 Task: Send an email with the signature Caroline Robinson with the subject Request for help and the message I will need to consult with my team before responding to your request. from softage.1@softage.net to softage.10@softage.net and softage.2@softage.net with an attached document Project_report.docx
Action: Mouse moved to (589, 780)
Screenshot: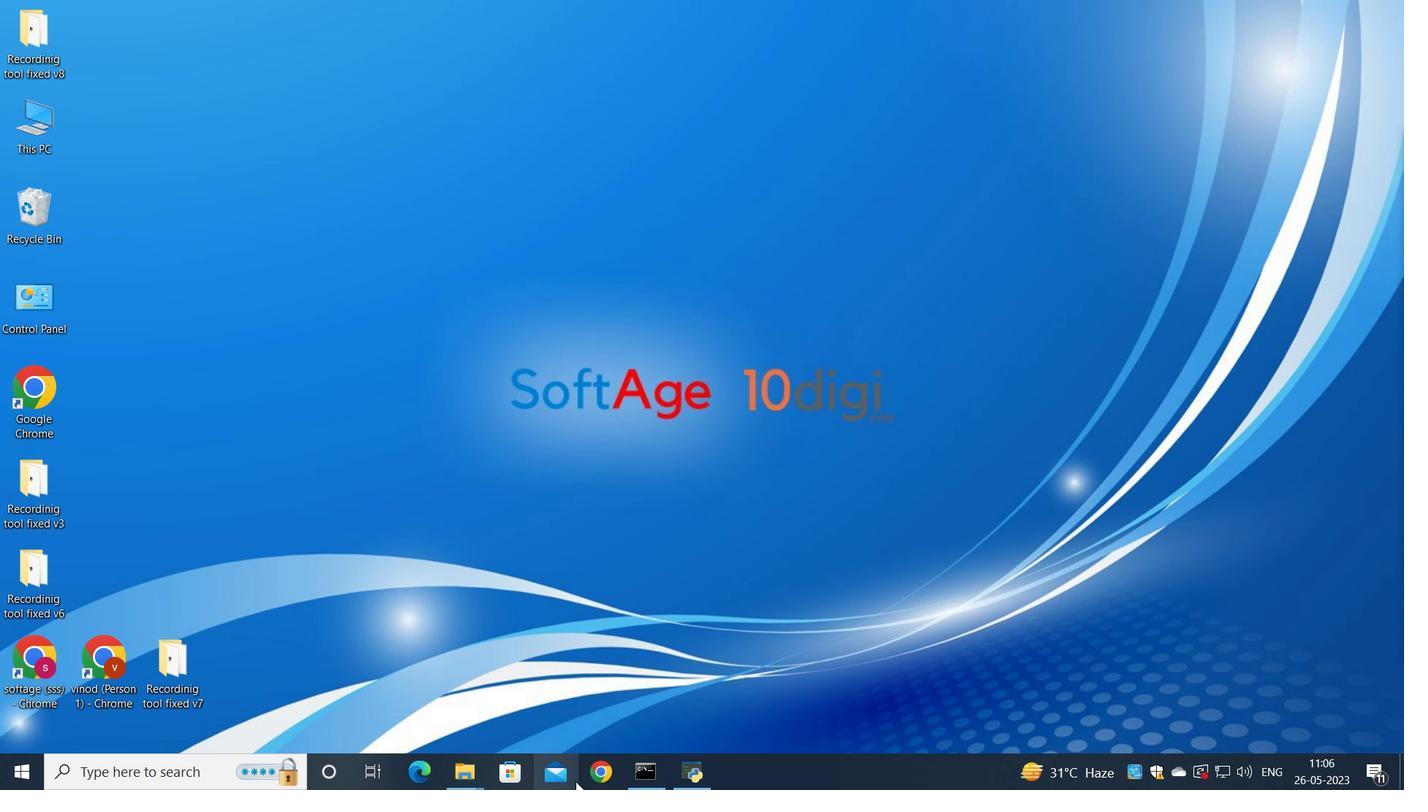 
Action: Mouse pressed left at (589, 780)
Screenshot: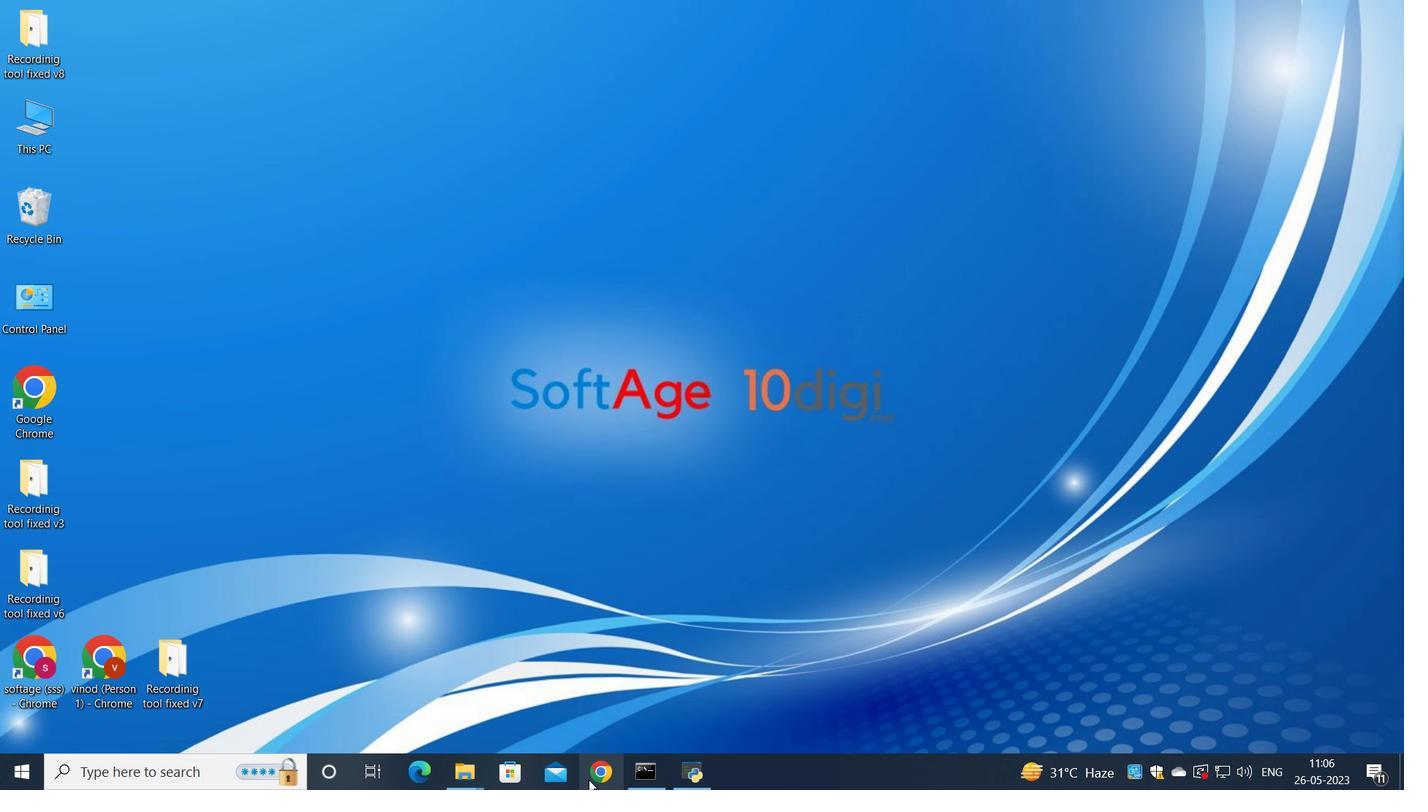 
Action: Mouse moved to (606, 494)
Screenshot: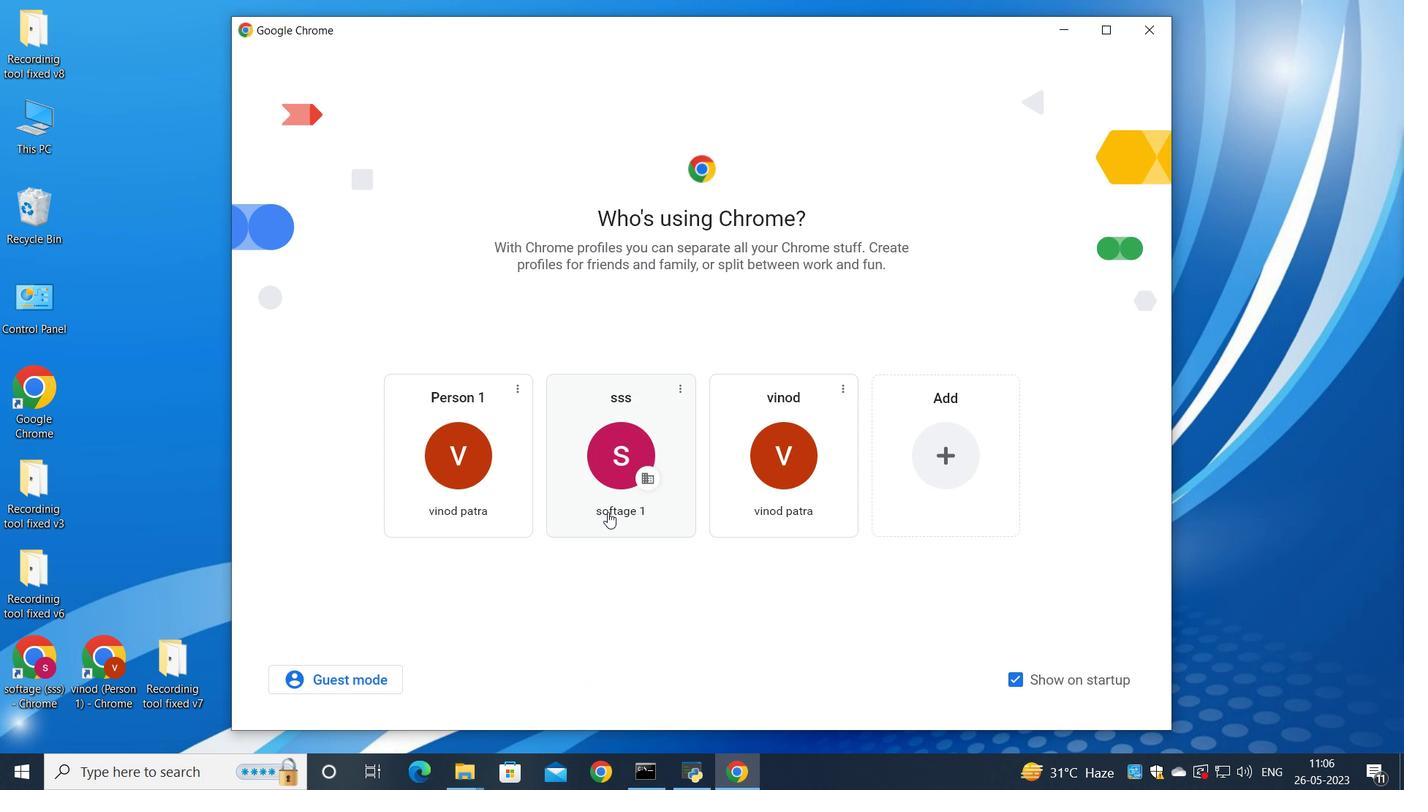 
Action: Mouse pressed left at (606, 494)
Screenshot: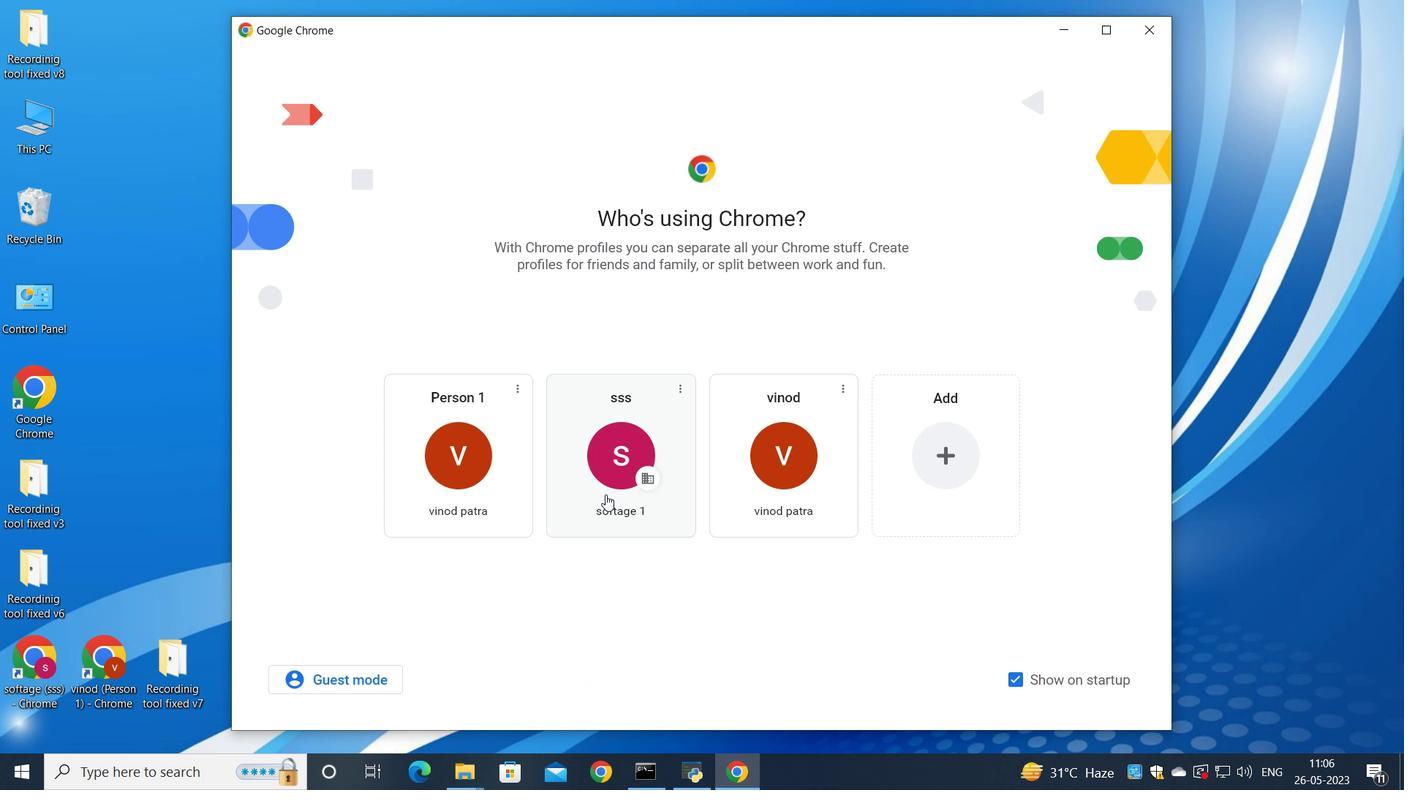 
Action: Mouse moved to (1219, 92)
Screenshot: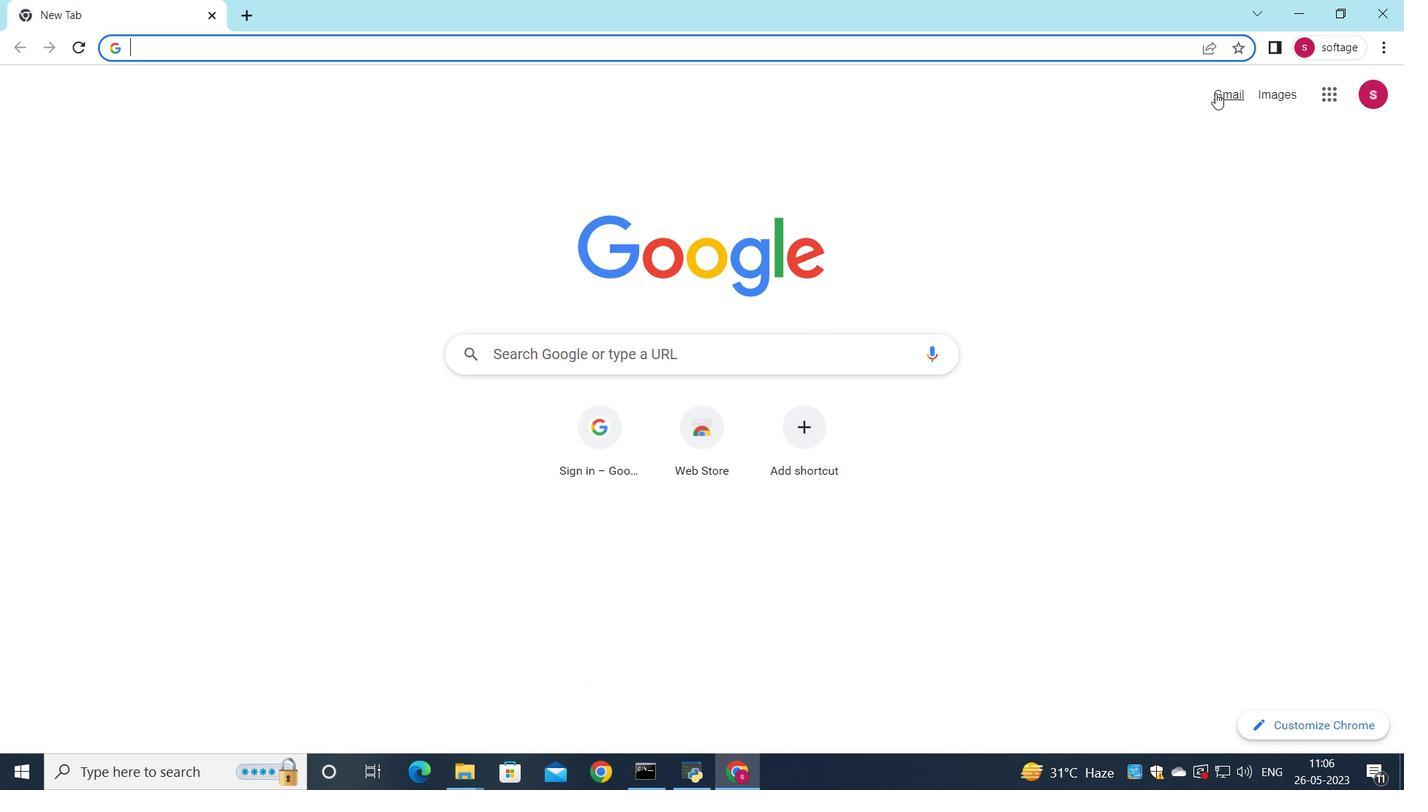 
Action: Mouse pressed left at (1219, 92)
Screenshot: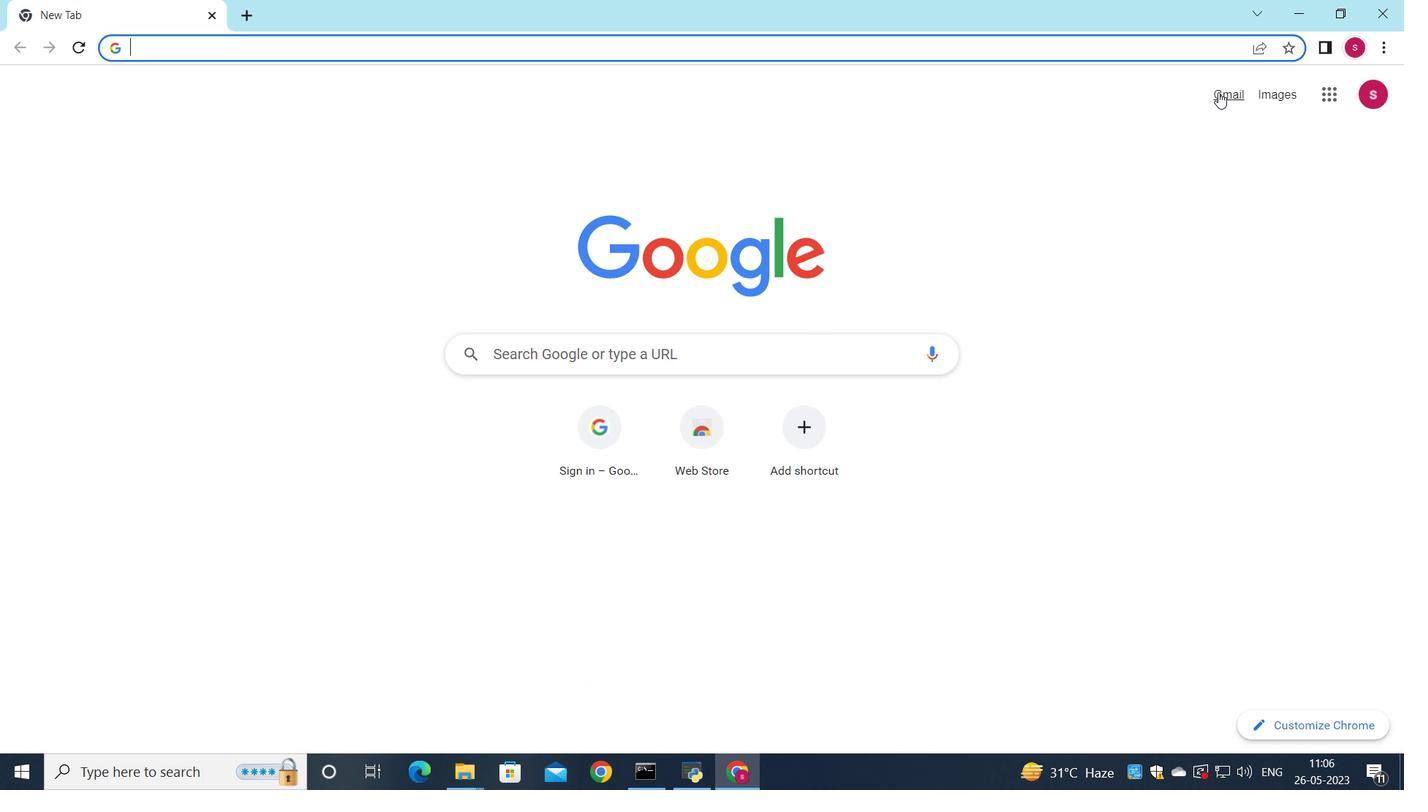 
Action: Mouse moved to (1197, 128)
Screenshot: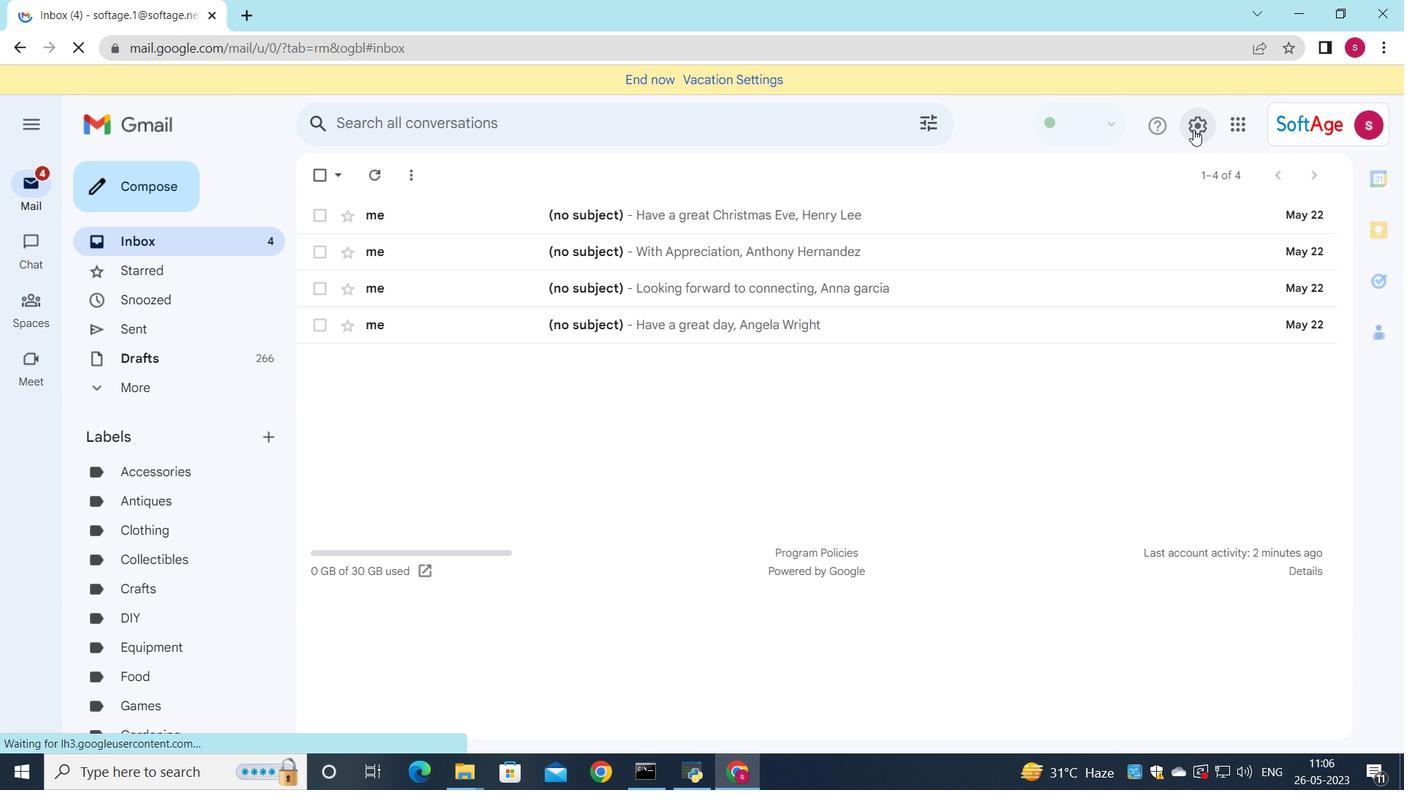 
Action: Mouse pressed left at (1197, 128)
Screenshot: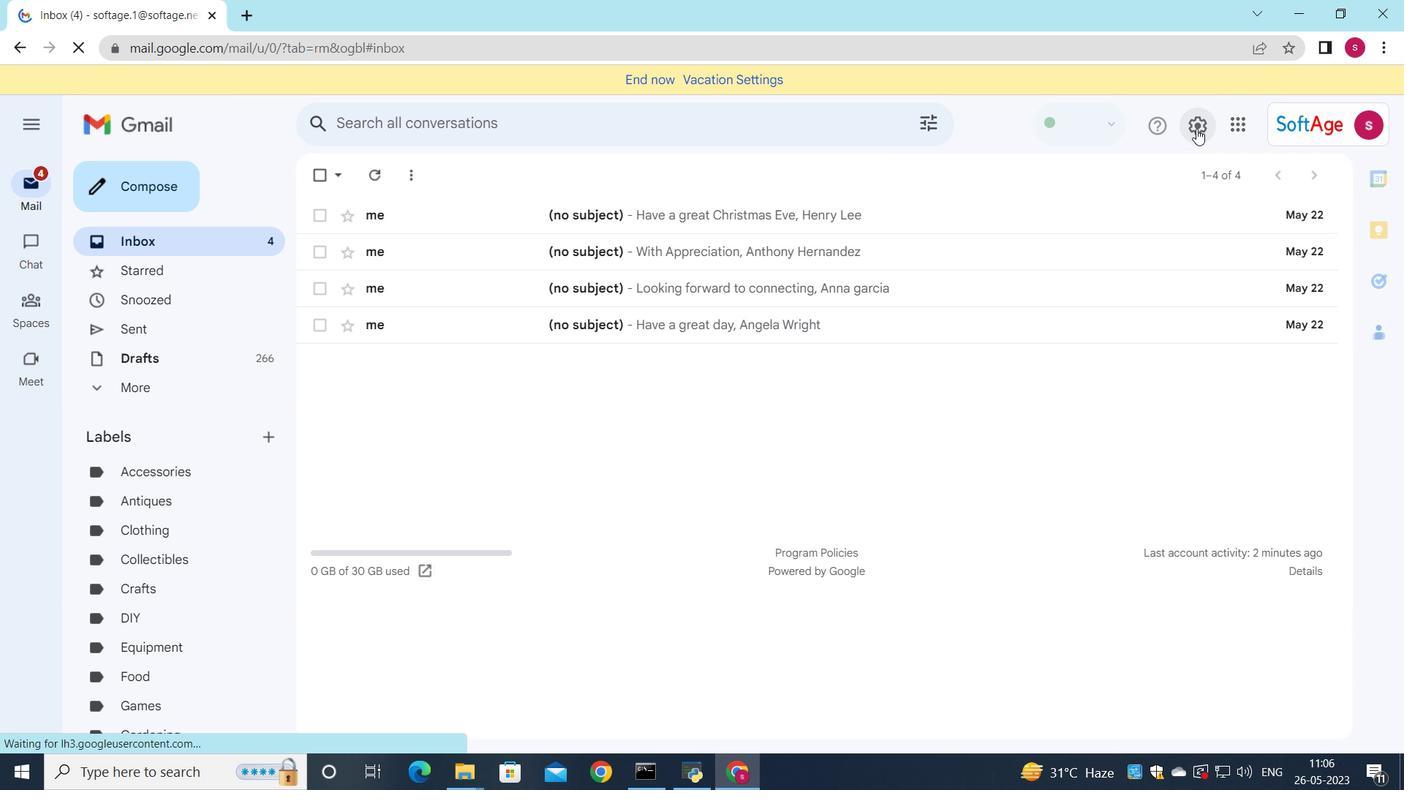 
Action: Mouse moved to (1205, 217)
Screenshot: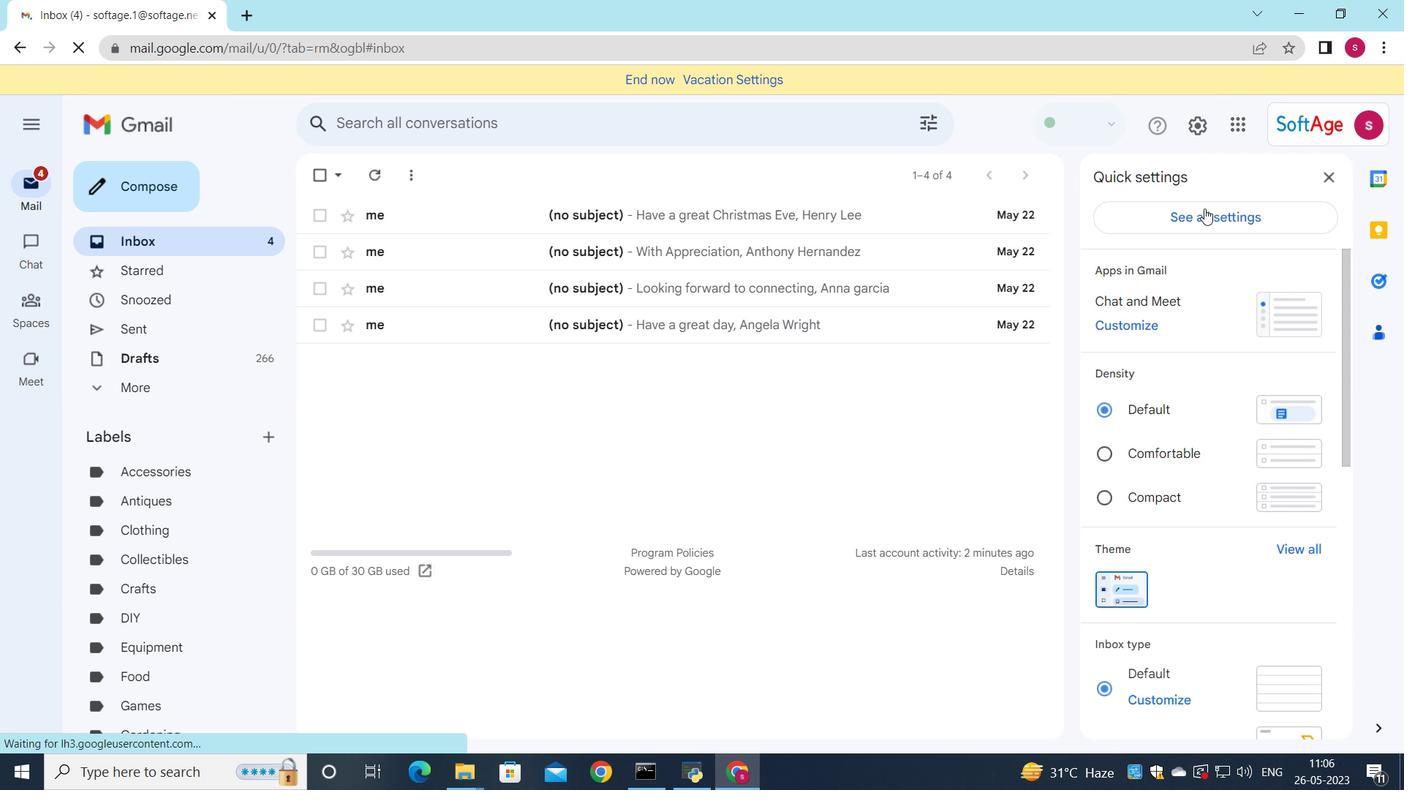 
Action: Mouse pressed left at (1205, 217)
Screenshot: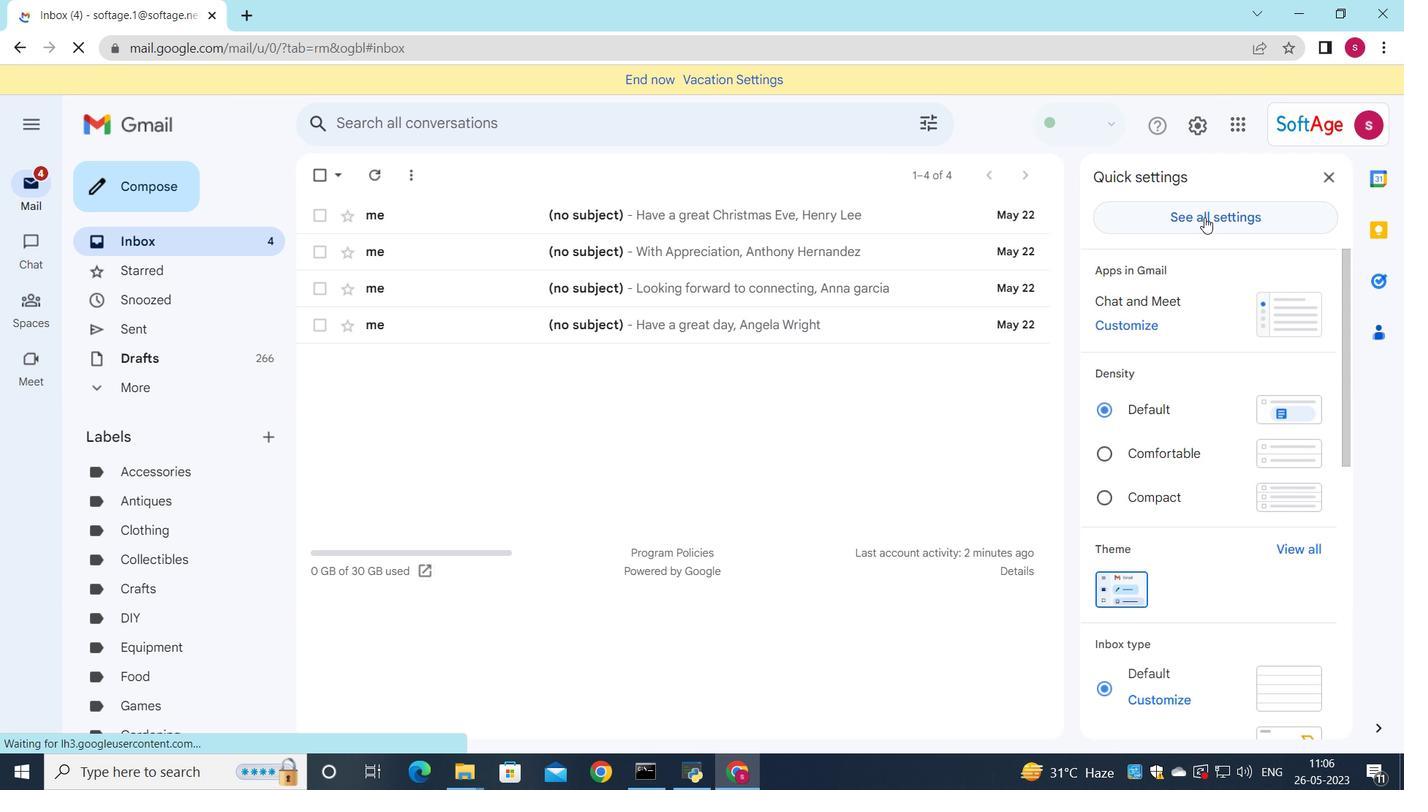 
Action: Mouse moved to (602, 444)
Screenshot: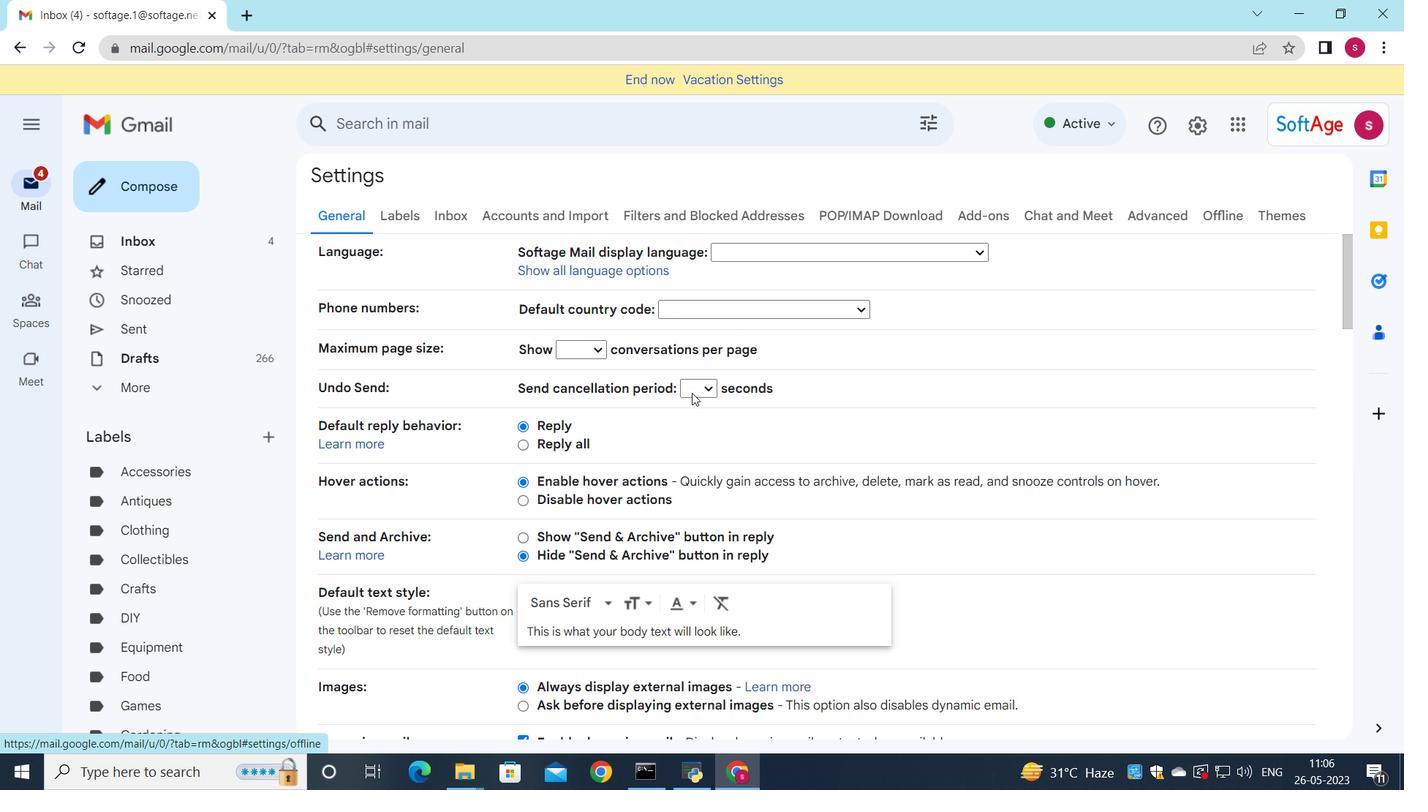
Action: Mouse scrolled (602, 443) with delta (0, 0)
Screenshot: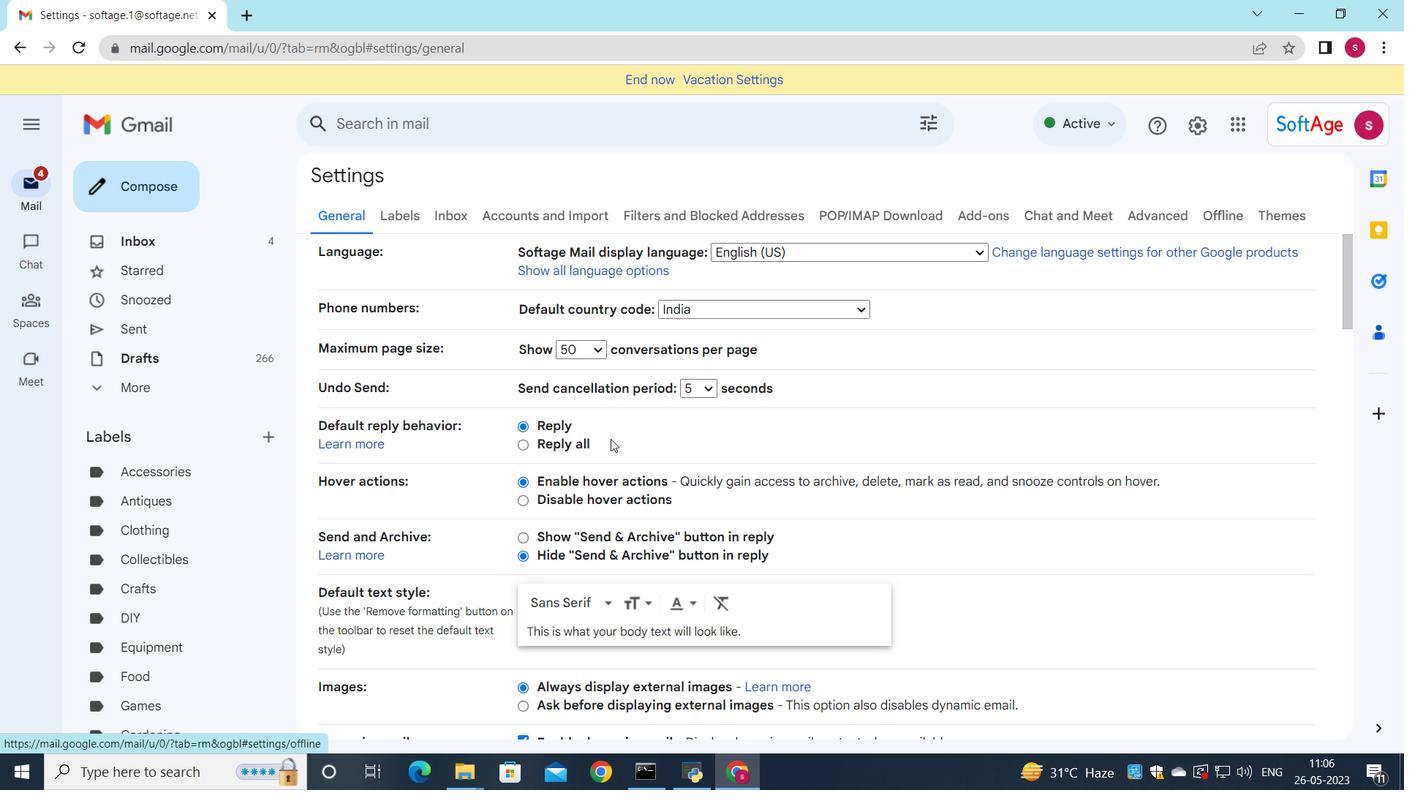 
Action: Mouse scrolled (602, 443) with delta (0, 0)
Screenshot: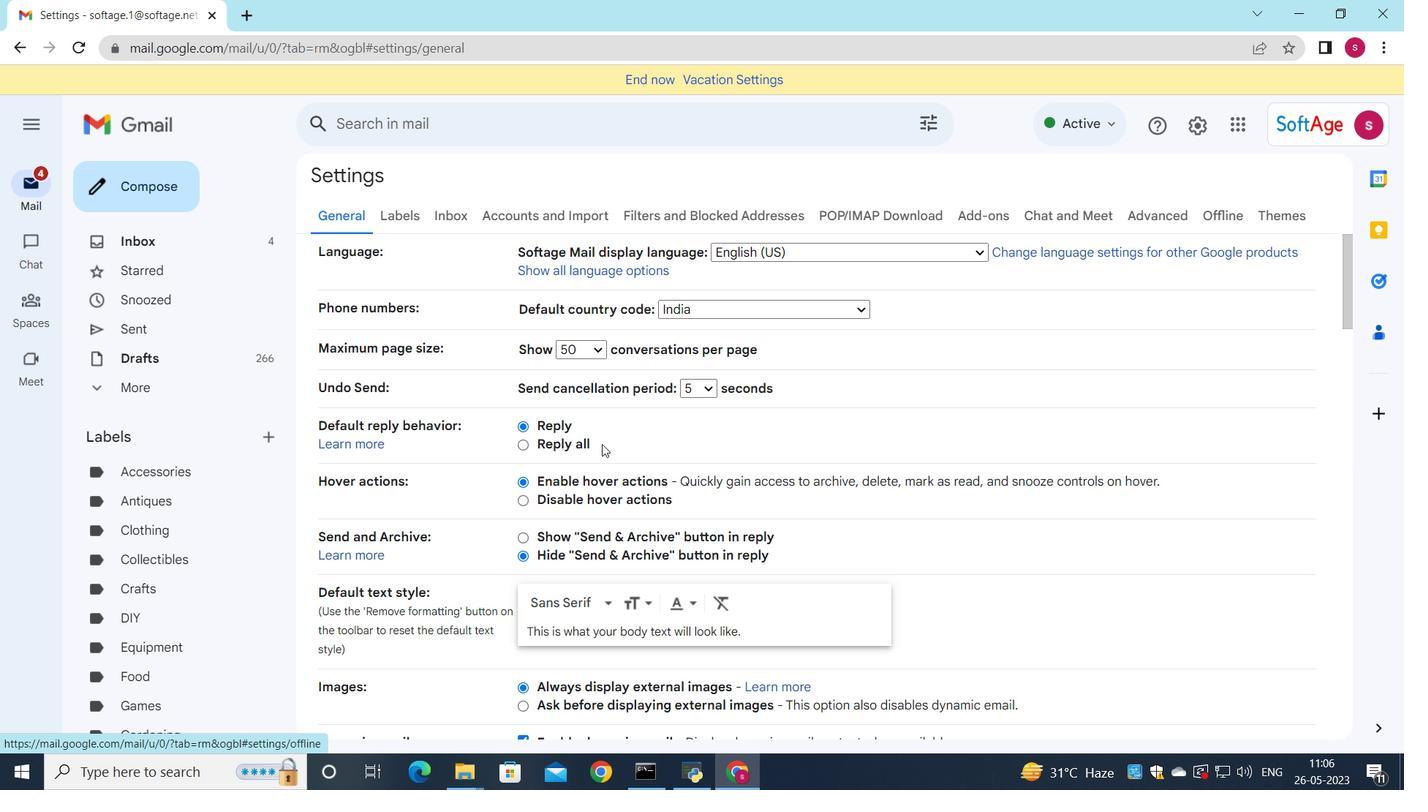 
Action: Mouse scrolled (602, 443) with delta (0, 0)
Screenshot: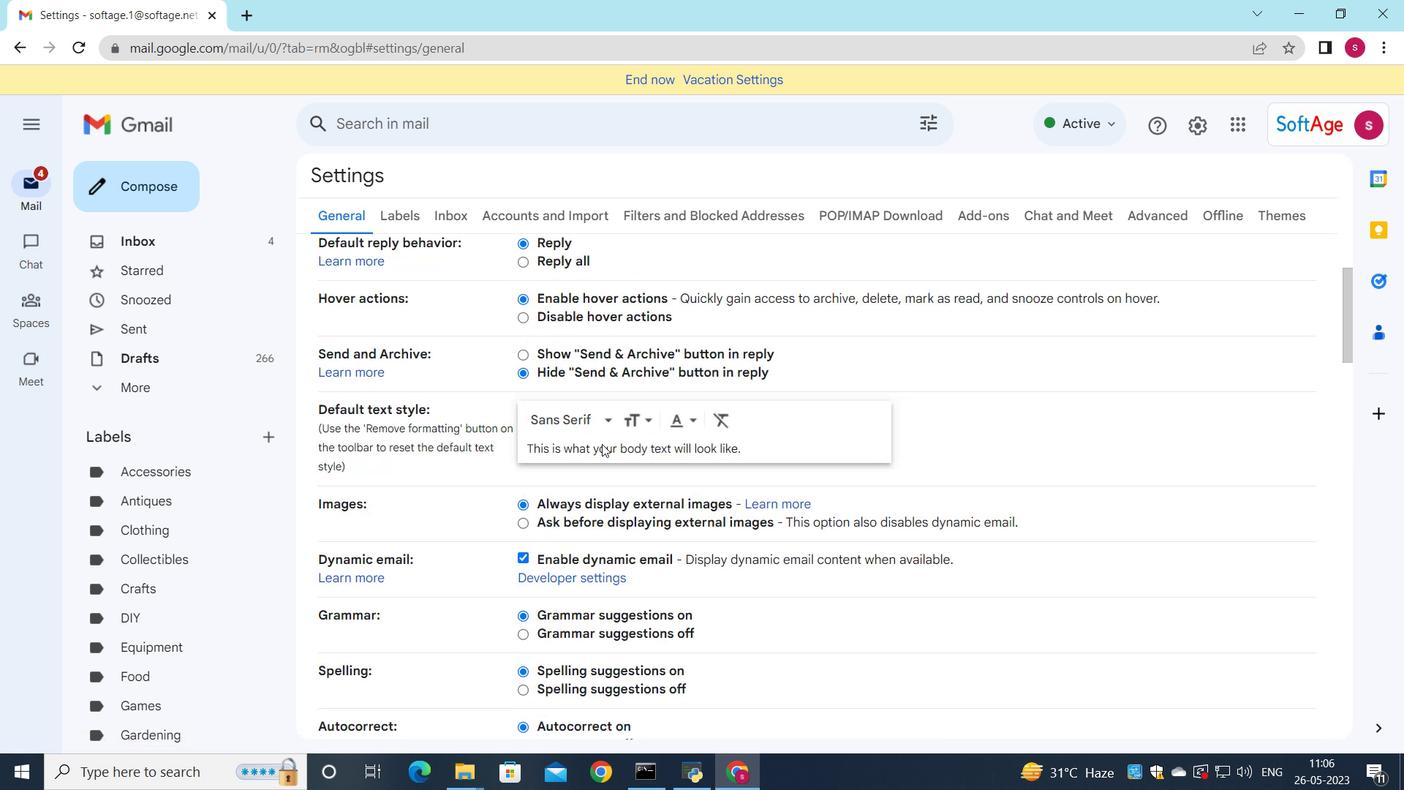 
Action: Mouse scrolled (602, 443) with delta (0, 0)
Screenshot: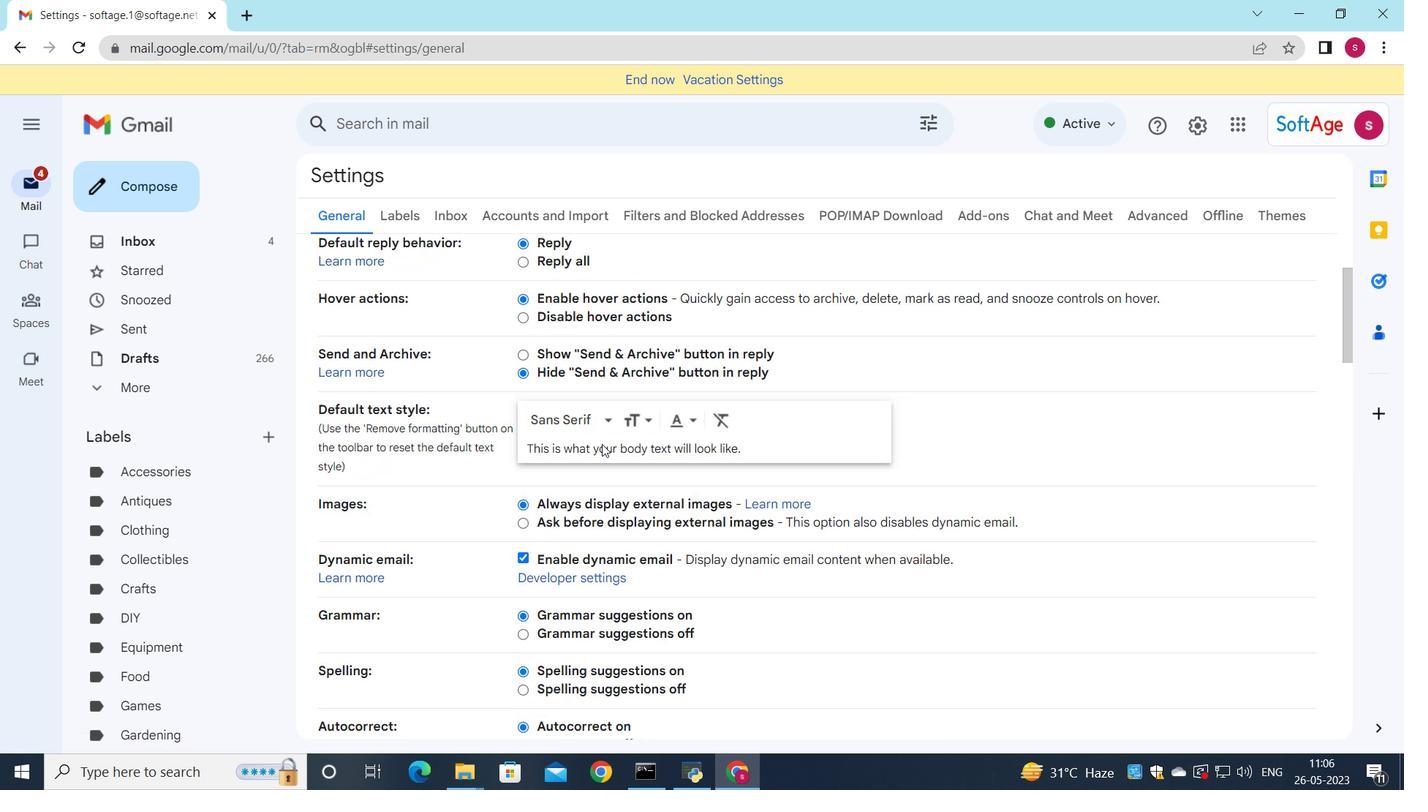
Action: Mouse scrolled (602, 443) with delta (0, 0)
Screenshot: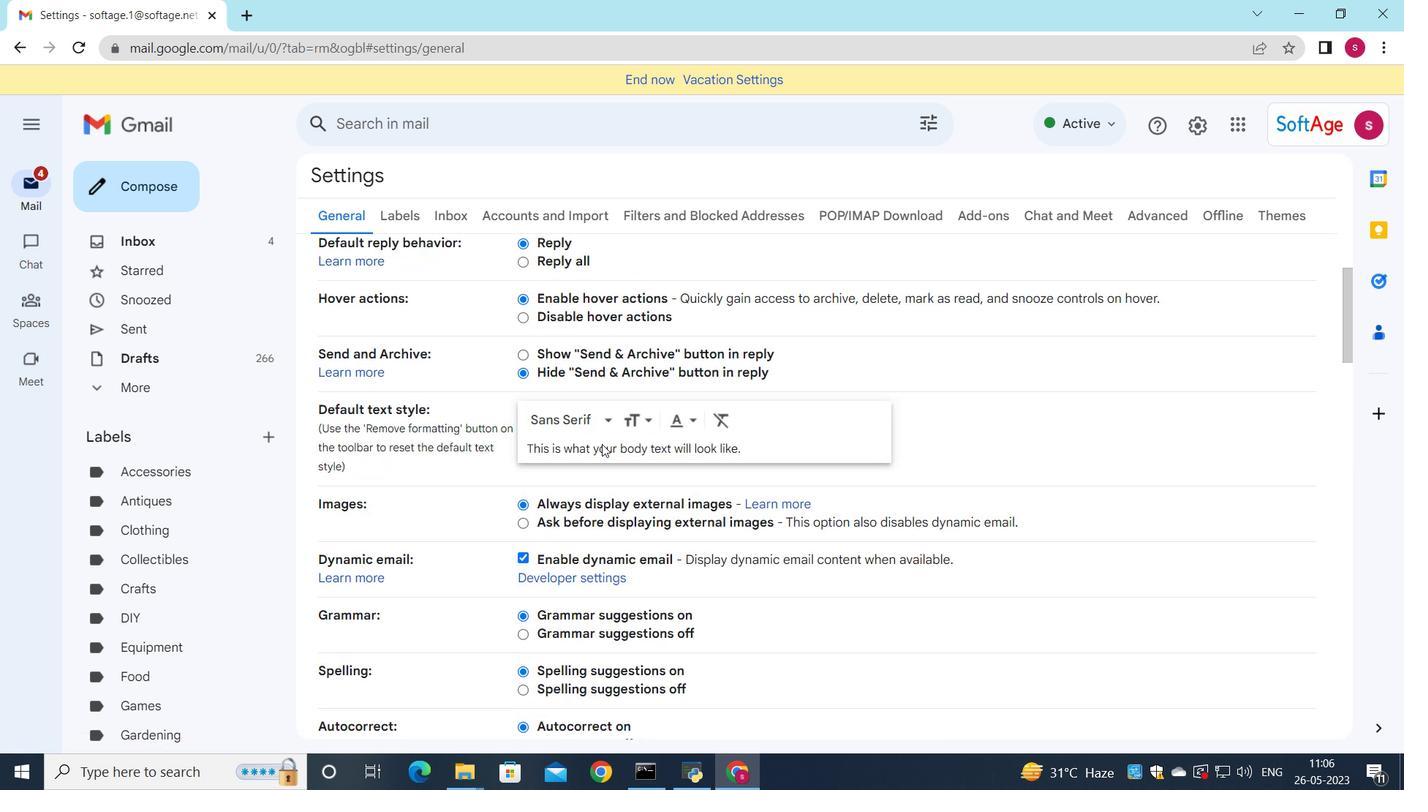 
Action: Mouse scrolled (602, 443) with delta (0, 0)
Screenshot: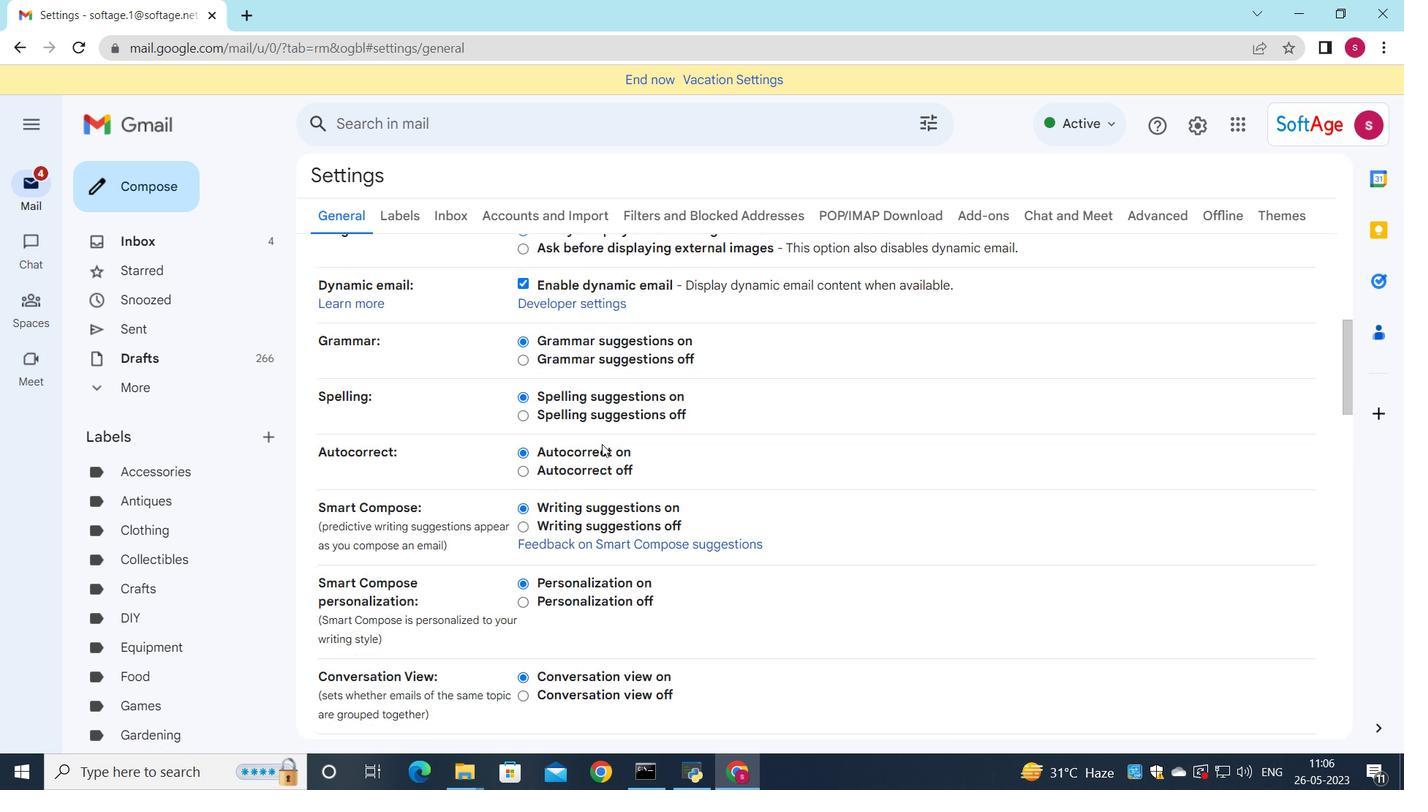 
Action: Mouse scrolled (602, 443) with delta (0, 0)
Screenshot: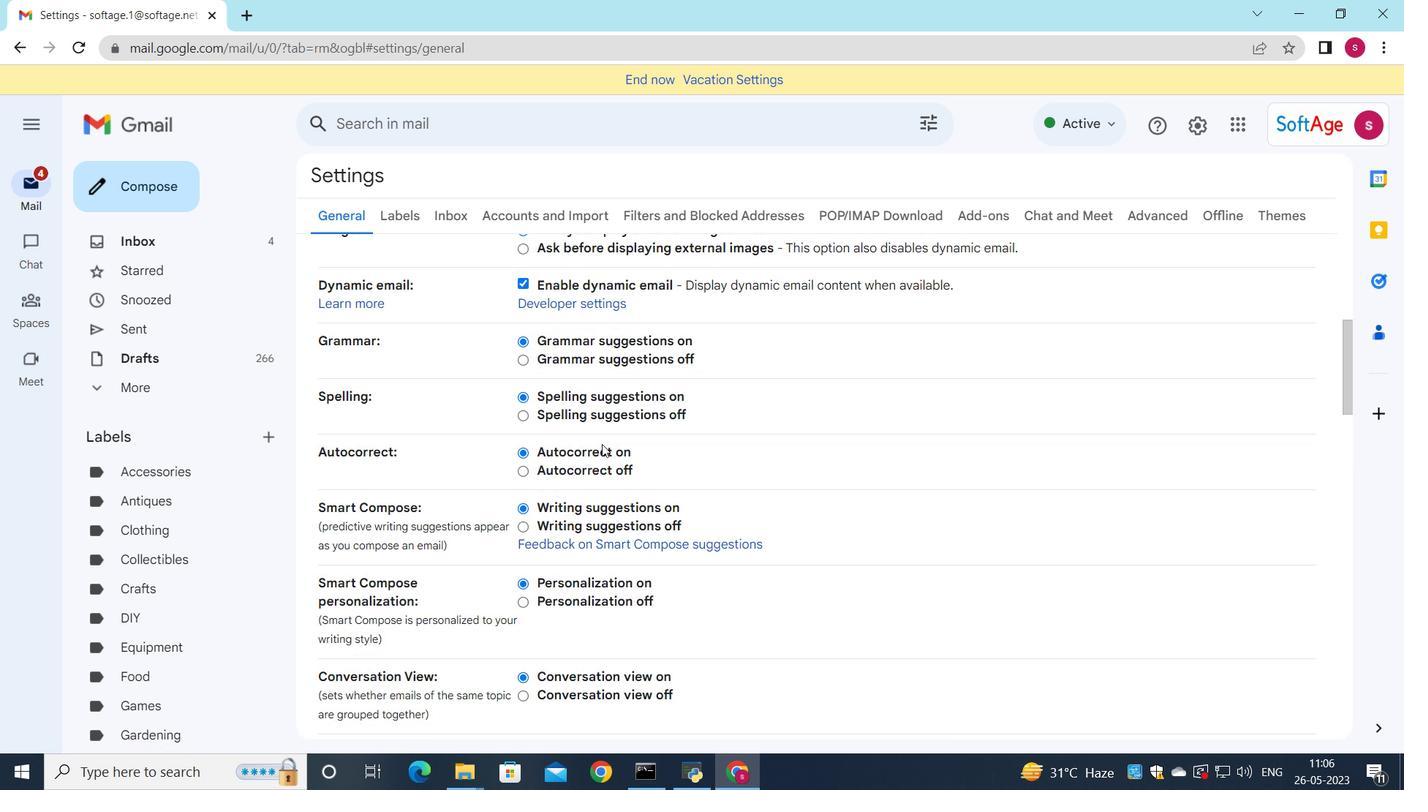 
Action: Mouse moved to (600, 459)
Screenshot: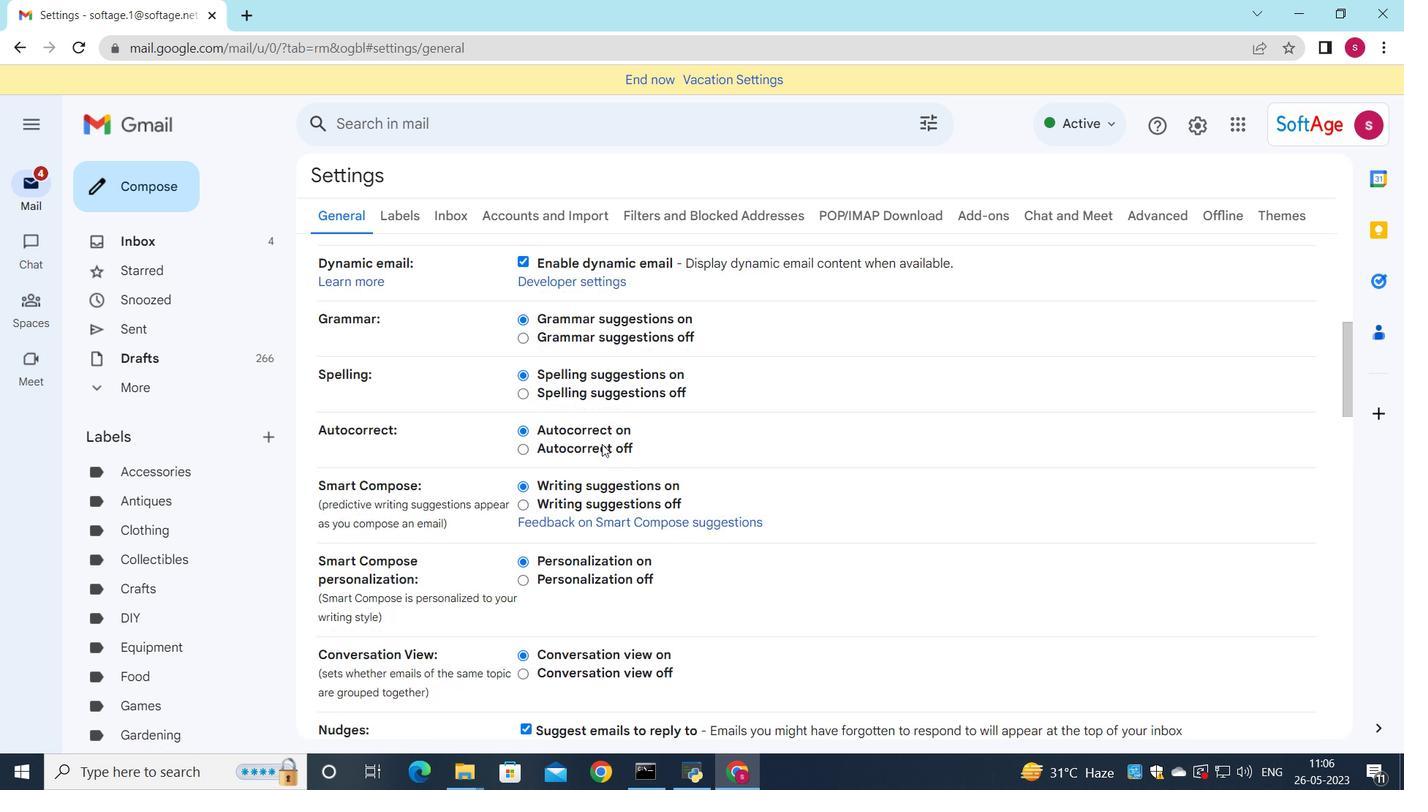 
Action: Mouse scrolled (600, 458) with delta (0, 0)
Screenshot: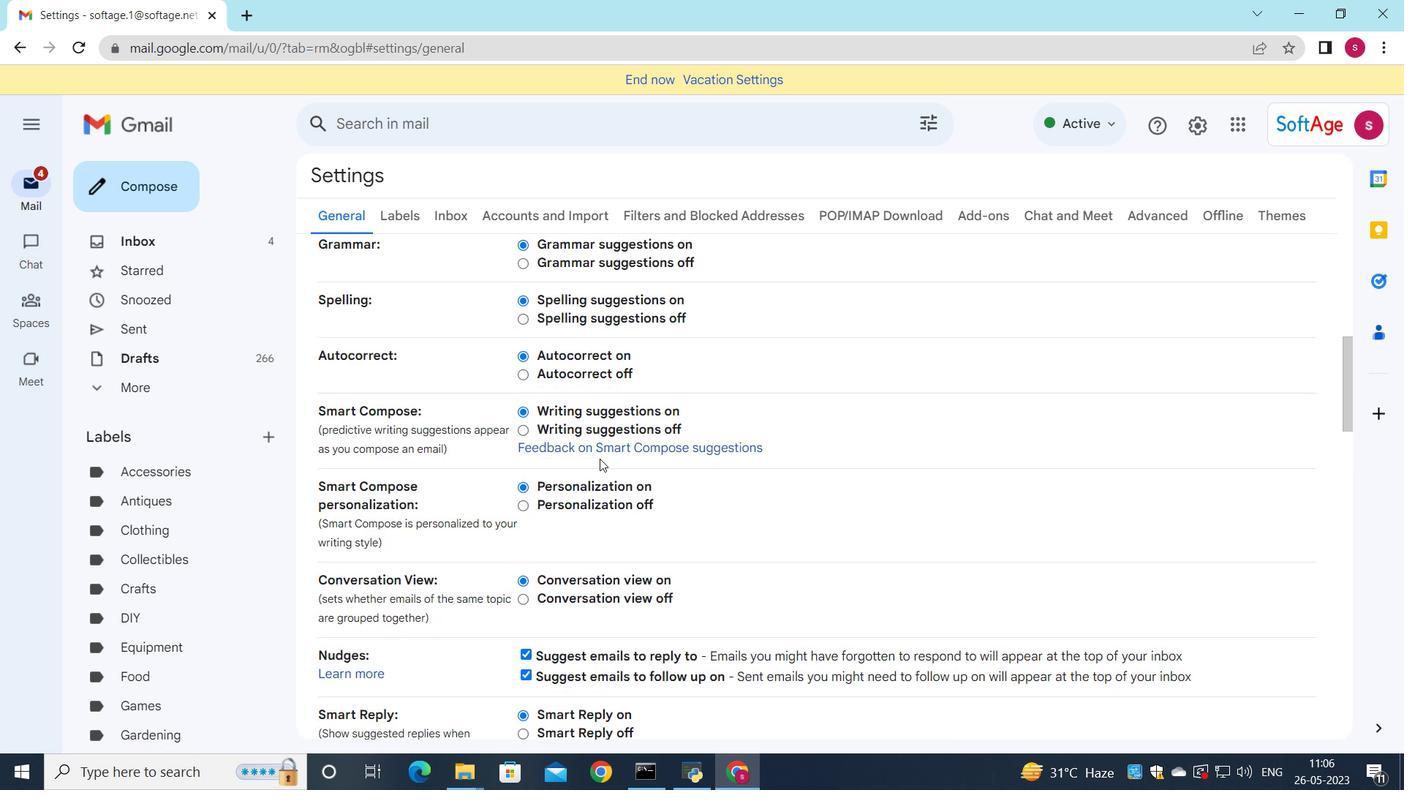 
Action: Mouse scrolled (600, 458) with delta (0, 0)
Screenshot: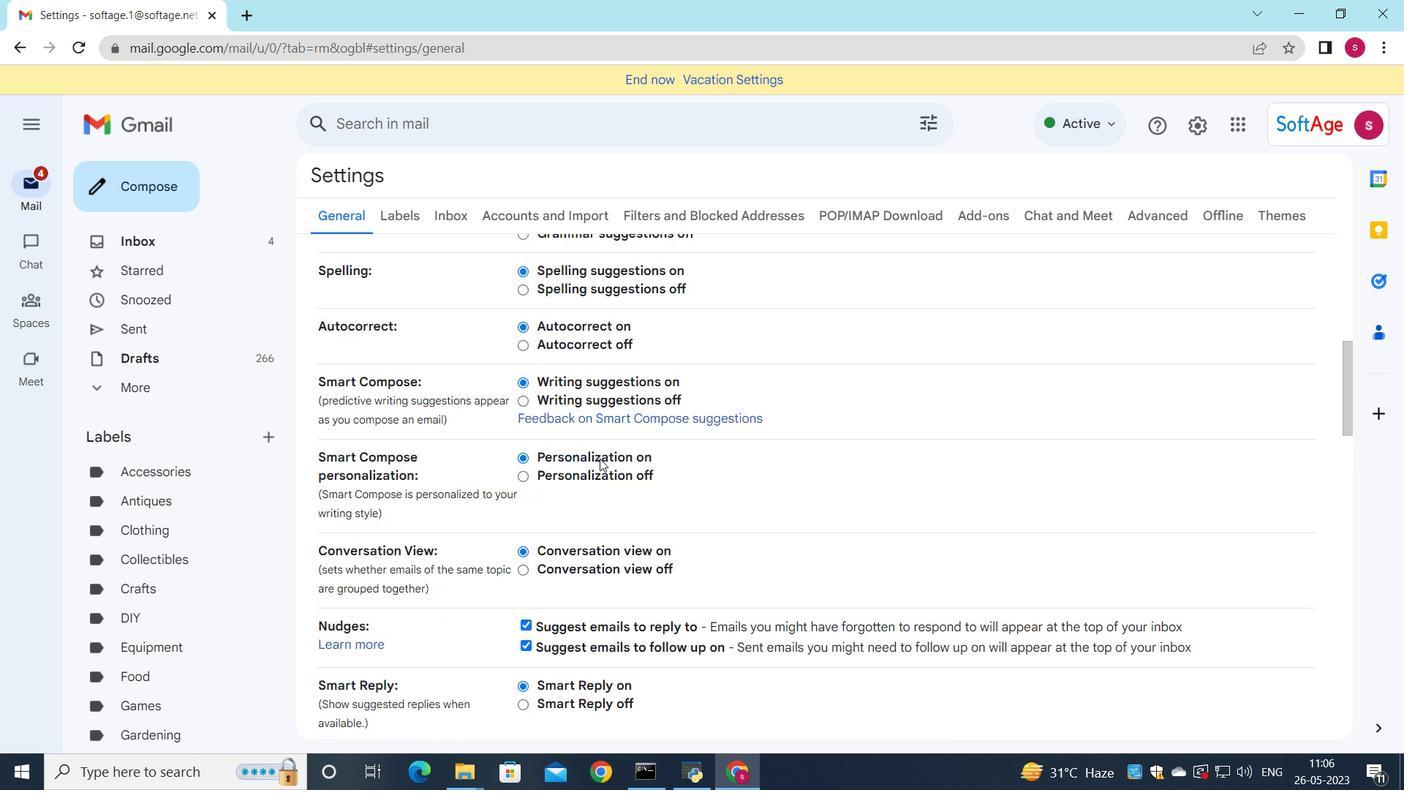 
Action: Mouse scrolled (600, 458) with delta (0, 0)
Screenshot: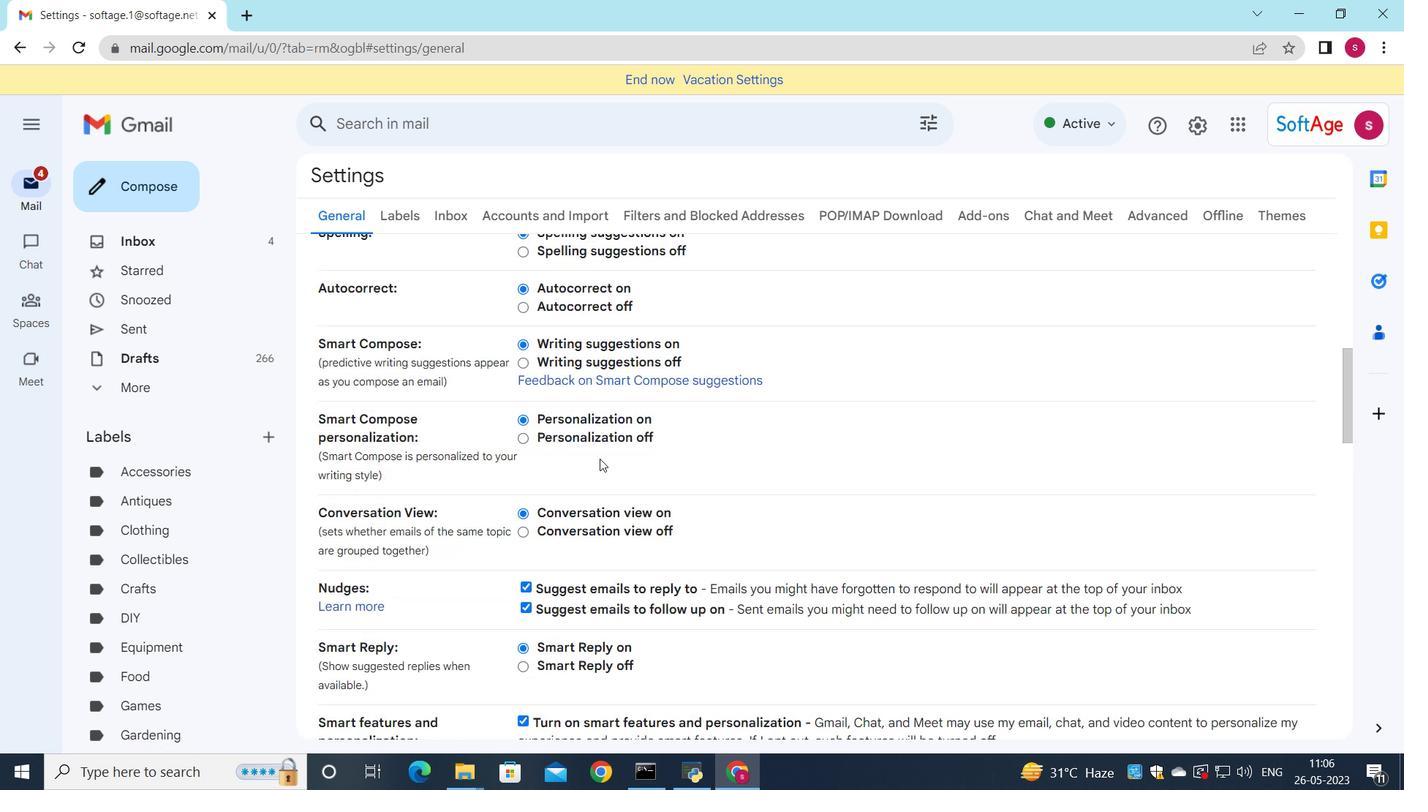 
Action: Mouse scrolled (600, 458) with delta (0, 0)
Screenshot: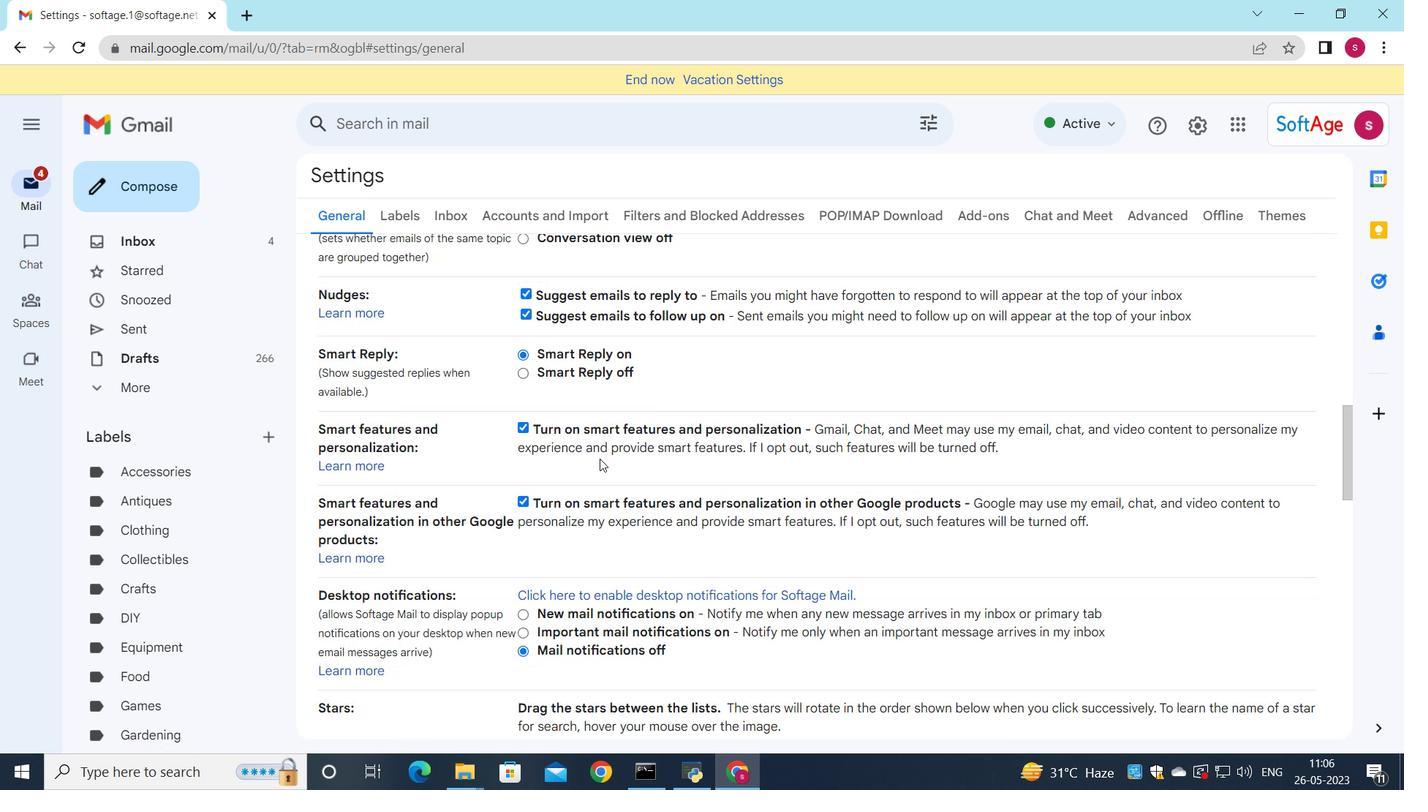 
Action: Mouse scrolled (600, 458) with delta (0, 0)
Screenshot: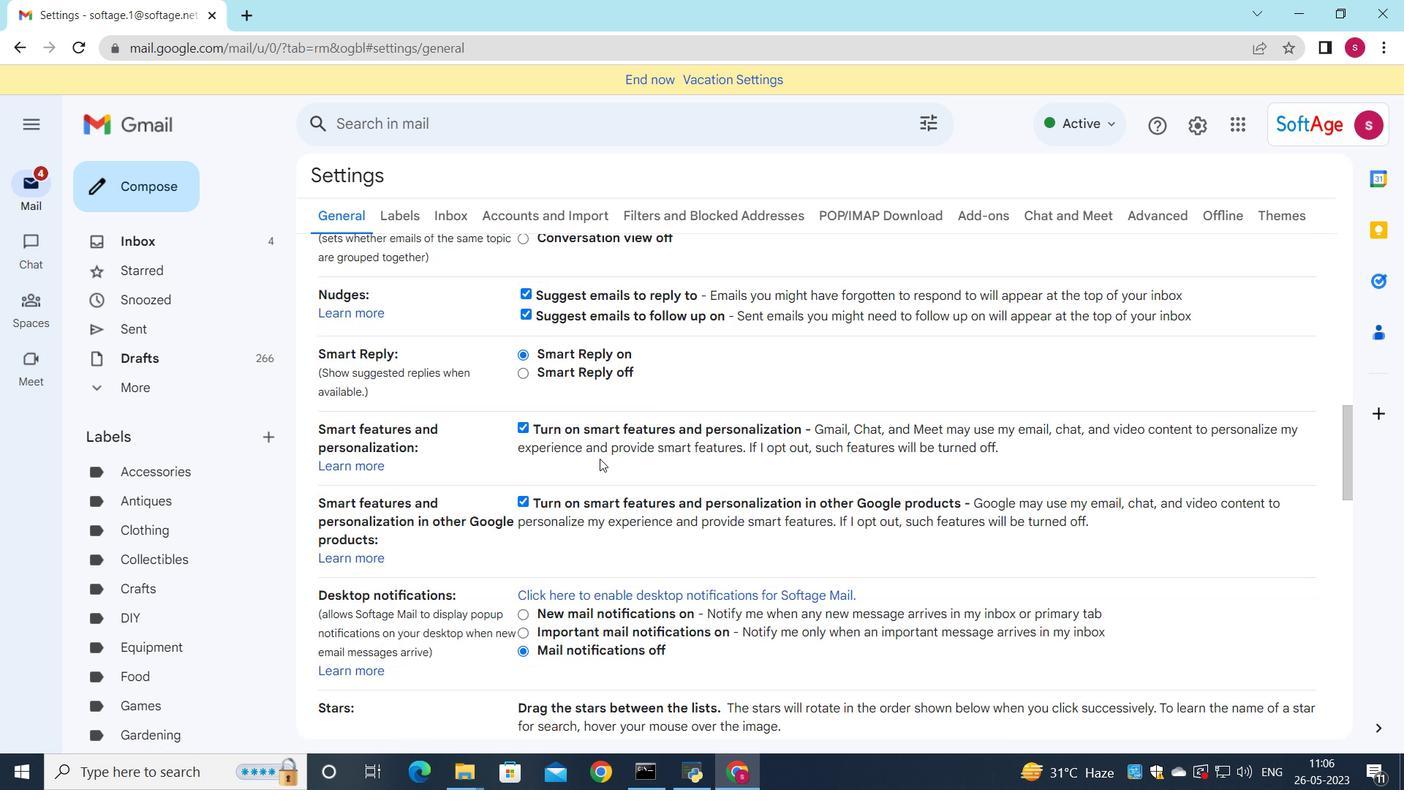 
Action: Mouse scrolled (600, 458) with delta (0, 0)
Screenshot: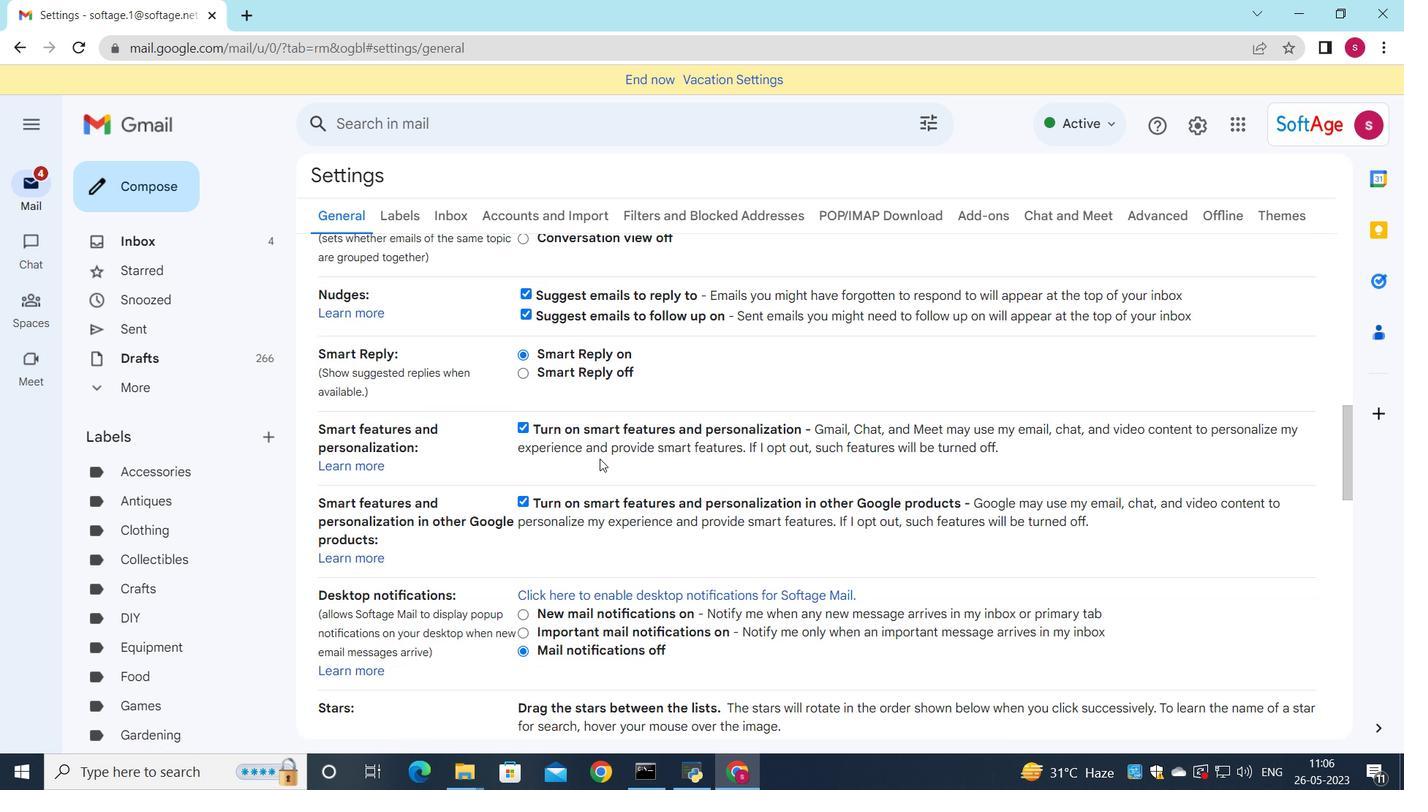 
Action: Mouse scrolled (600, 458) with delta (0, 0)
Screenshot: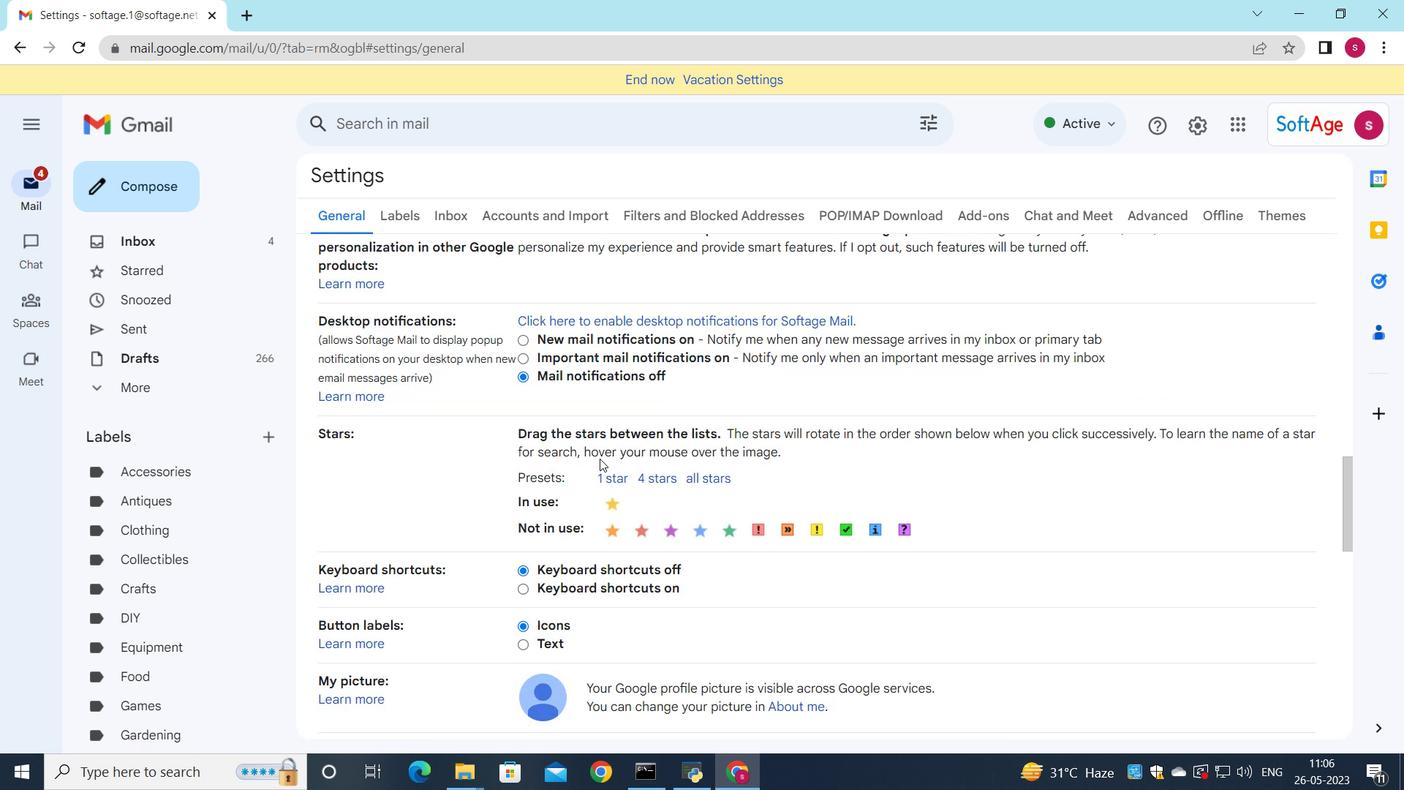 
Action: Mouse scrolled (600, 458) with delta (0, 0)
Screenshot: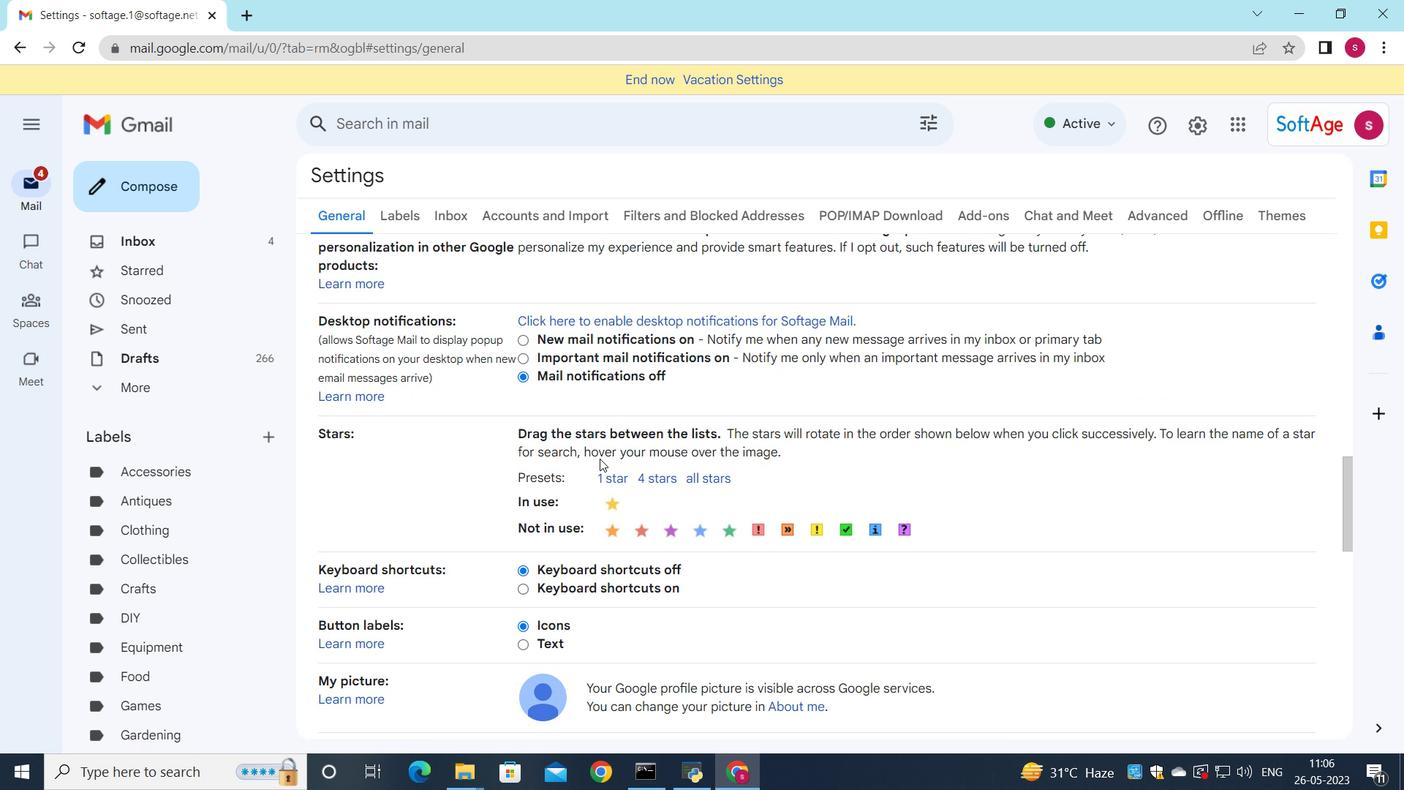 
Action: Mouse scrolled (600, 458) with delta (0, 0)
Screenshot: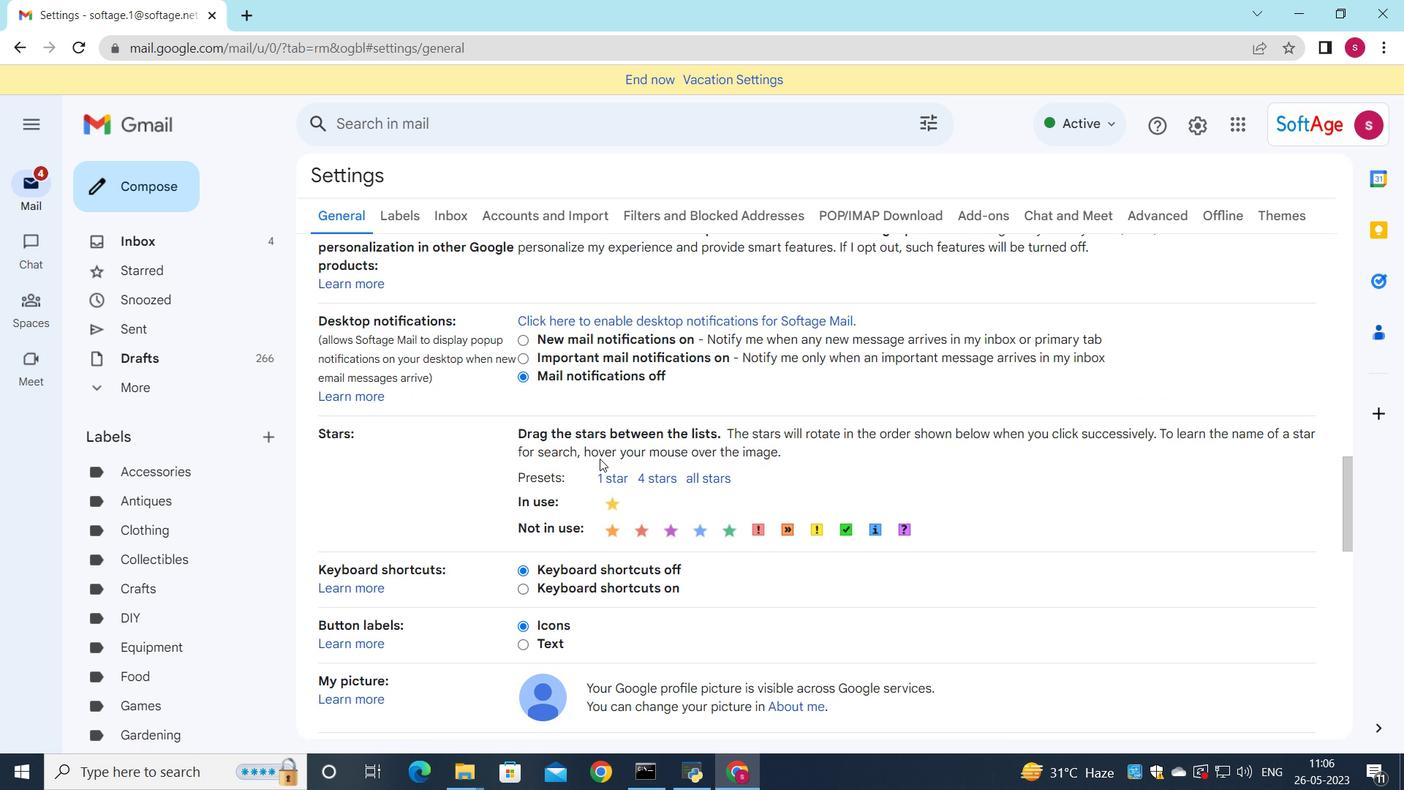 
Action: Mouse moved to (689, 499)
Screenshot: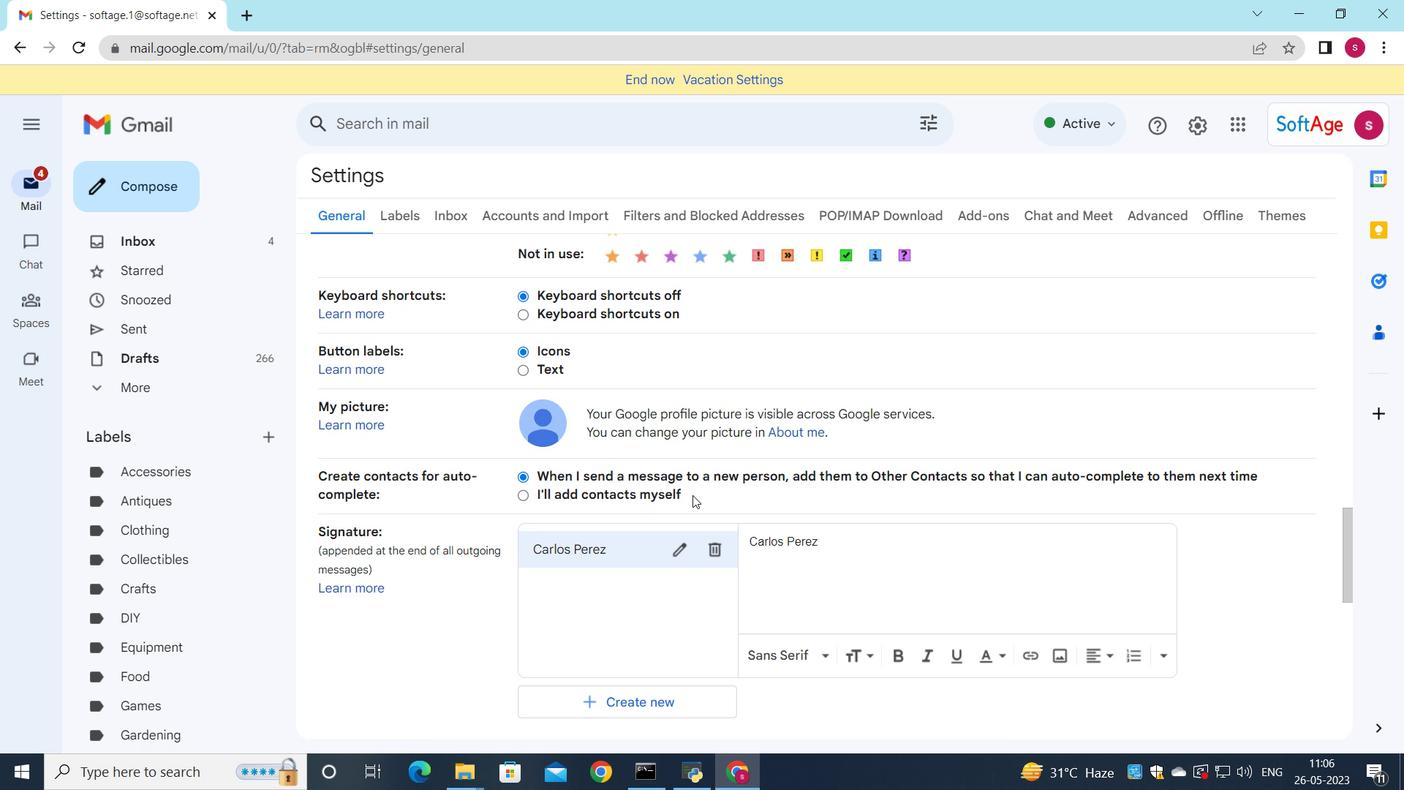 
Action: Mouse scrolled (689, 498) with delta (0, 0)
Screenshot: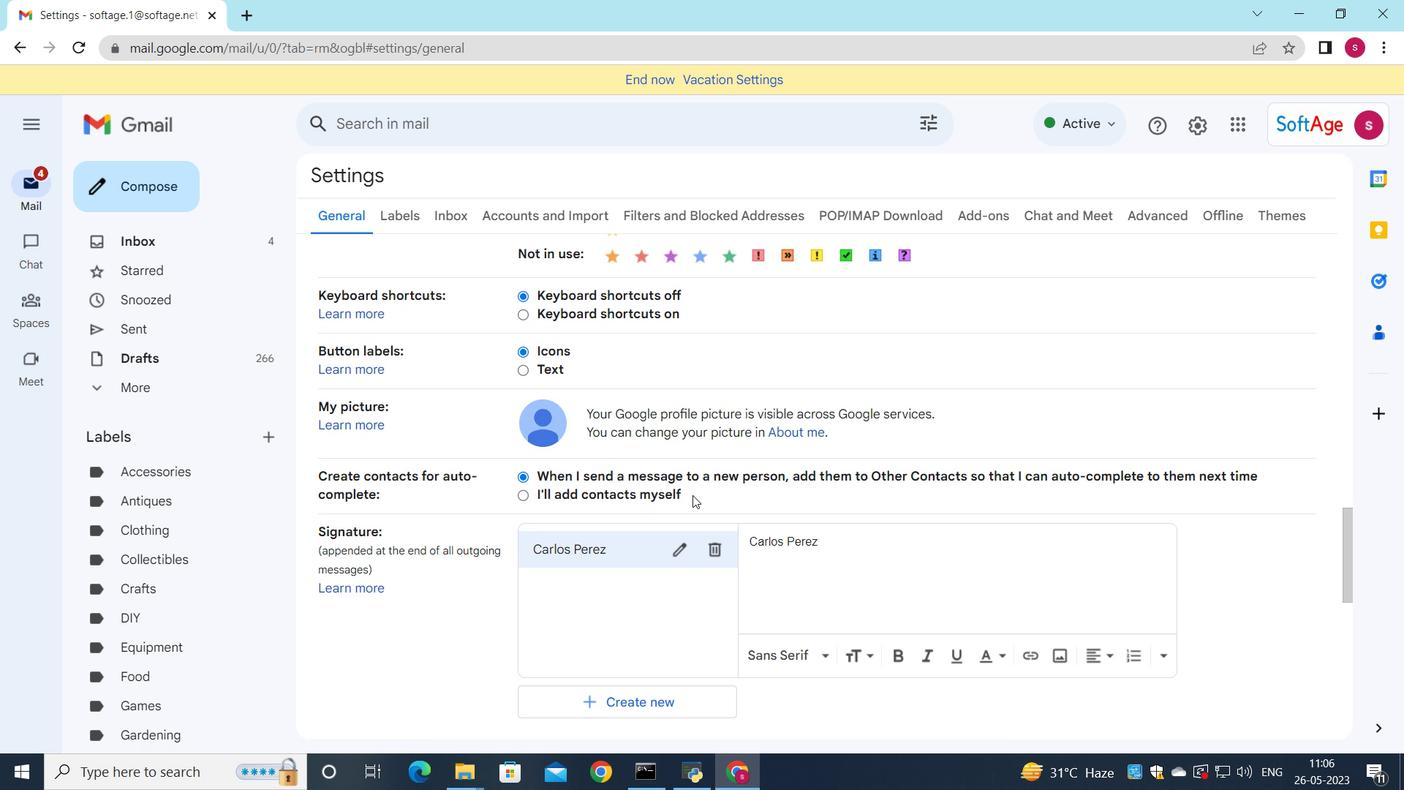 
Action: Mouse scrolled (689, 498) with delta (0, 0)
Screenshot: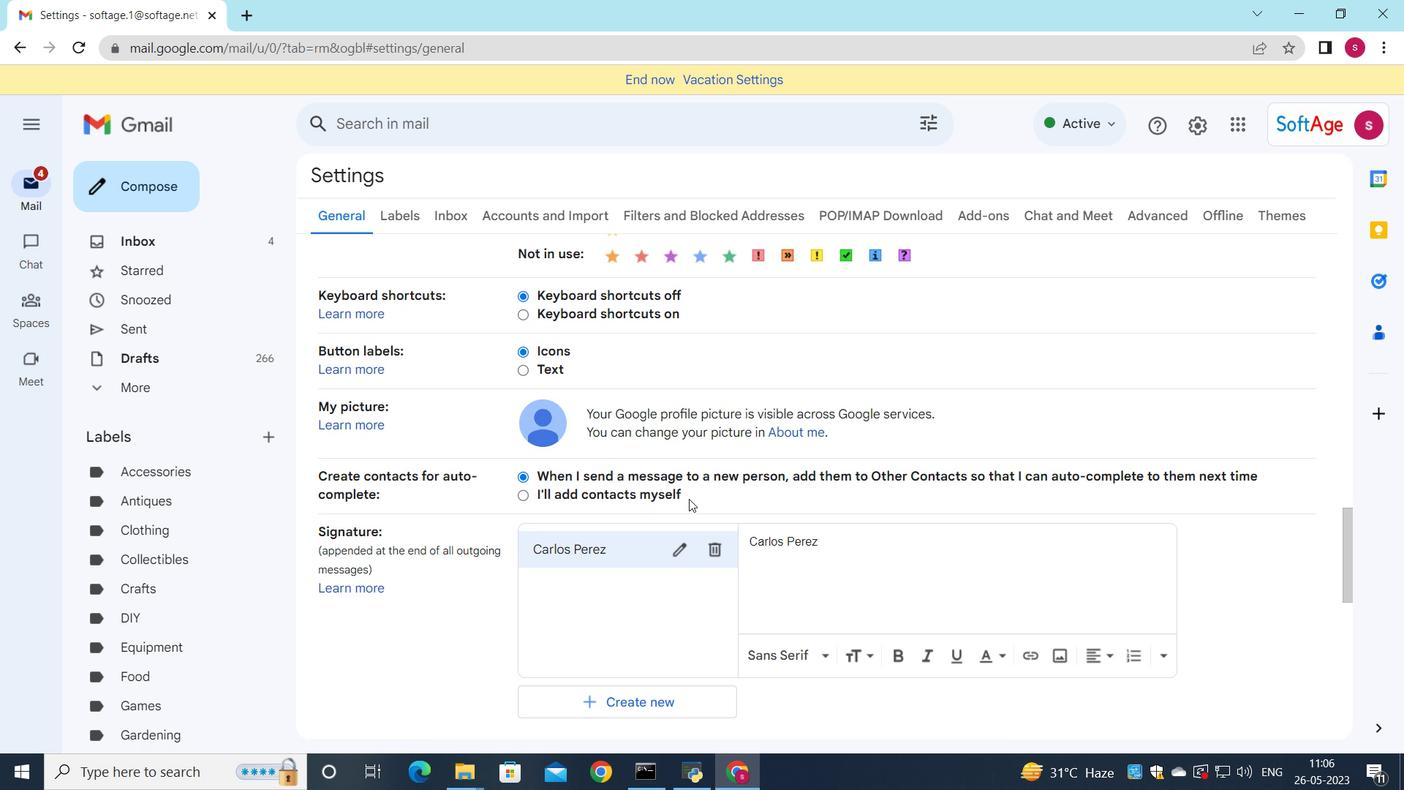 
Action: Mouse moved to (722, 368)
Screenshot: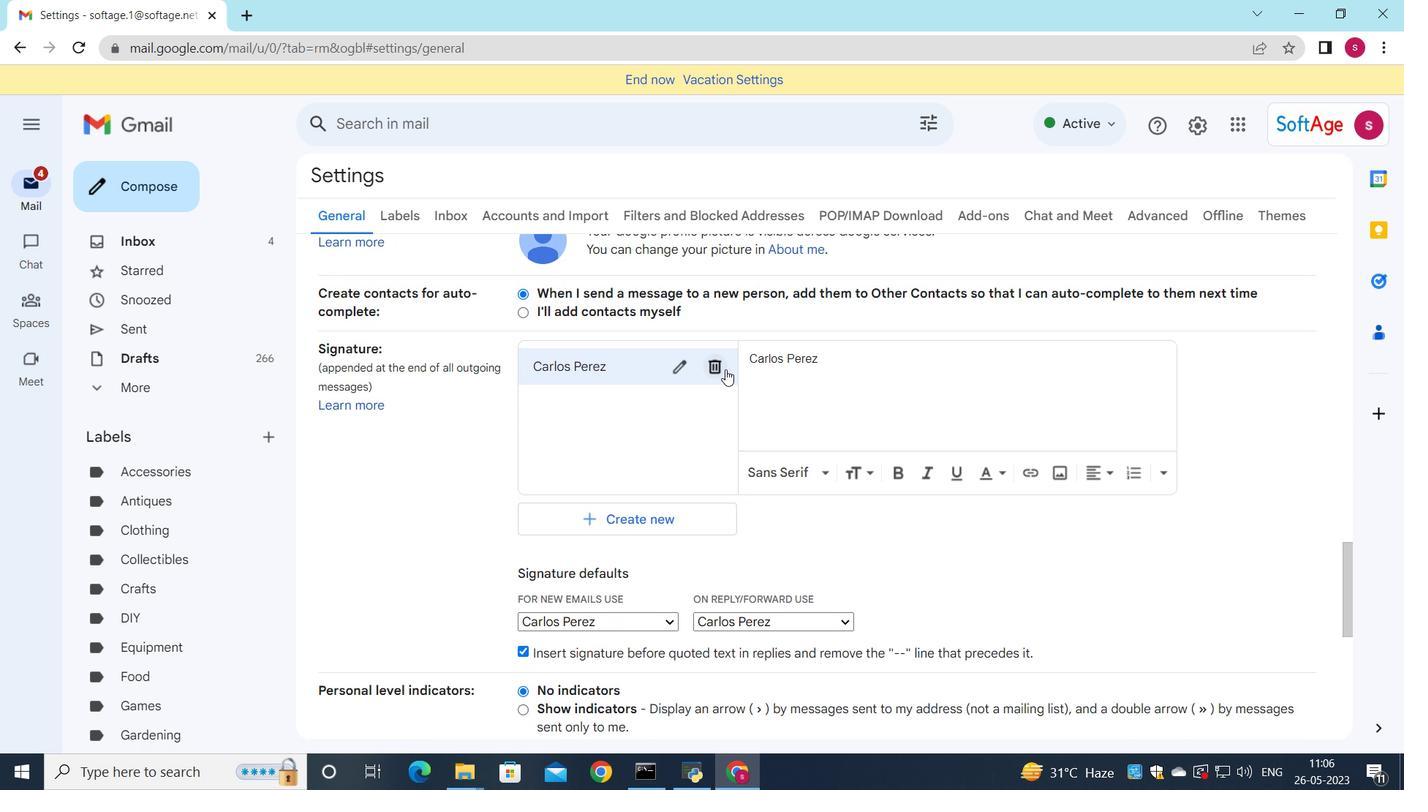 
Action: Mouse pressed left at (722, 368)
Screenshot: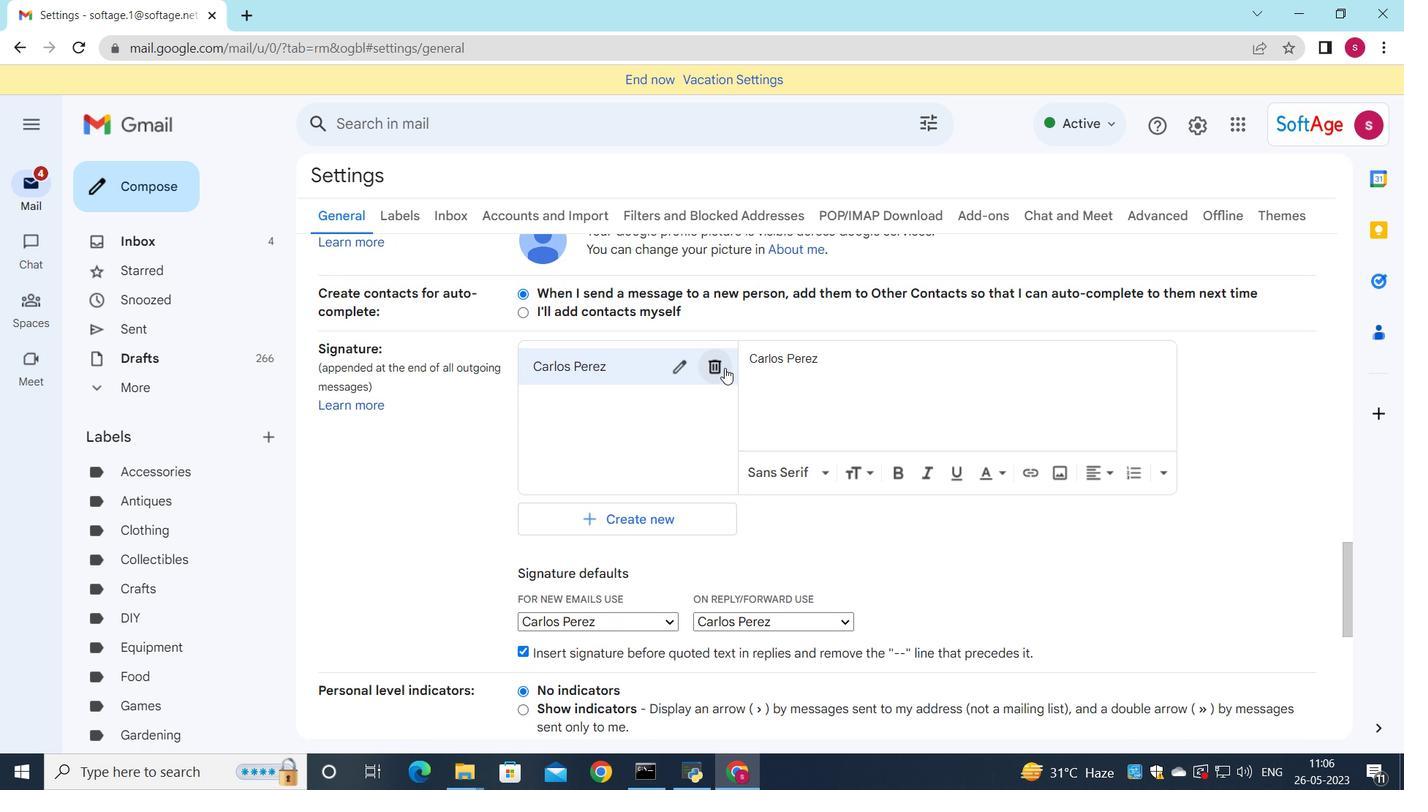 
Action: Mouse moved to (834, 441)
Screenshot: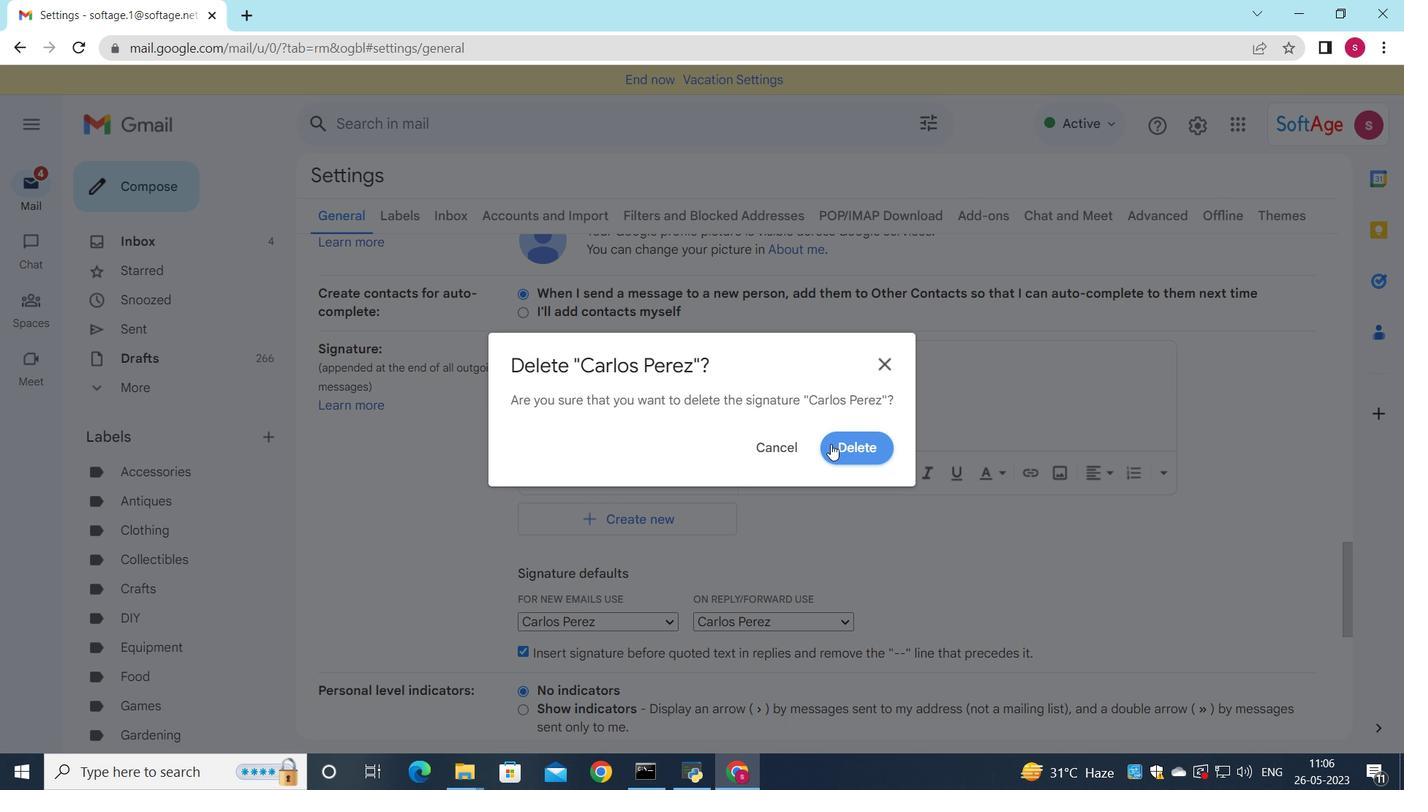 
Action: Mouse pressed left at (834, 441)
Screenshot: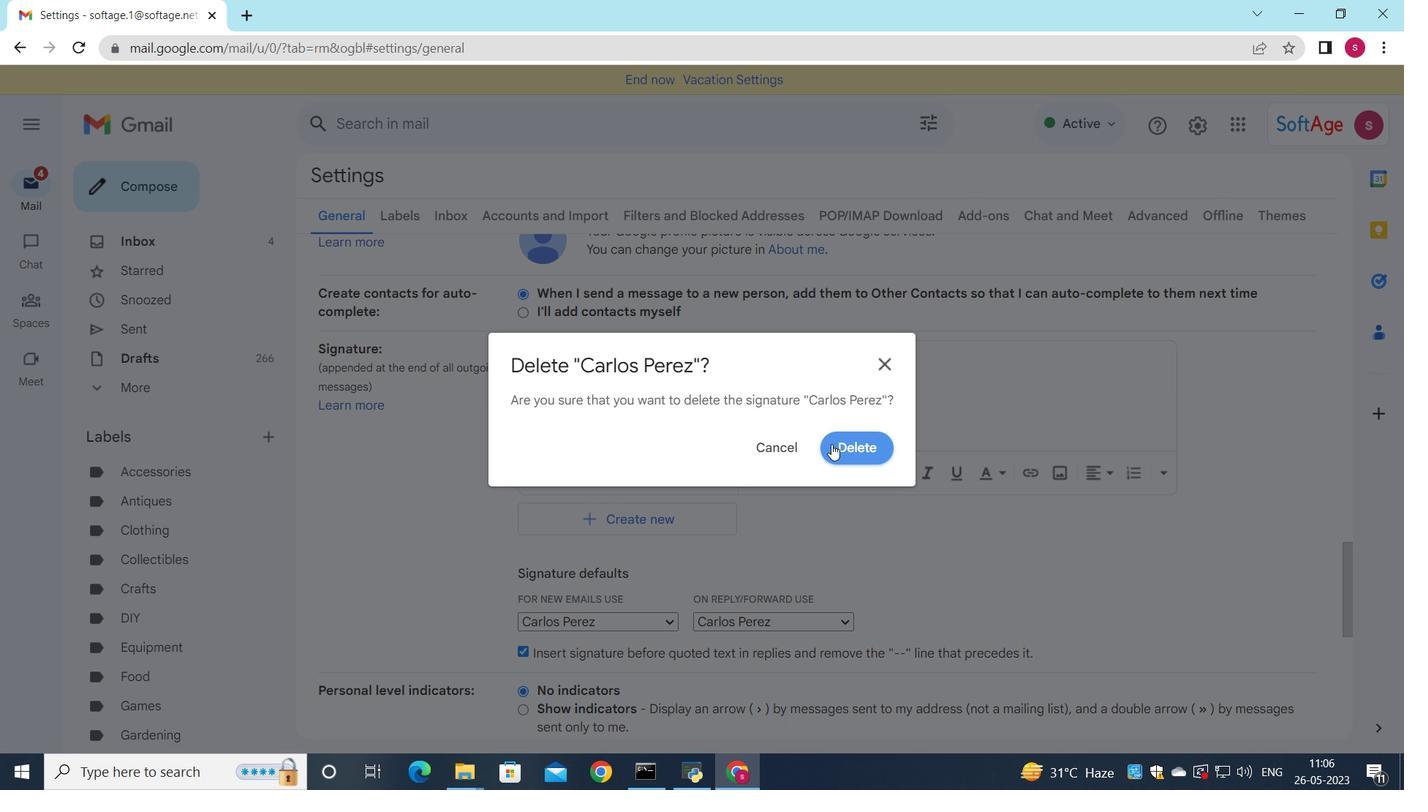 
Action: Mouse moved to (633, 390)
Screenshot: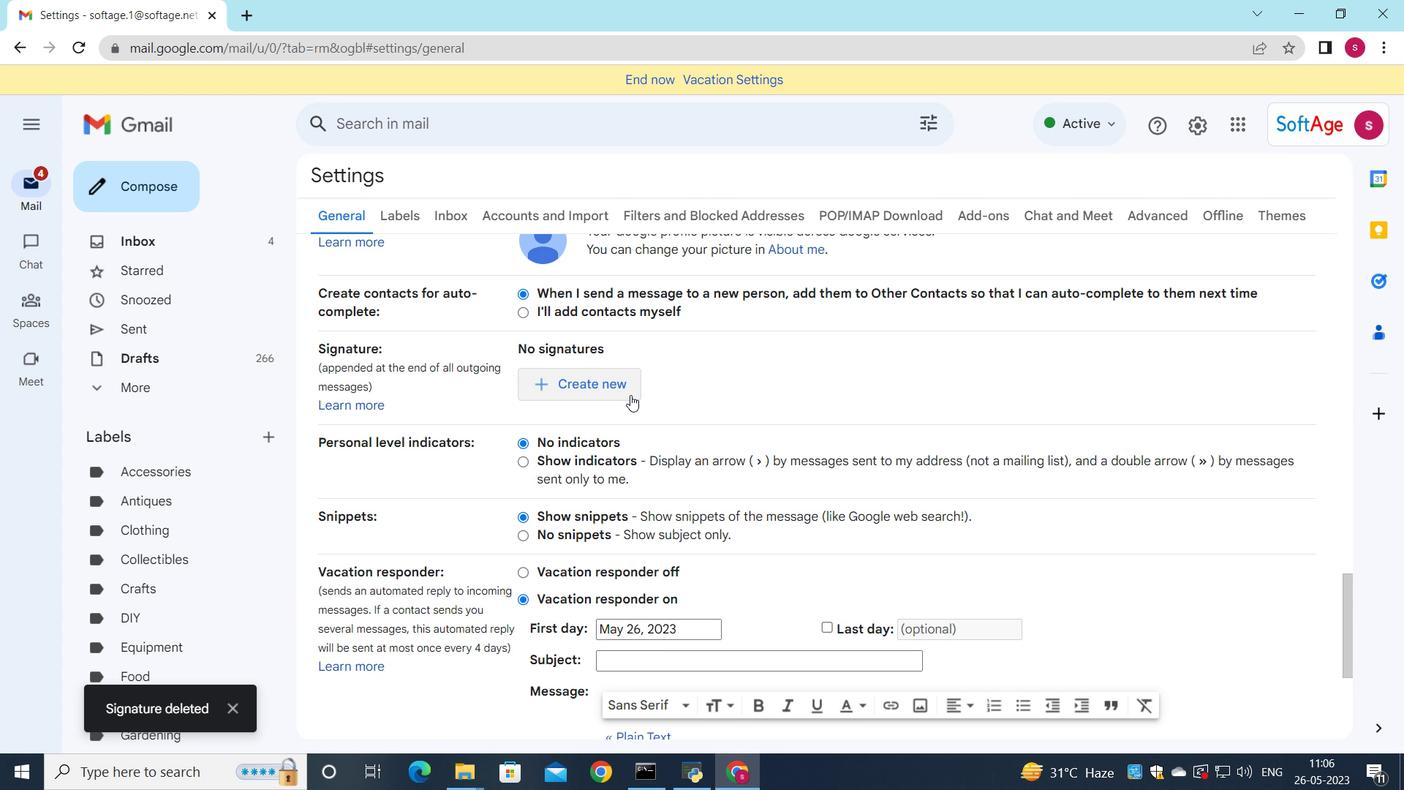
Action: Mouse pressed left at (633, 390)
Screenshot: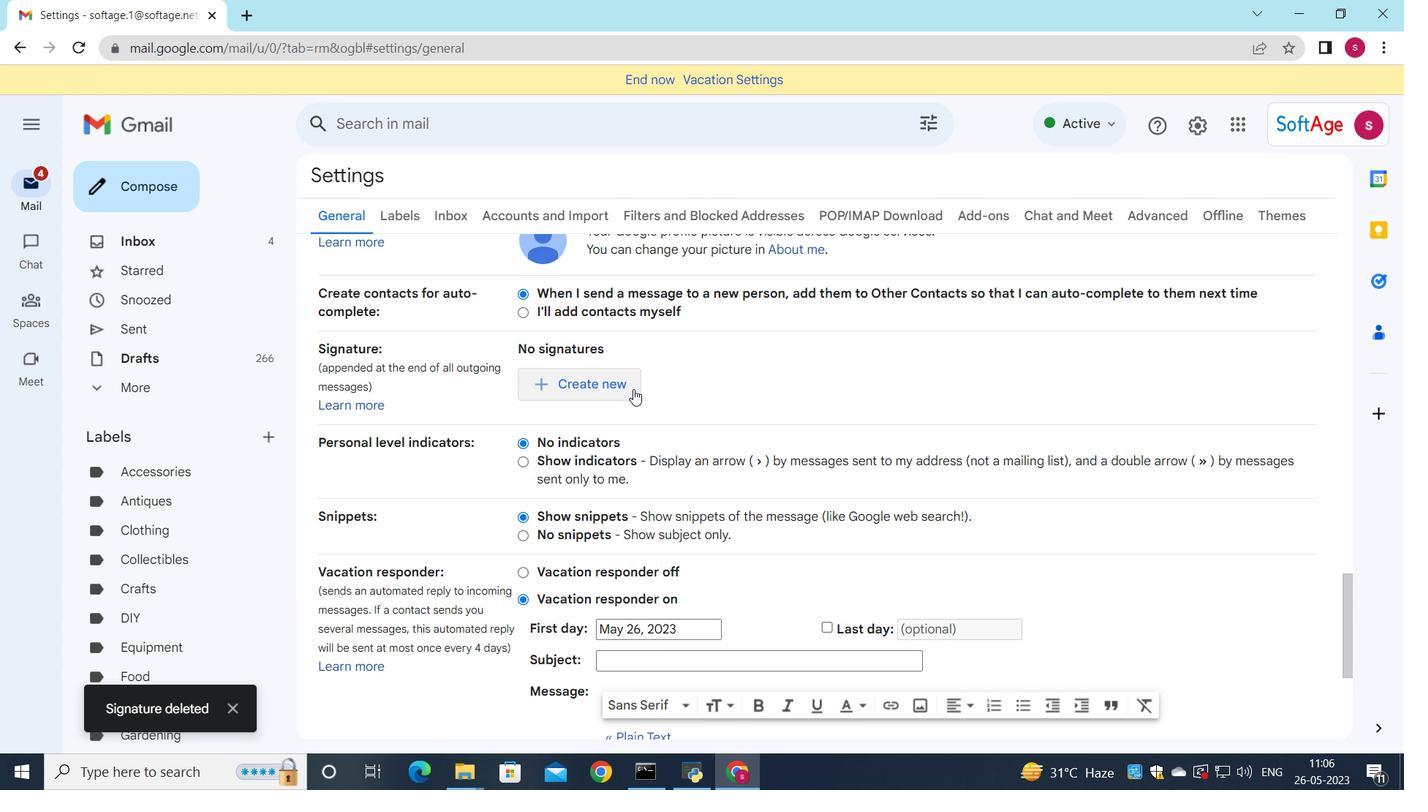 
Action: Mouse moved to (922, 420)
Screenshot: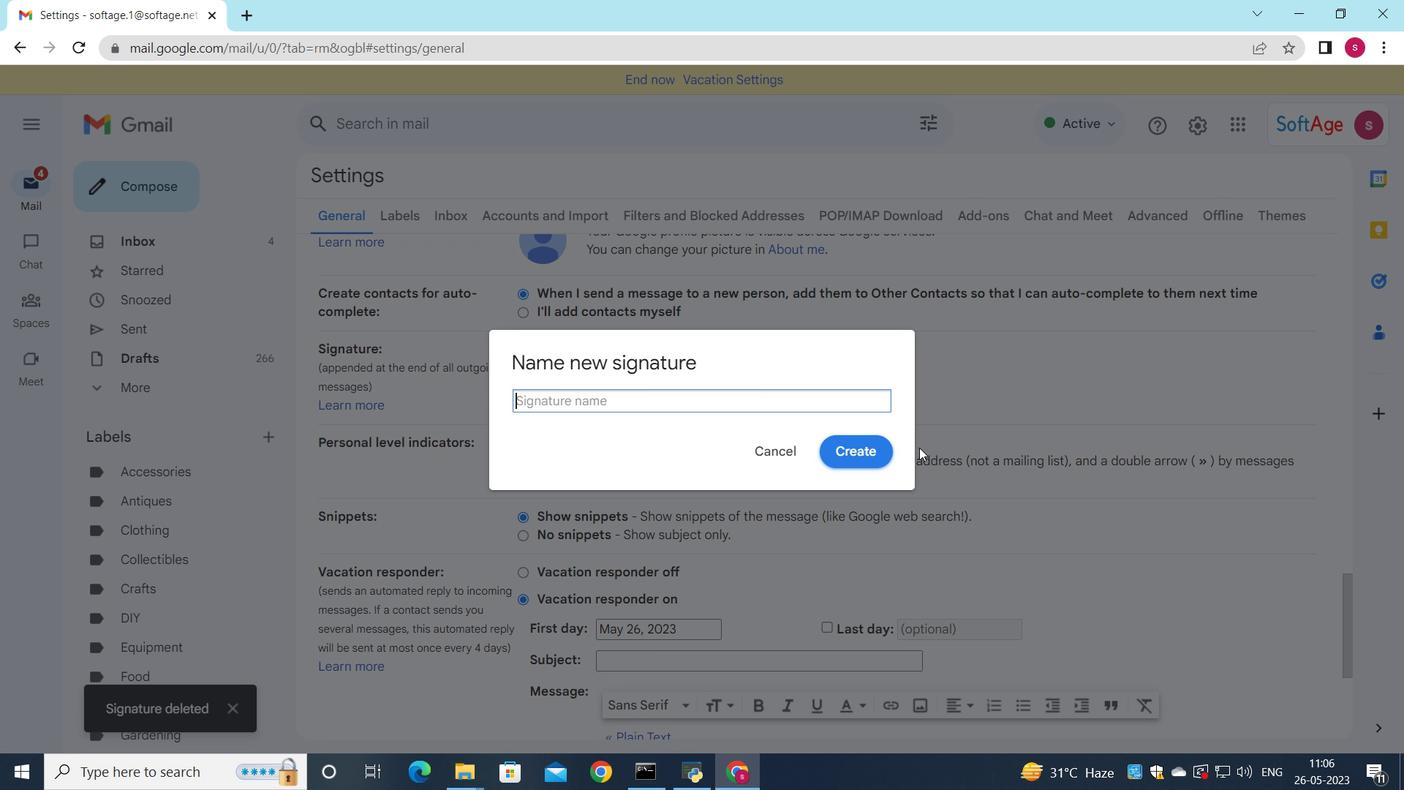 
Action: Key pressed <Key.shift>Caroline<Key.space><Key.shift>Robinson
Screenshot: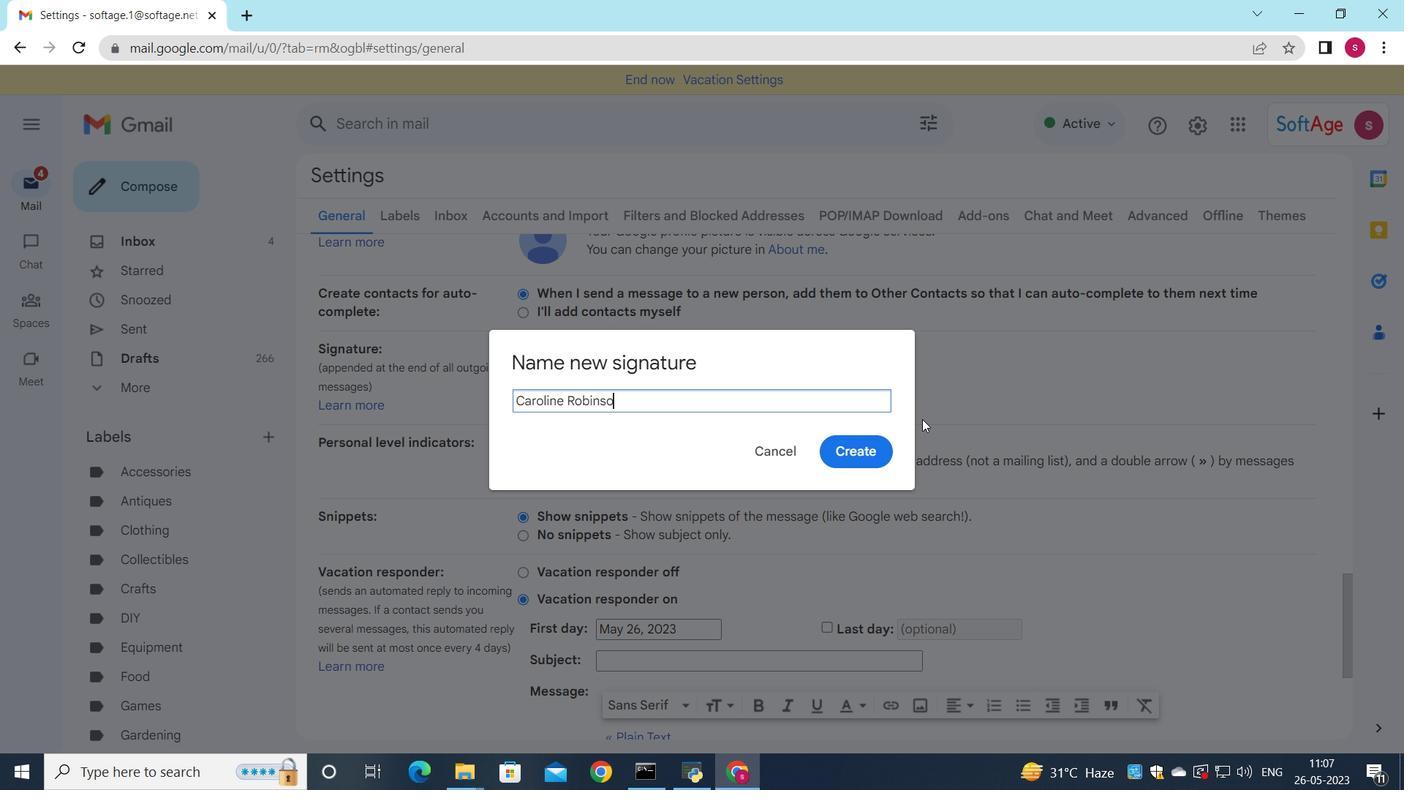 
Action: Mouse moved to (860, 440)
Screenshot: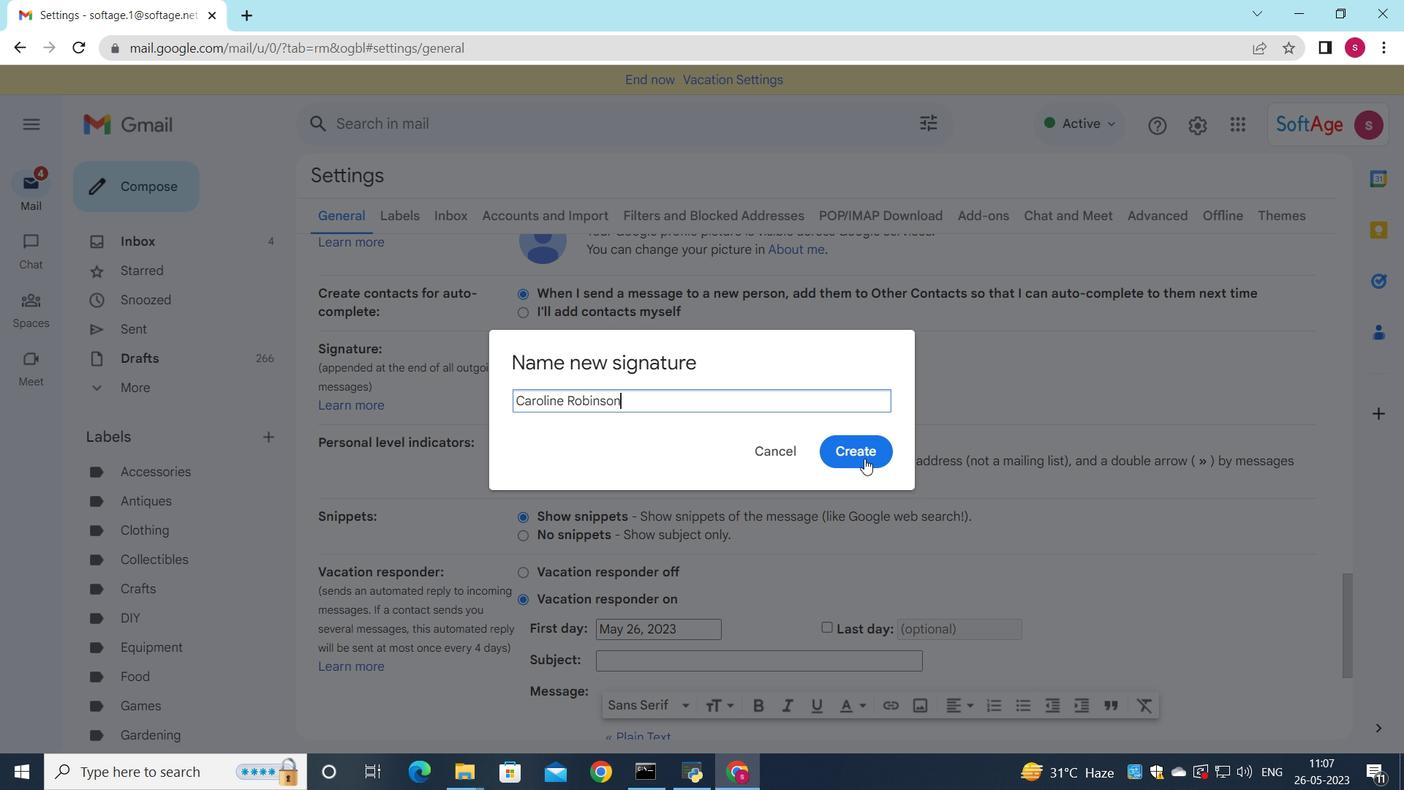 
Action: Mouse pressed left at (860, 440)
Screenshot: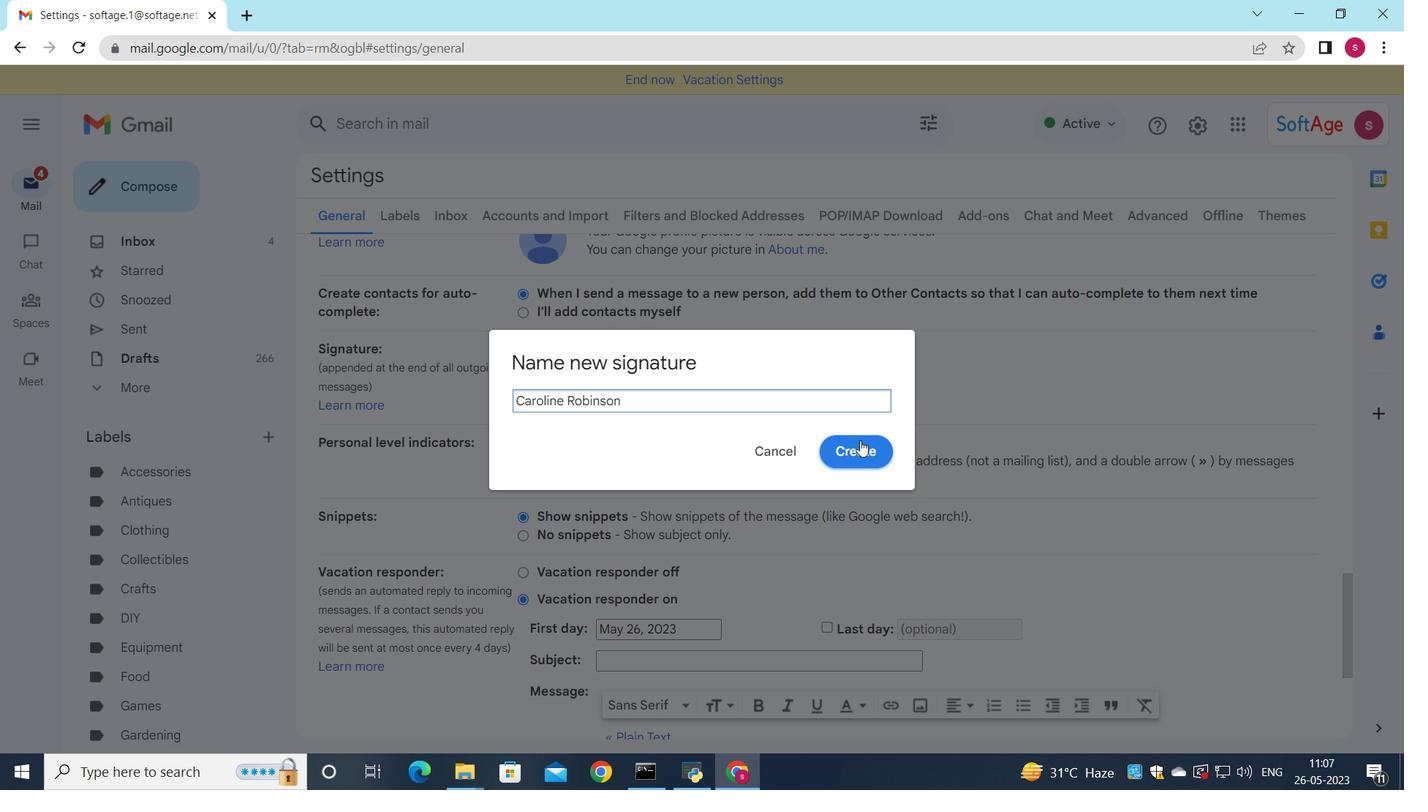 
Action: Mouse moved to (827, 389)
Screenshot: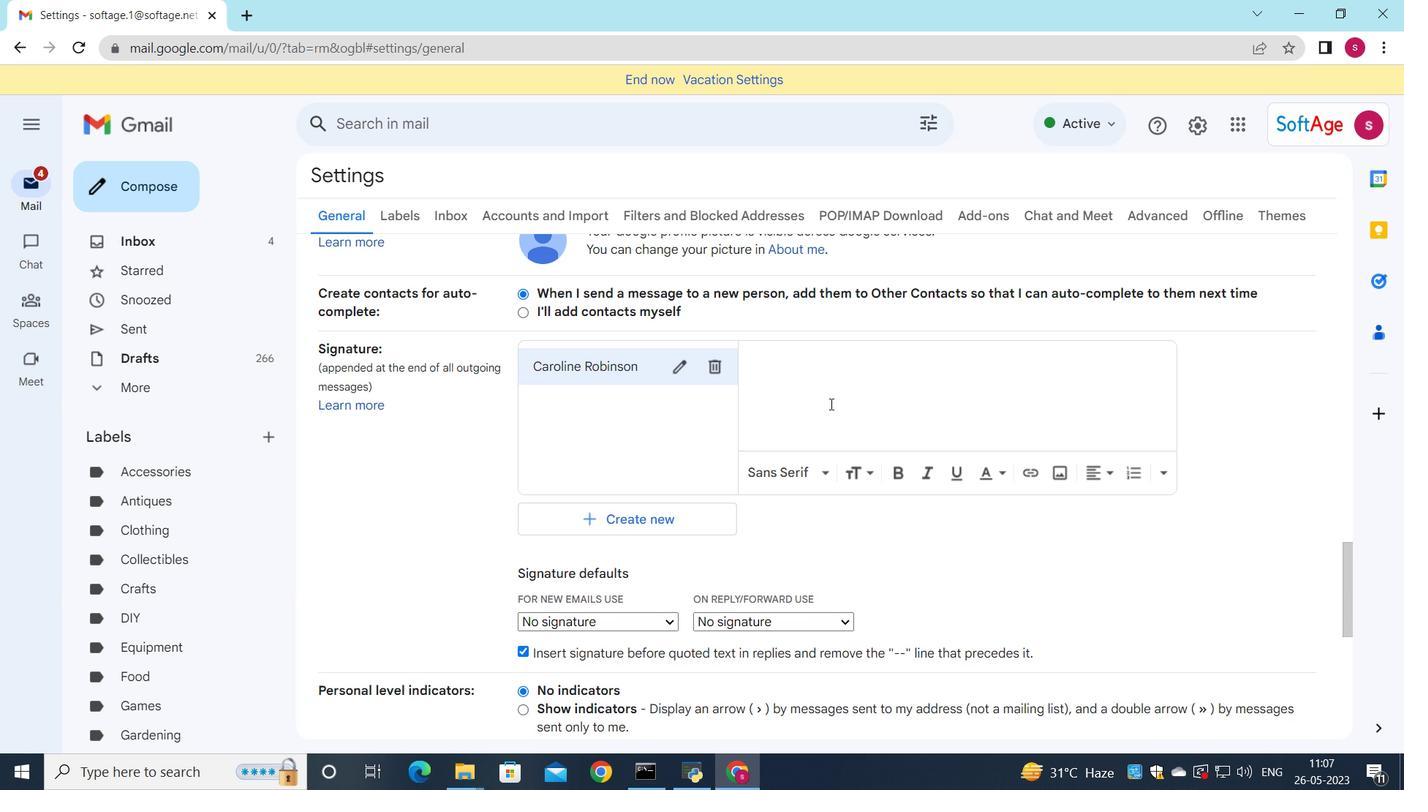 
Action: Mouse pressed left at (827, 389)
Screenshot: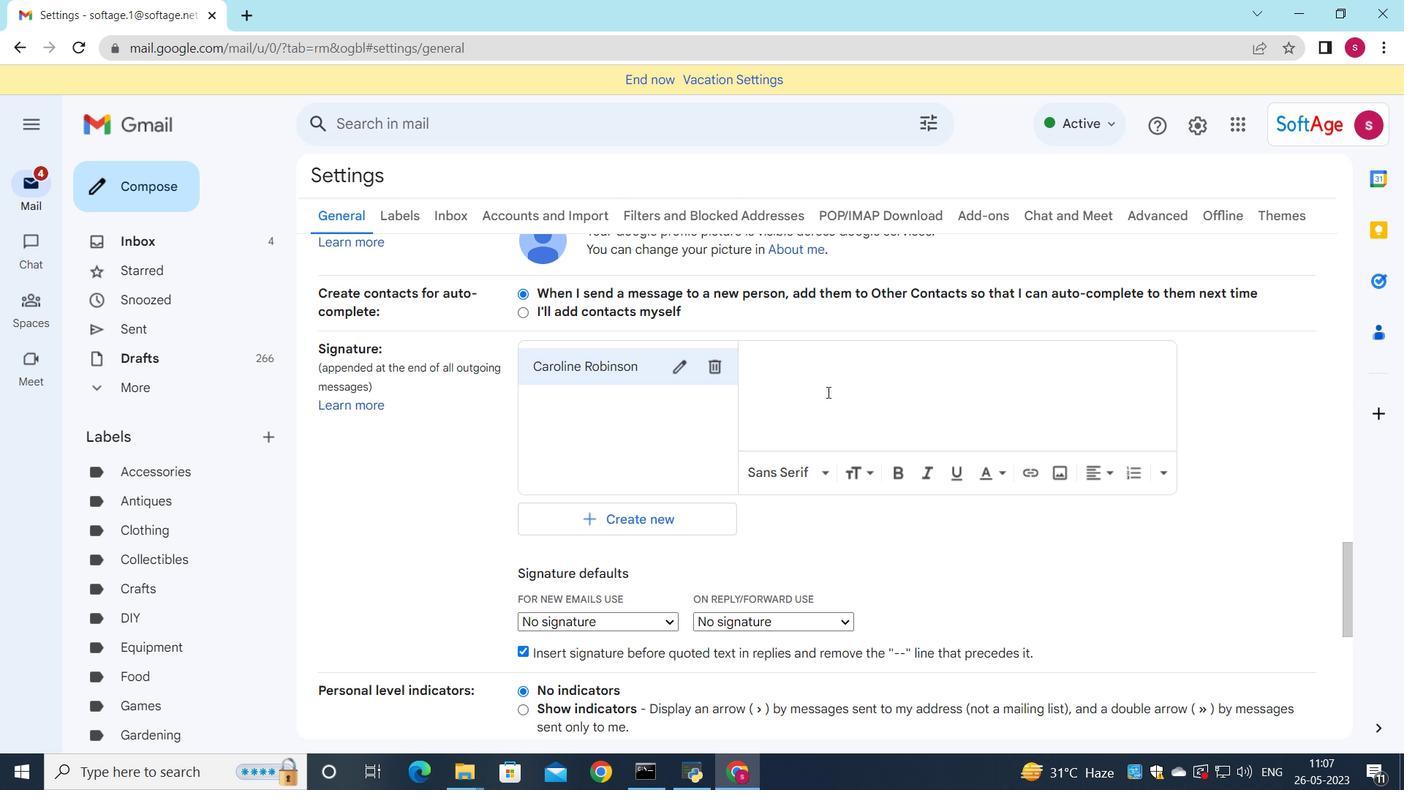 
Action: Mouse moved to (827, 388)
Screenshot: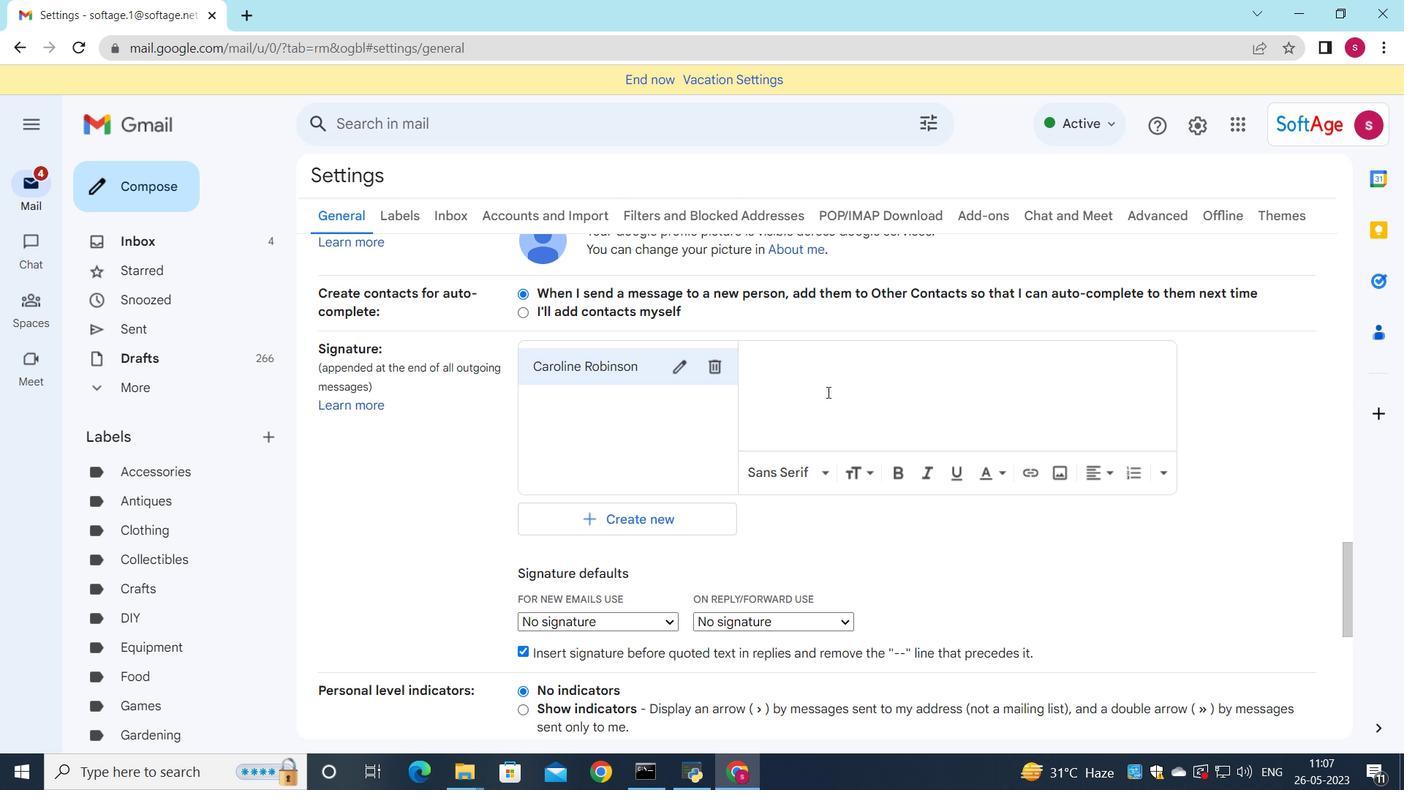
Action: Key pressed <Key.shift><Key.shift><Key.shift><Key.shift><Key.shift>Caroline<Key.space><Key.shift>Robinson
Screenshot: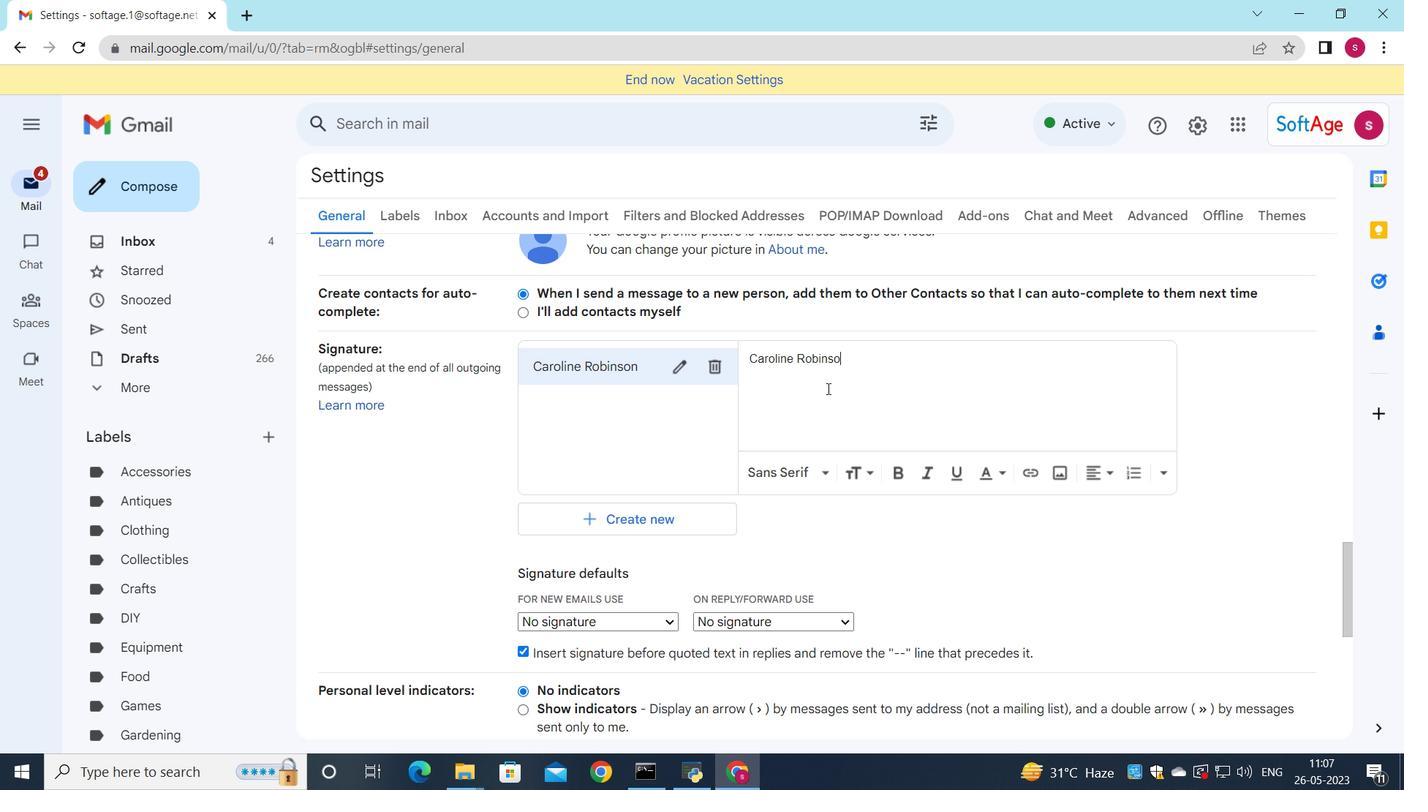 
Action: Mouse moved to (747, 438)
Screenshot: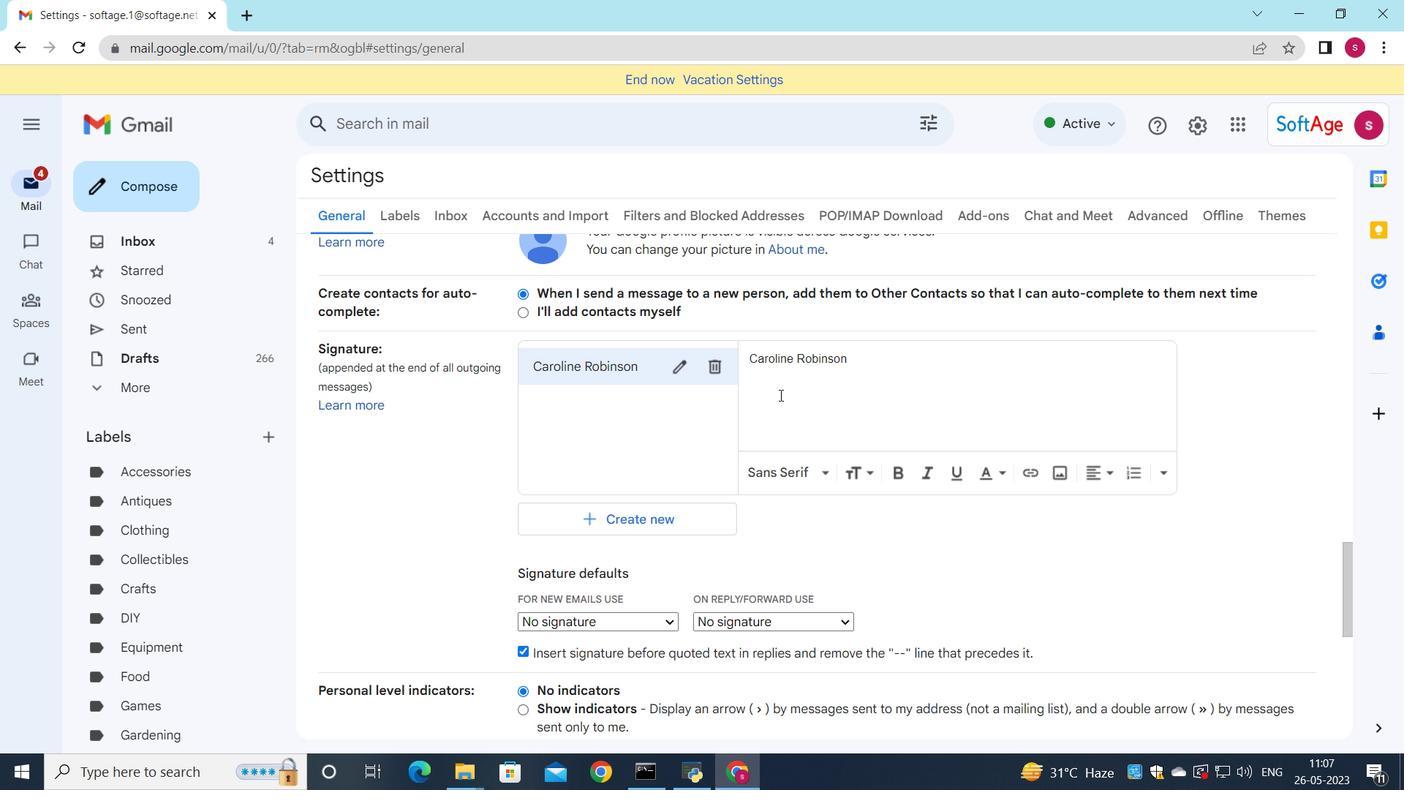 
Action: Mouse scrolled (747, 437) with delta (0, 0)
Screenshot: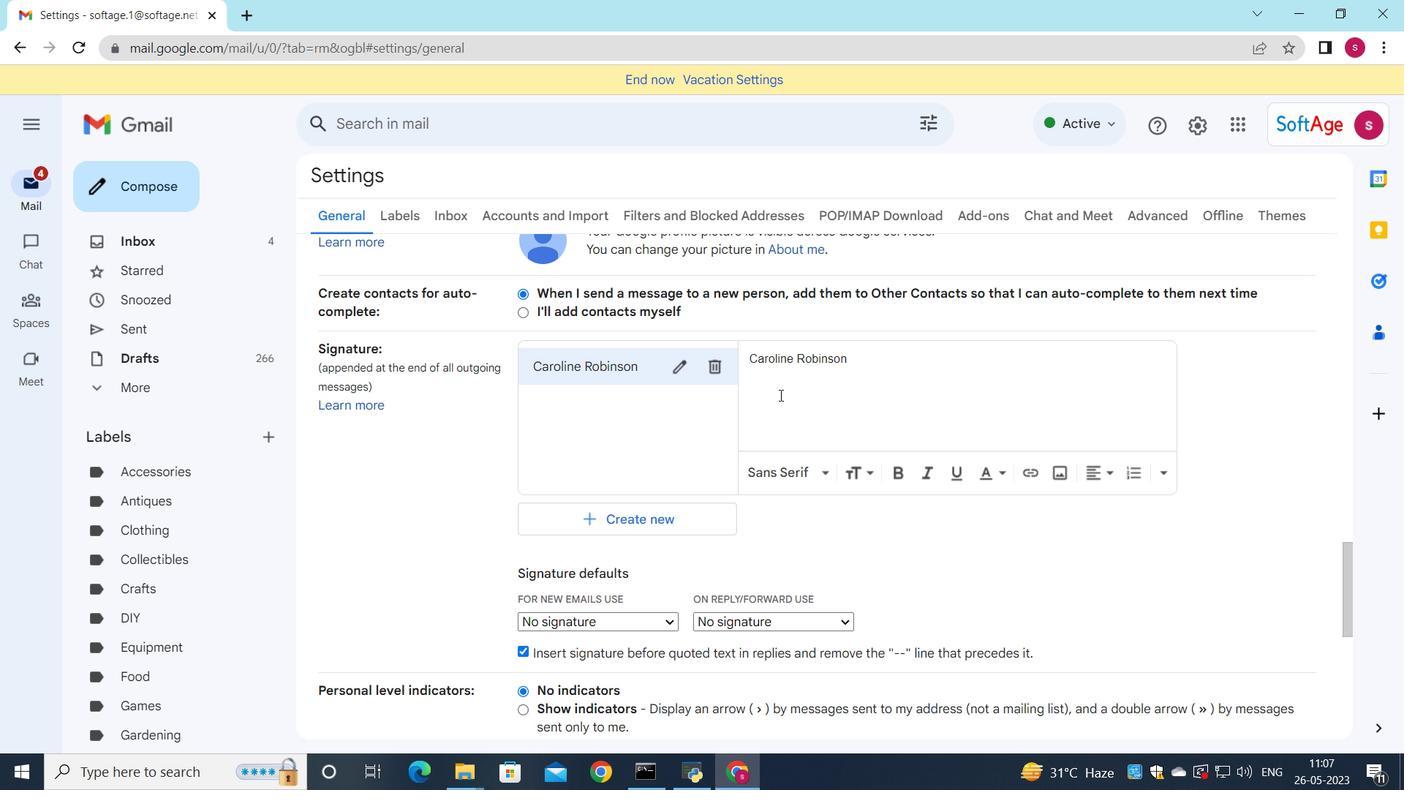
Action: Mouse moved to (744, 440)
Screenshot: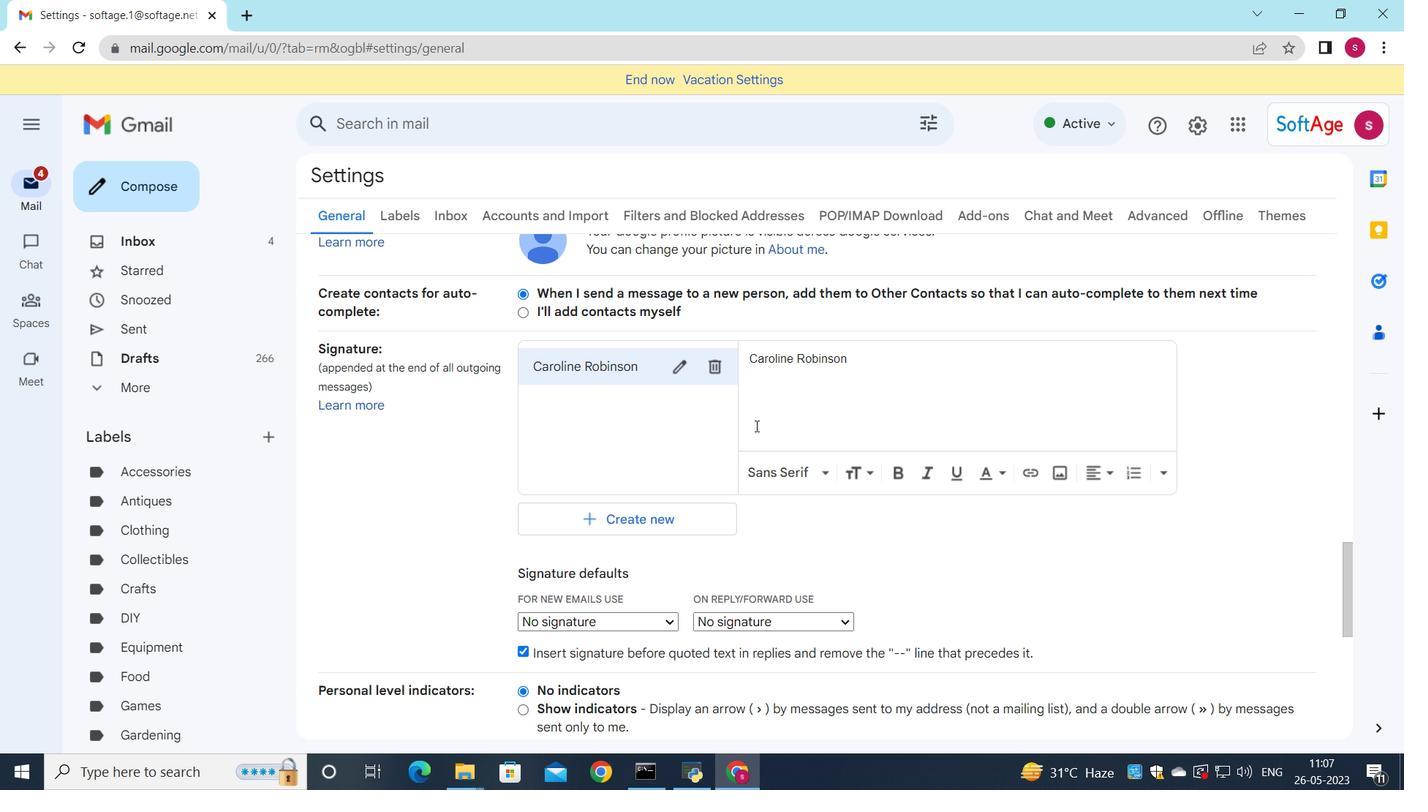 
Action: Mouse scrolled (744, 439) with delta (0, 0)
Screenshot: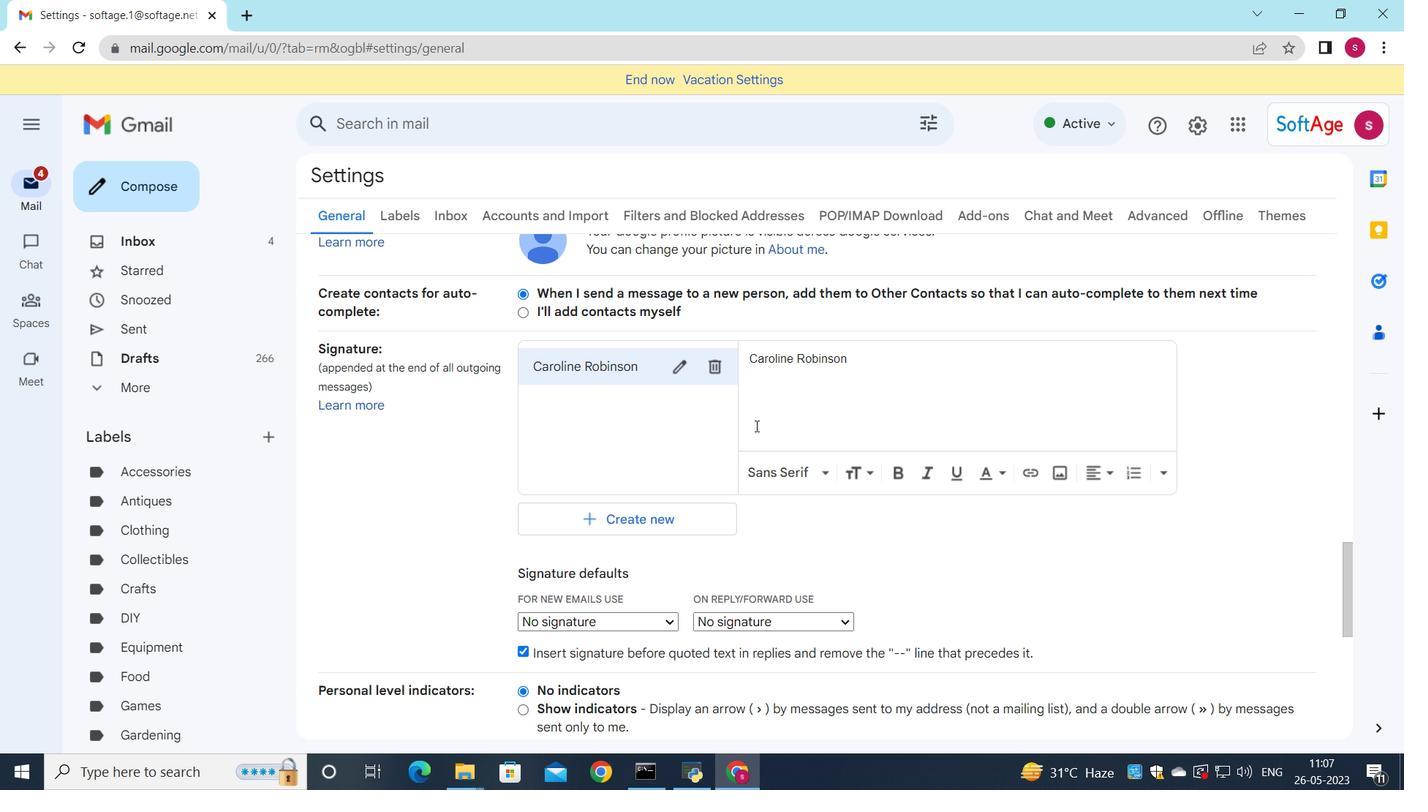 
Action: Mouse moved to (739, 445)
Screenshot: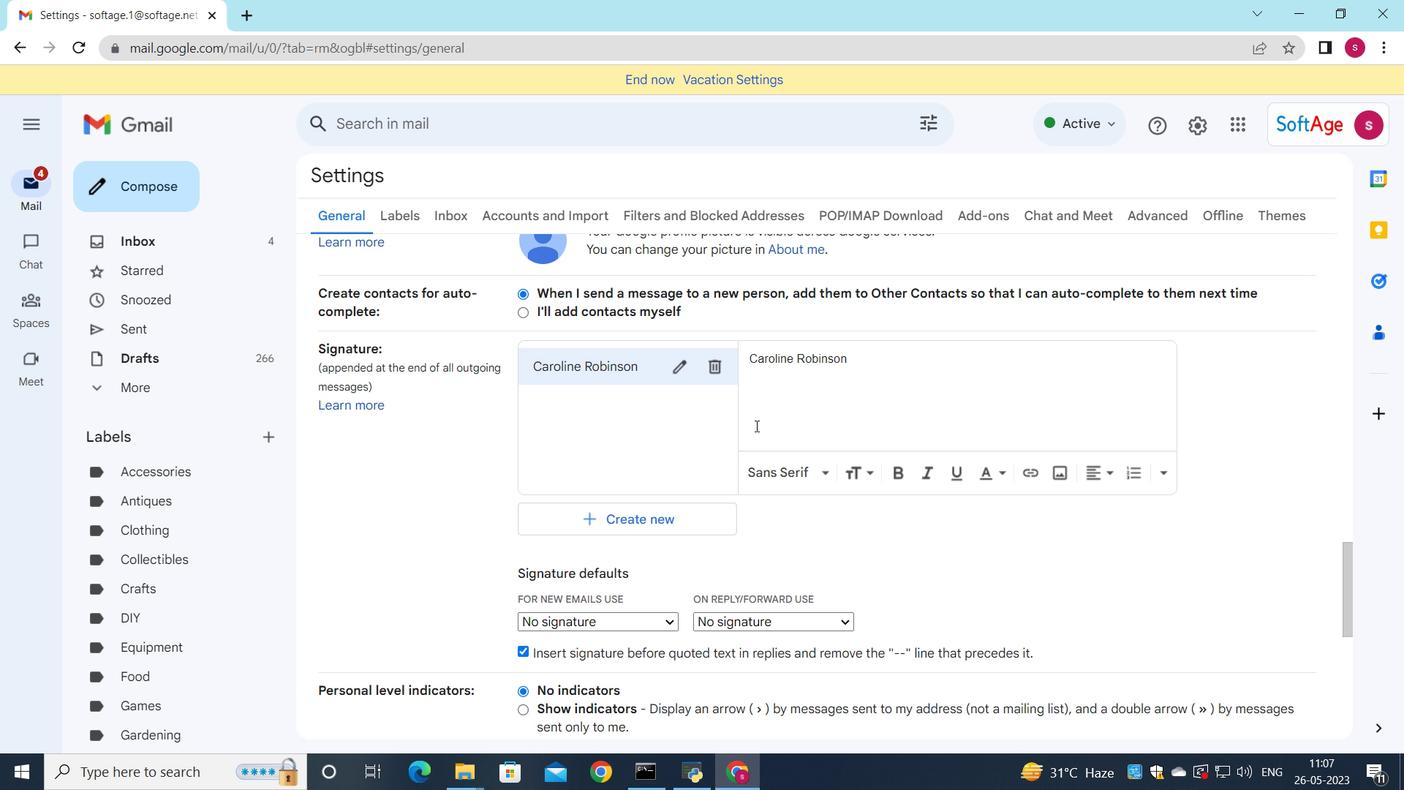 
Action: Mouse scrolled (739, 444) with delta (0, 0)
Screenshot: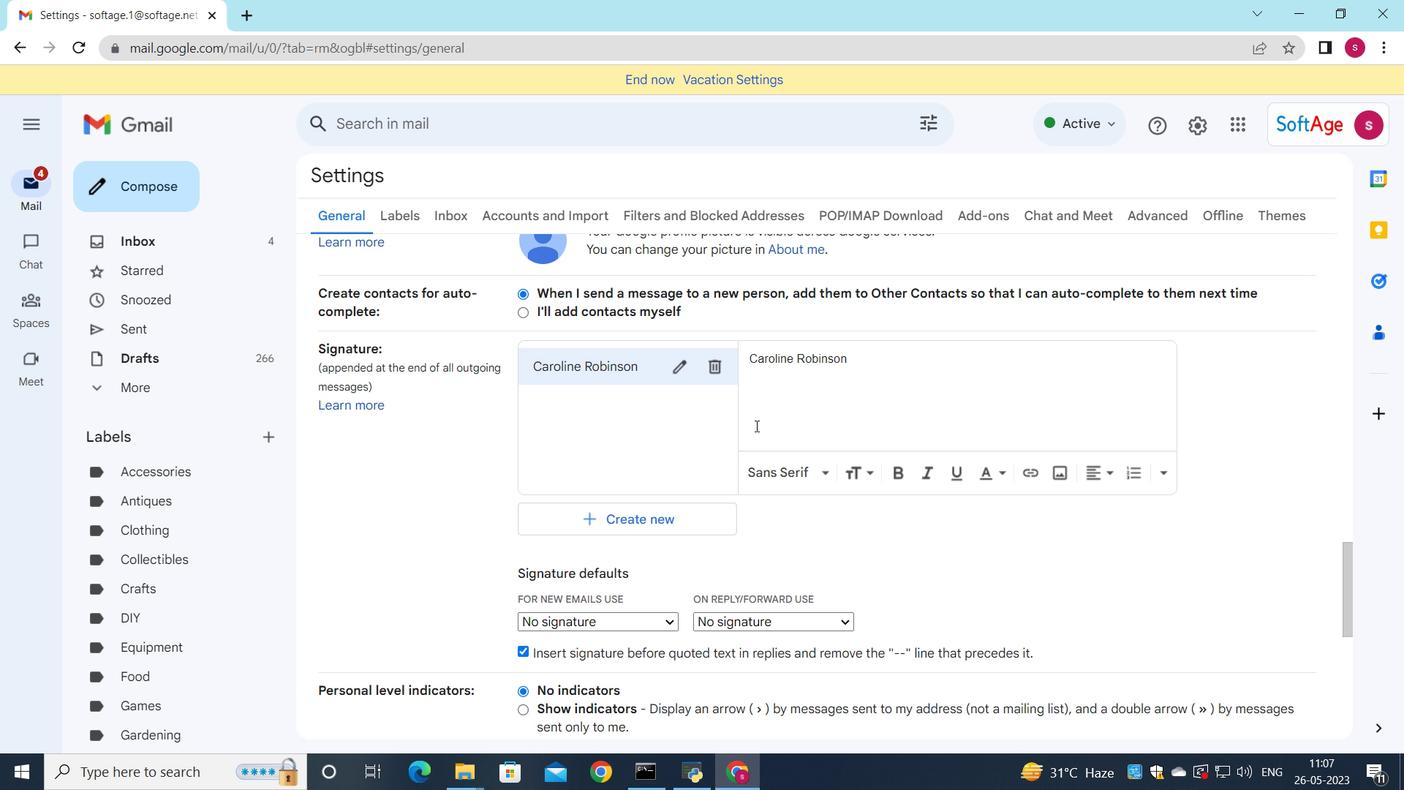 
Action: Mouse moved to (735, 450)
Screenshot: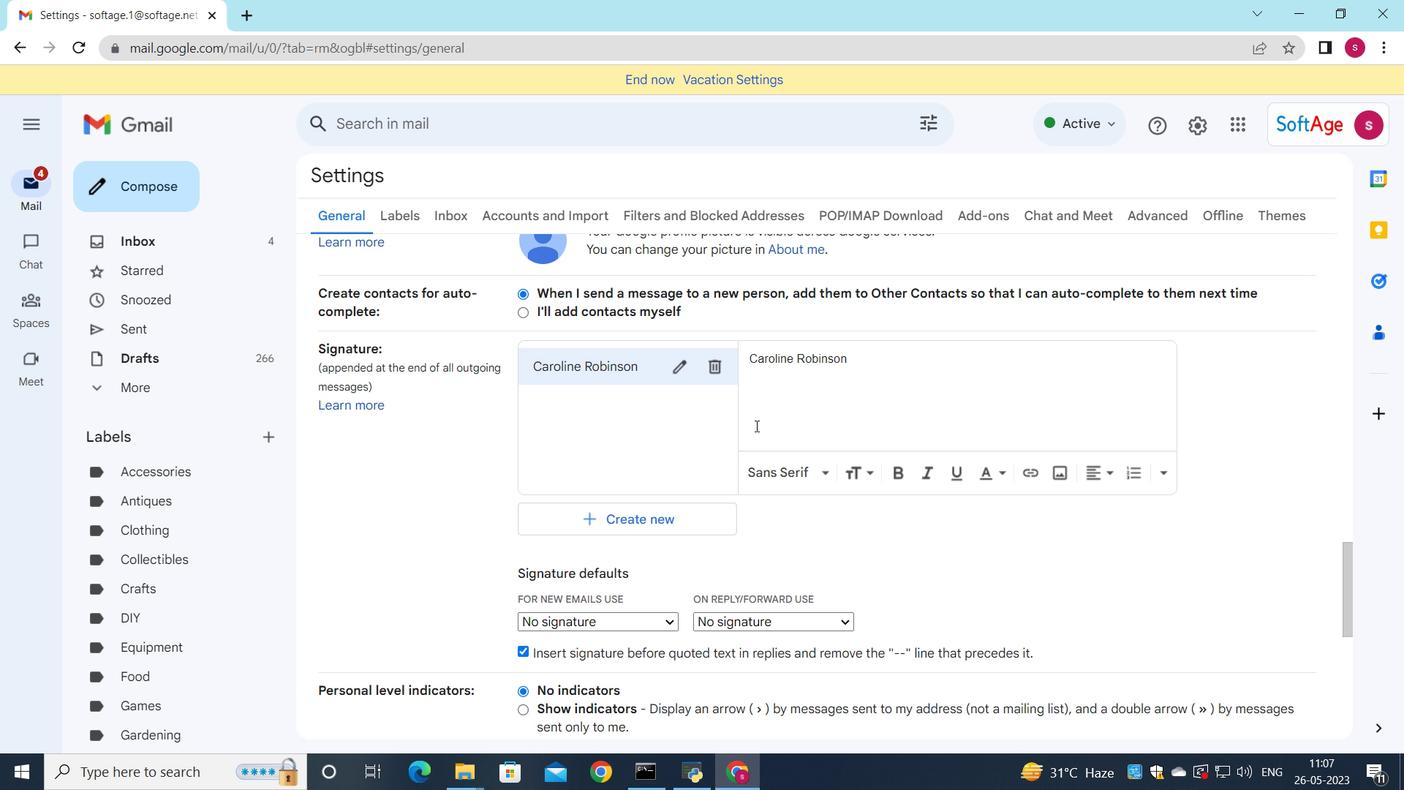 
Action: Mouse scrolled (735, 449) with delta (0, 0)
Screenshot: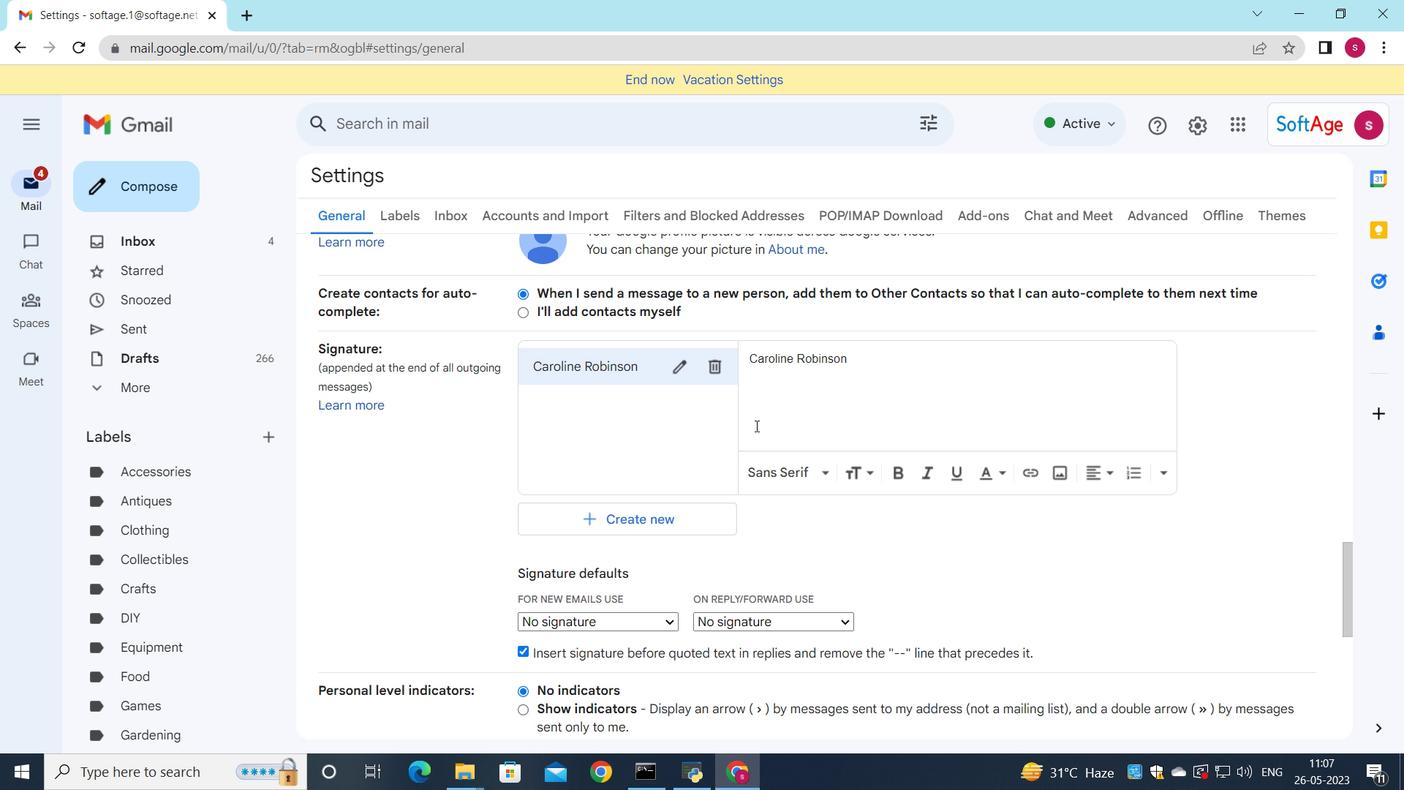 
Action: Mouse moved to (665, 255)
Screenshot: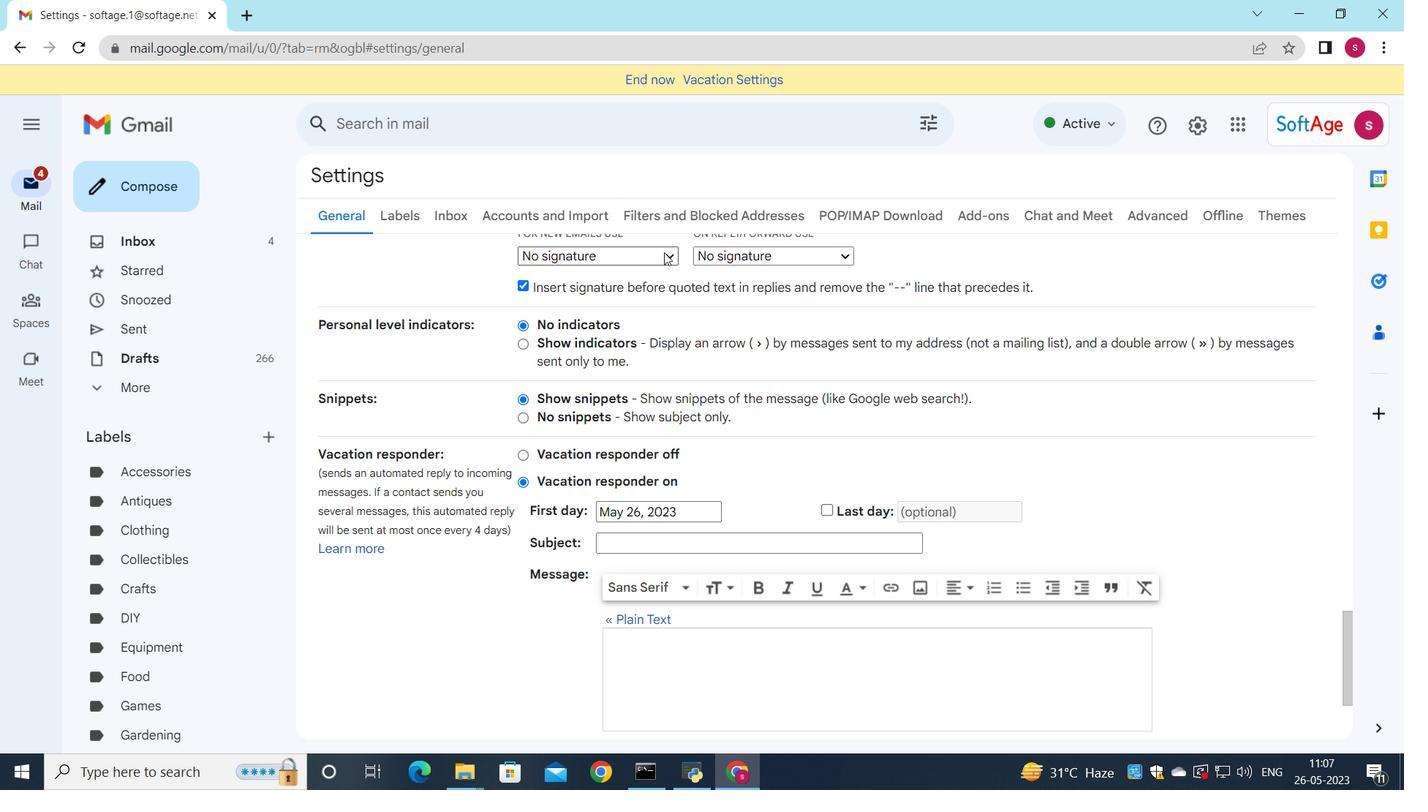 
Action: Mouse pressed left at (665, 255)
Screenshot: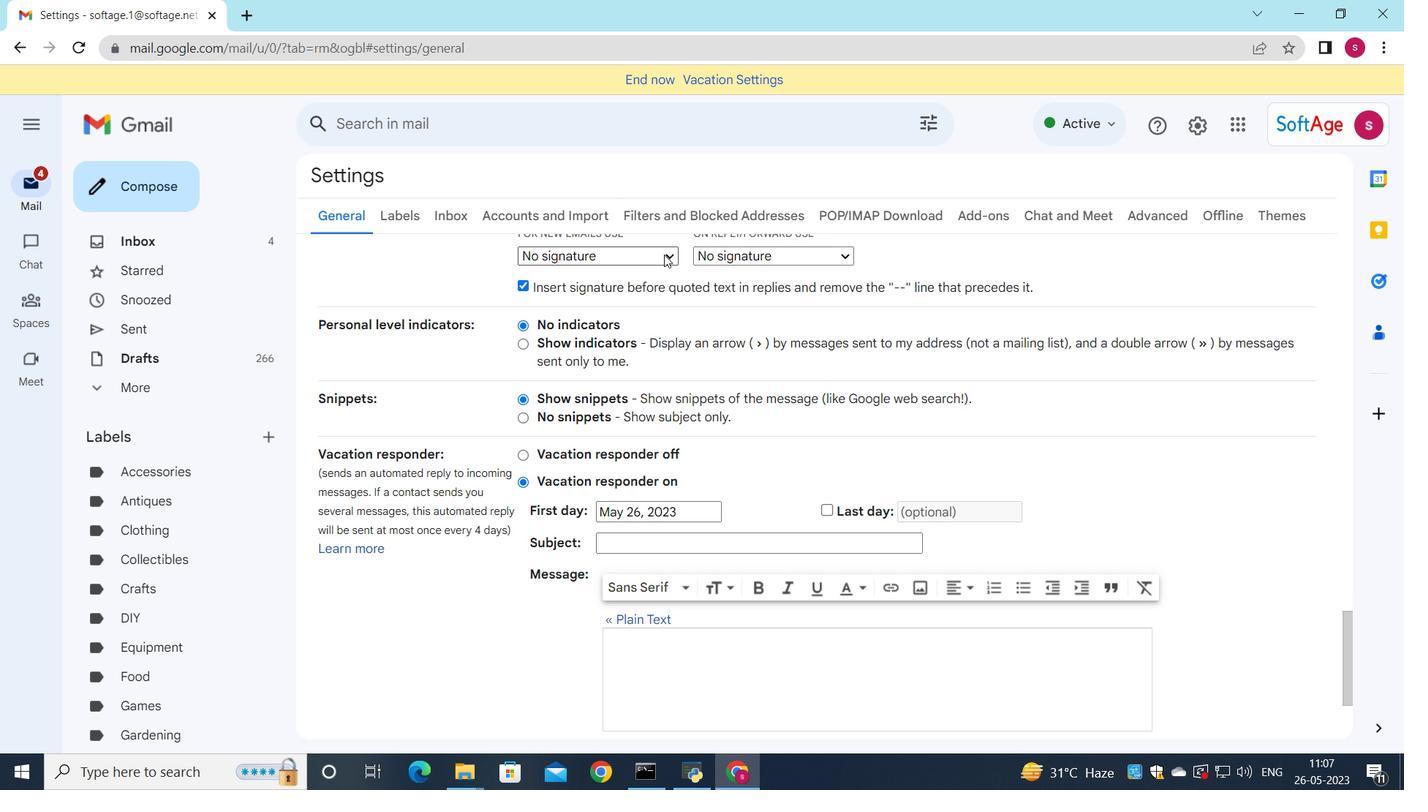 
Action: Mouse moved to (646, 296)
Screenshot: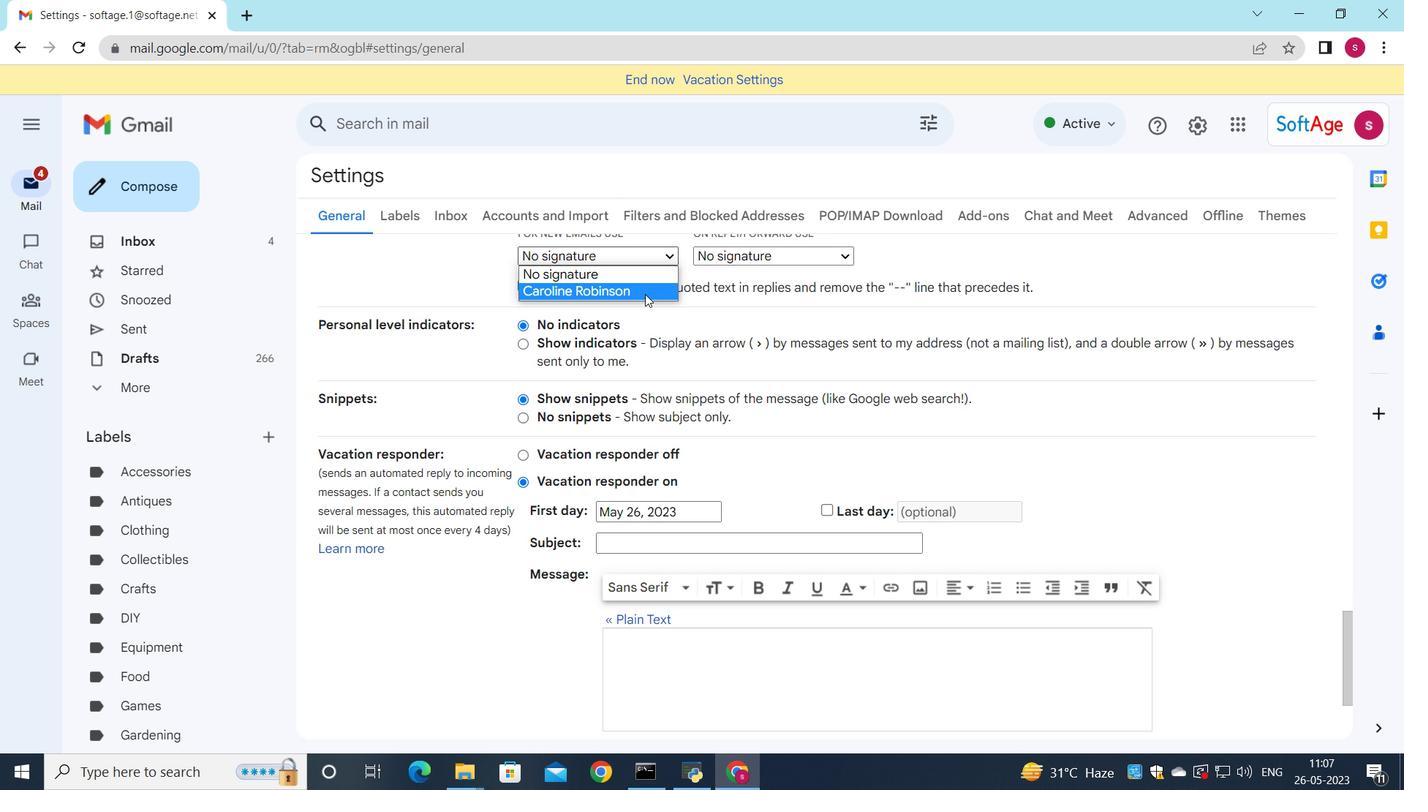
Action: Mouse pressed left at (646, 296)
Screenshot: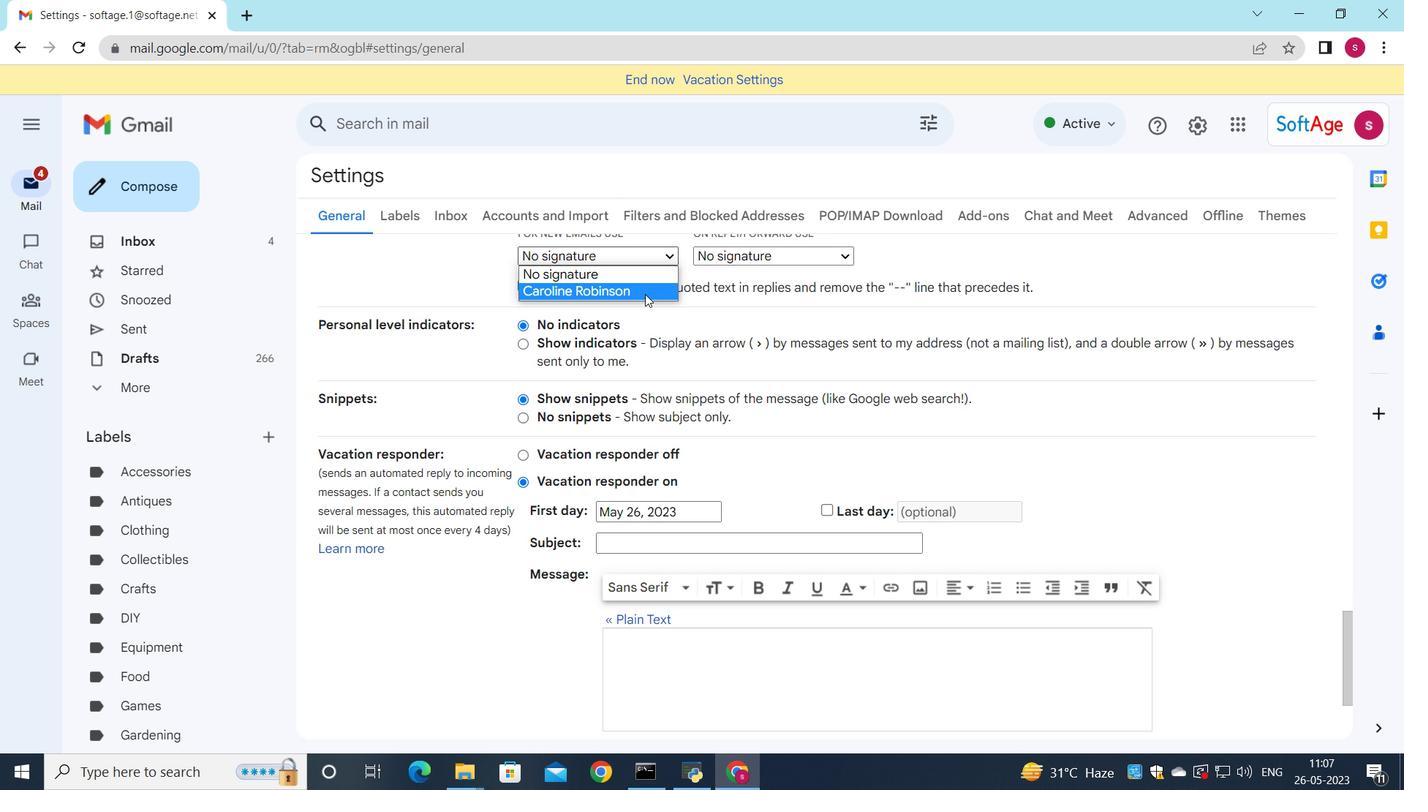 
Action: Mouse moved to (727, 259)
Screenshot: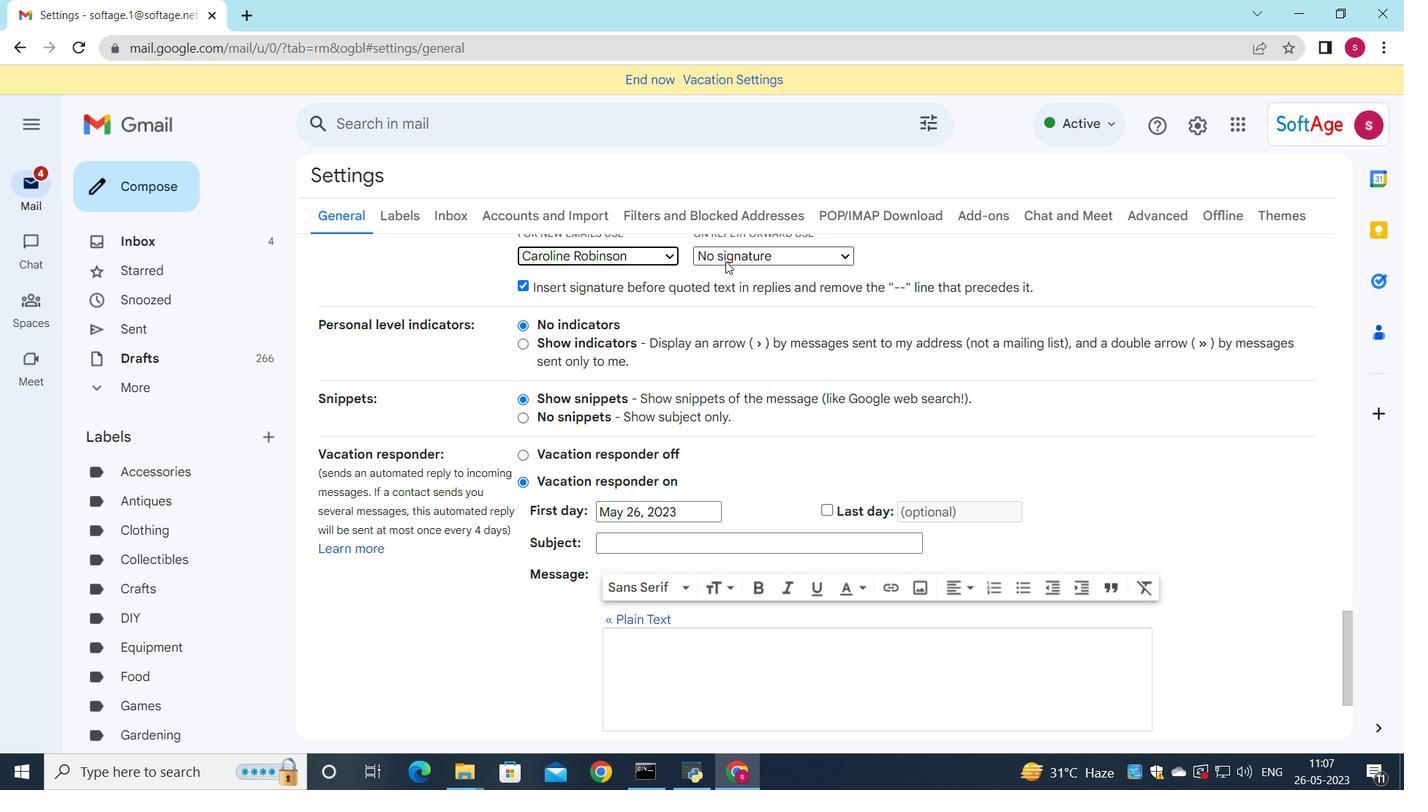 
Action: Mouse pressed left at (727, 259)
Screenshot: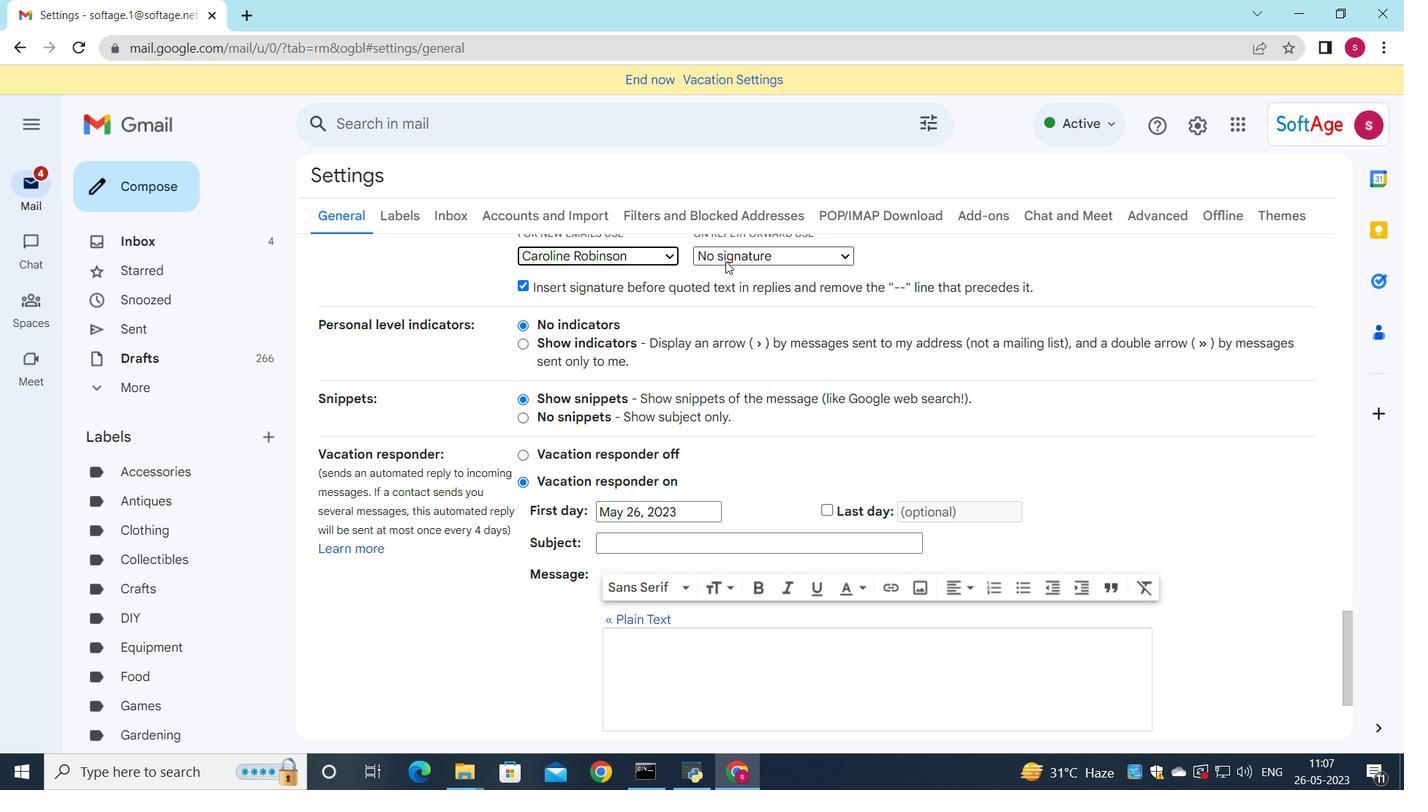 
Action: Mouse moved to (723, 283)
Screenshot: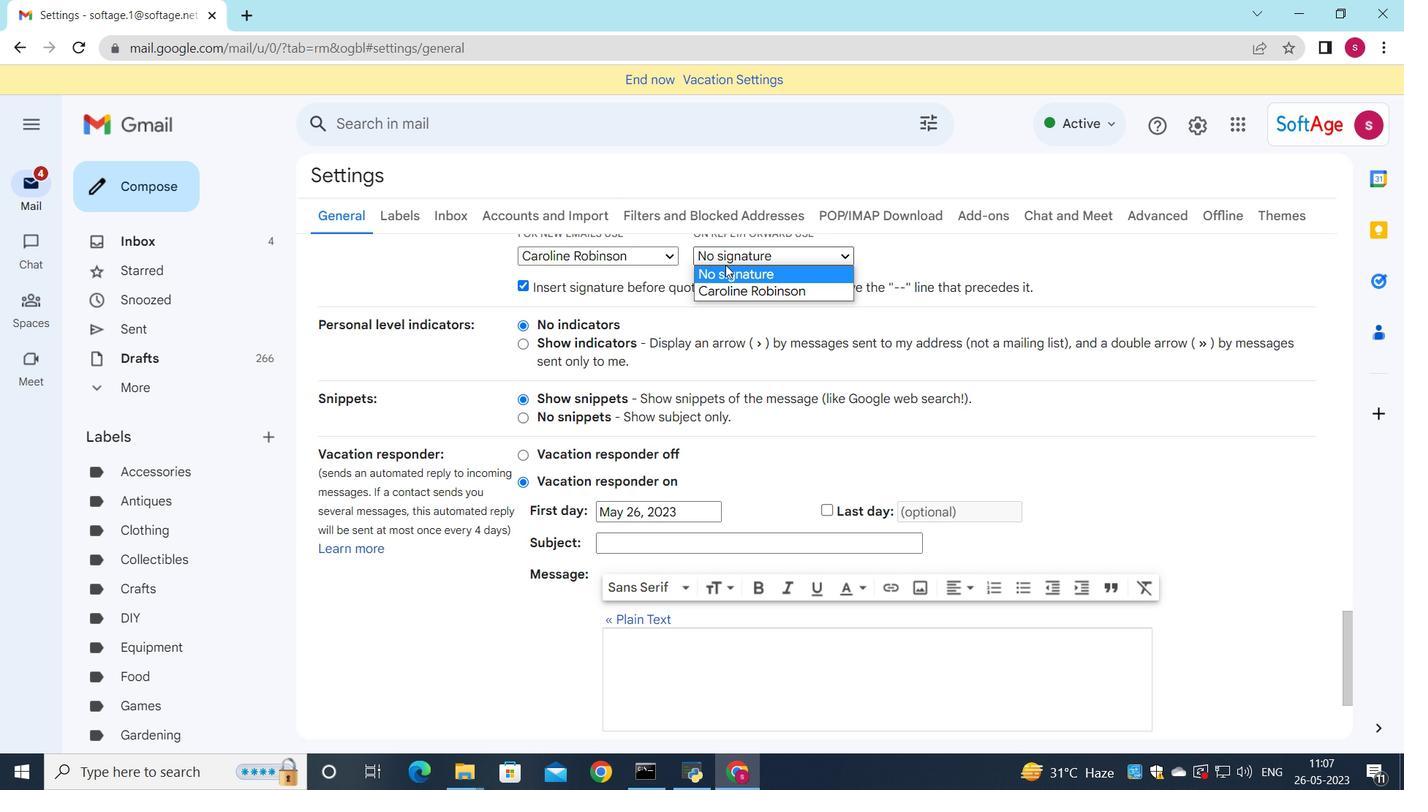 
Action: Mouse pressed left at (723, 283)
Screenshot: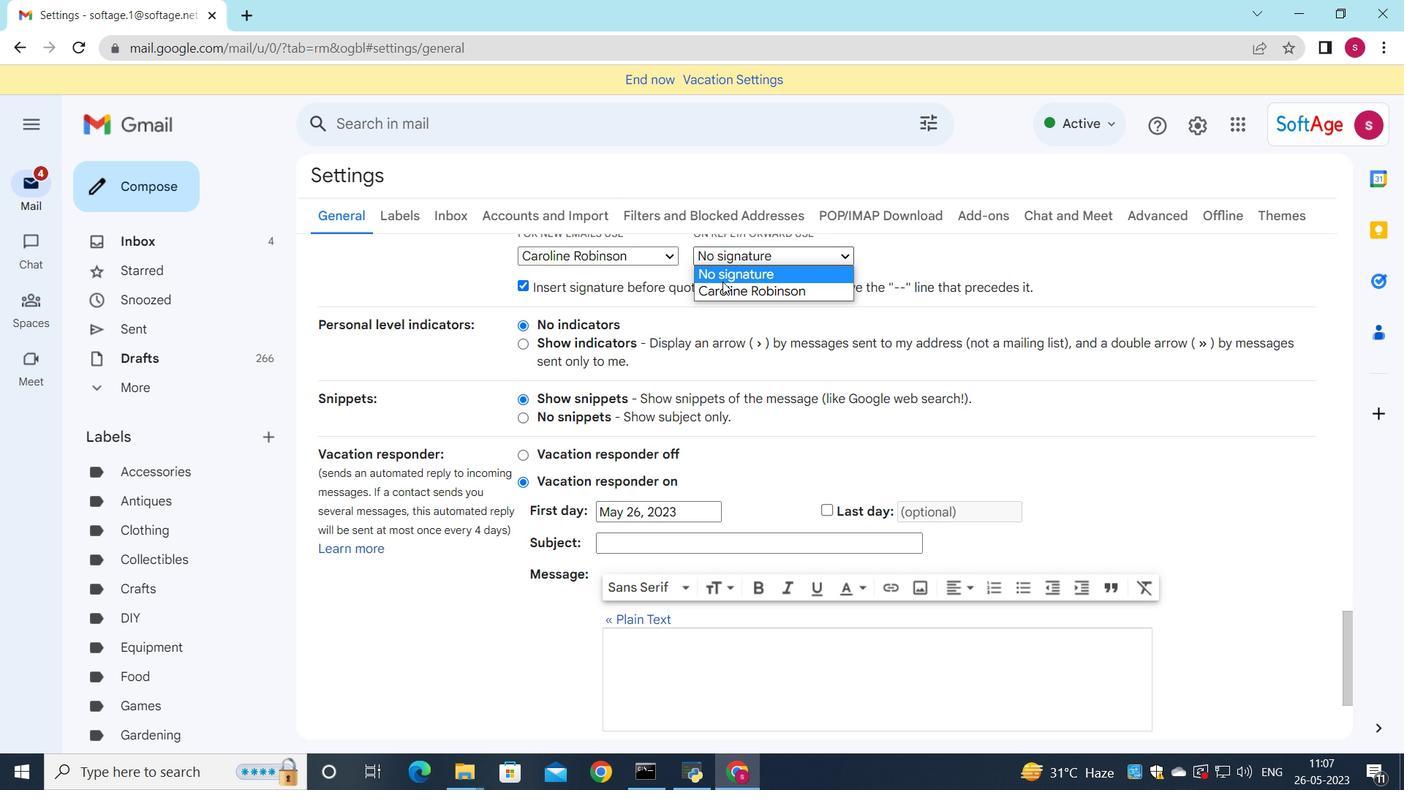 
Action: Mouse moved to (736, 368)
Screenshot: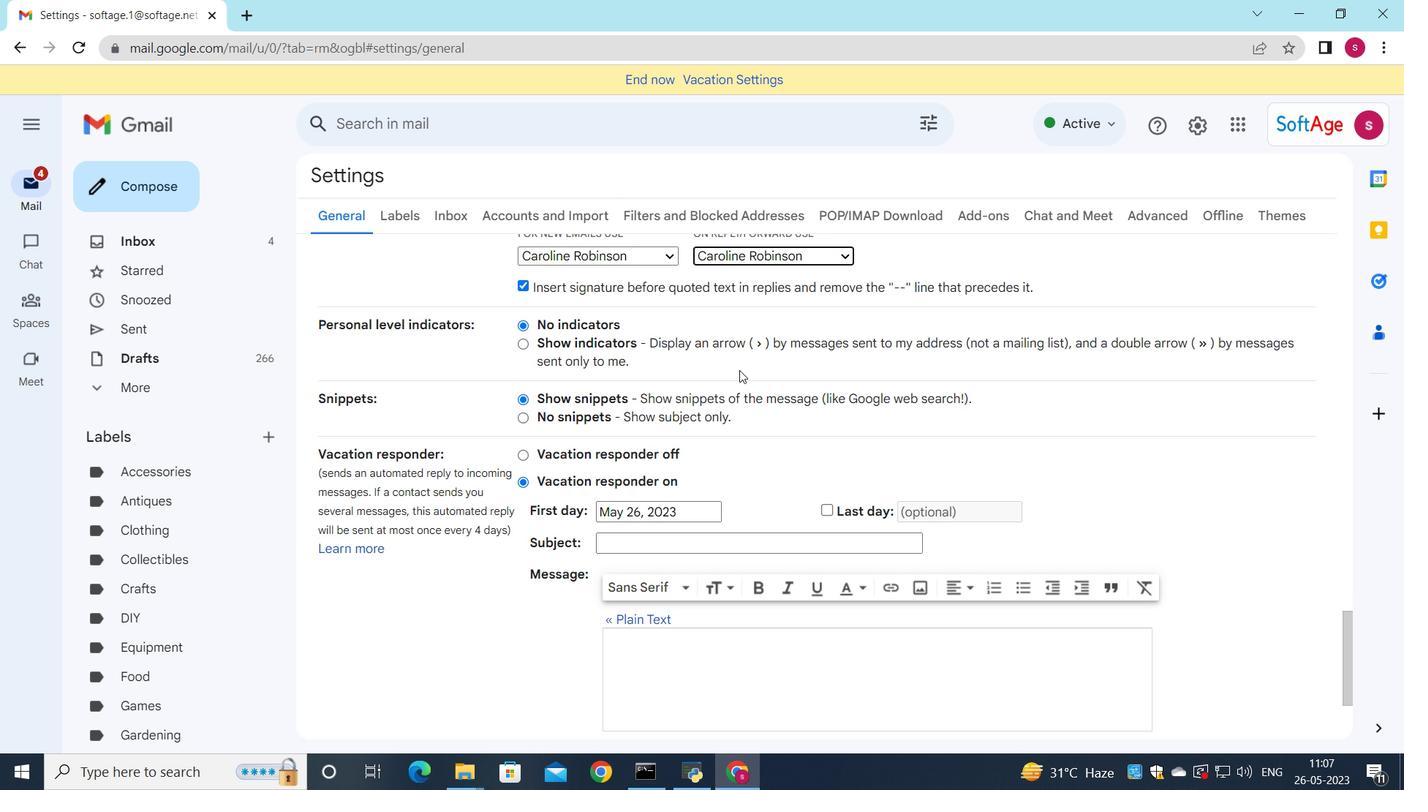 
Action: Mouse scrolled (736, 367) with delta (0, 0)
Screenshot: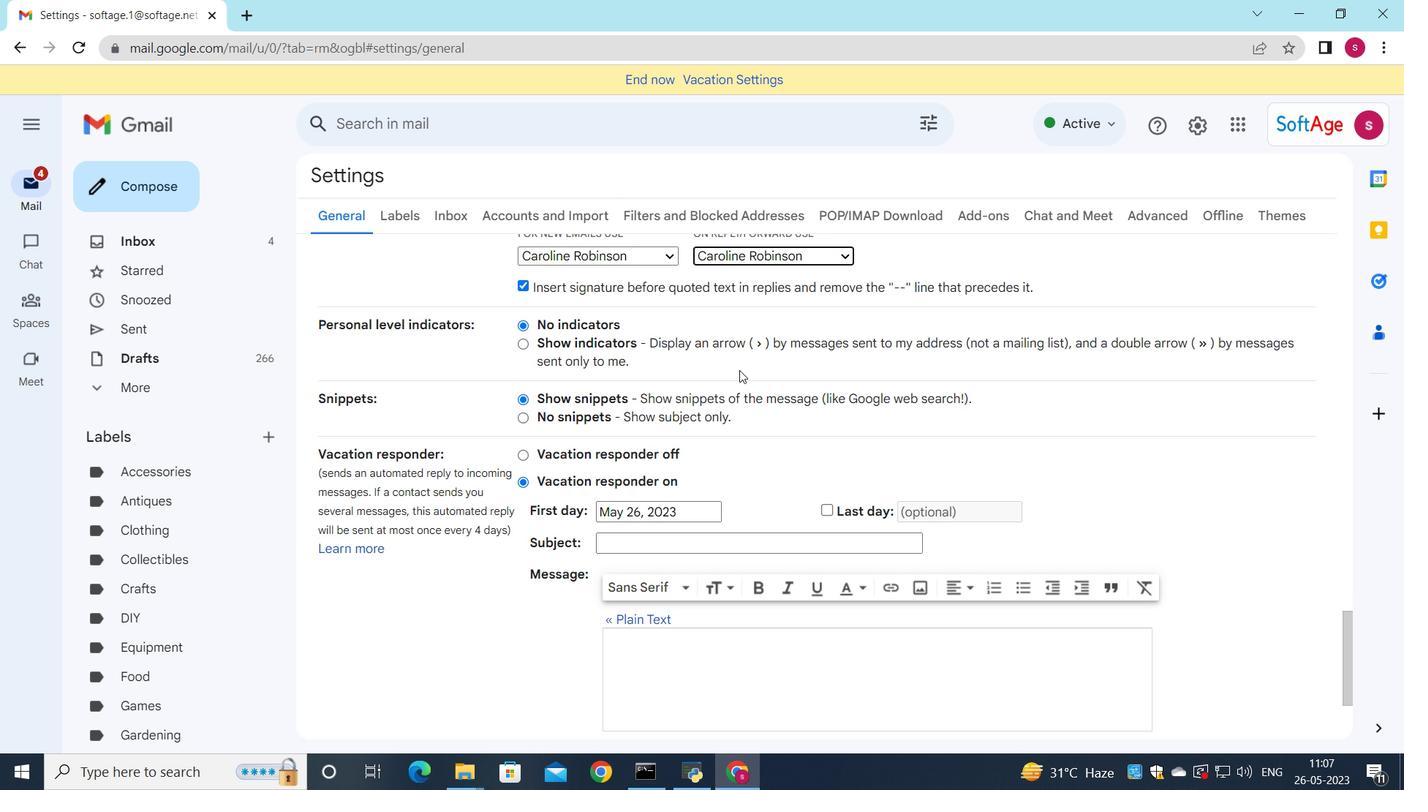 
Action: Mouse moved to (736, 370)
Screenshot: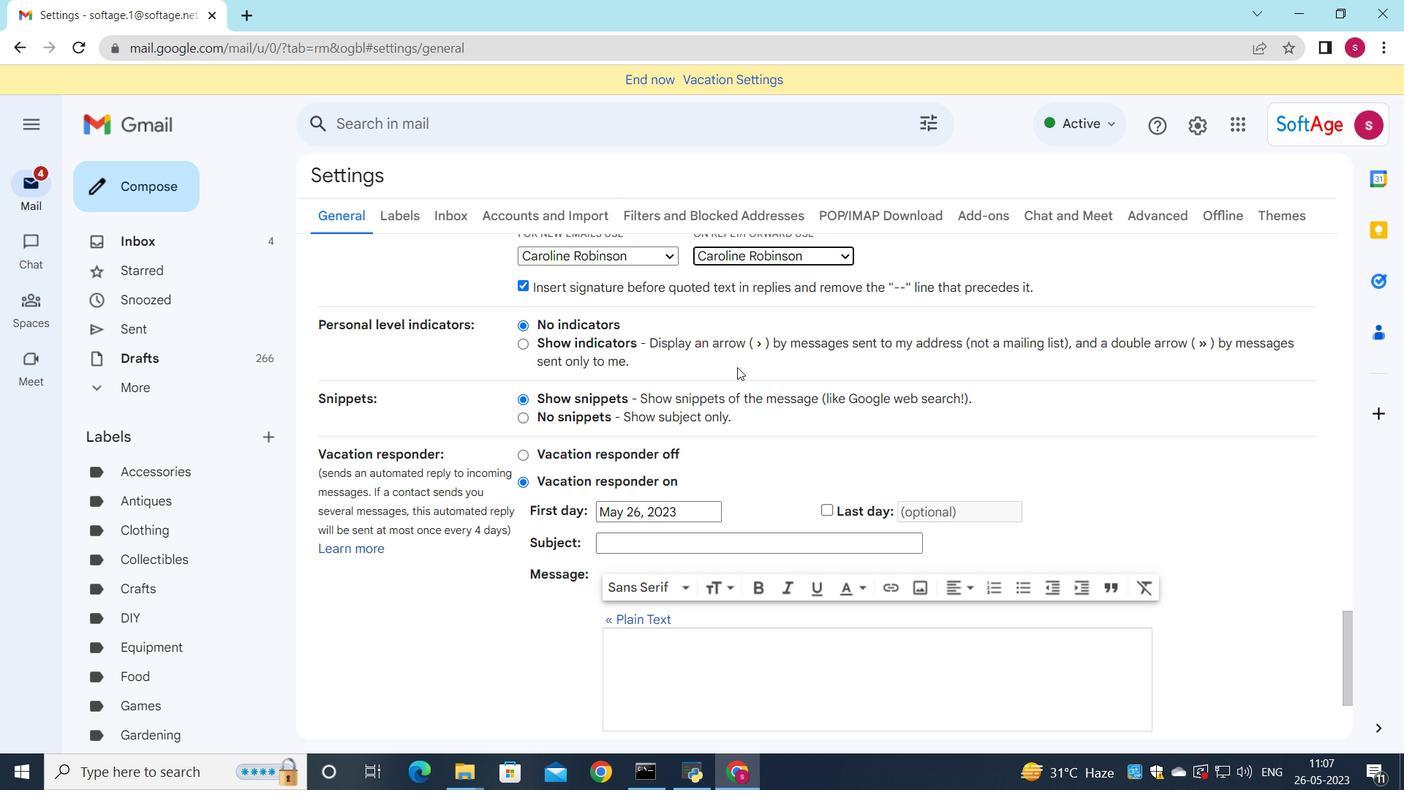 
Action: Mouse scrolled (736, 368) with delta (0, 0)
Screenshot: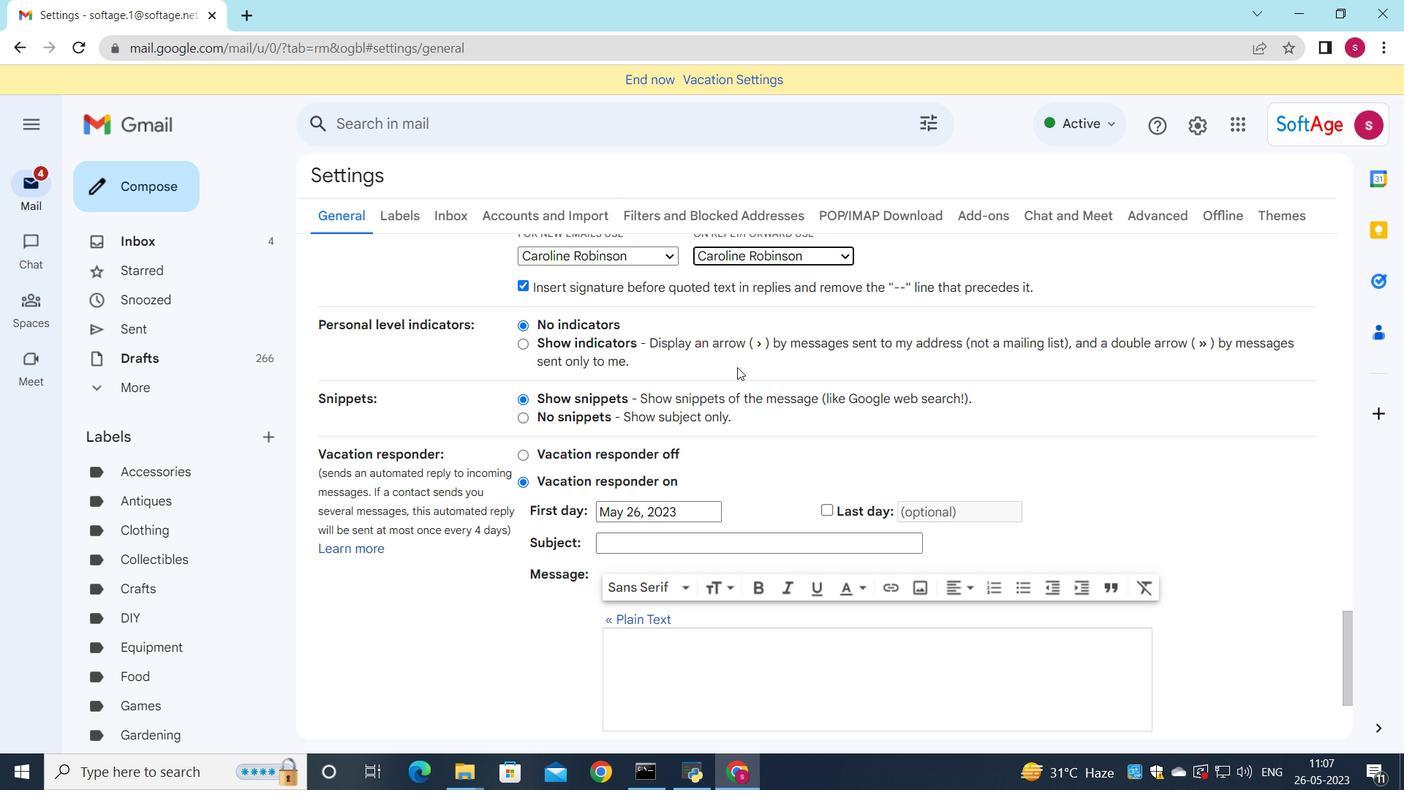 
Action: Mouse scrolled (736, 368) with delta (0, 0)
Screenshot: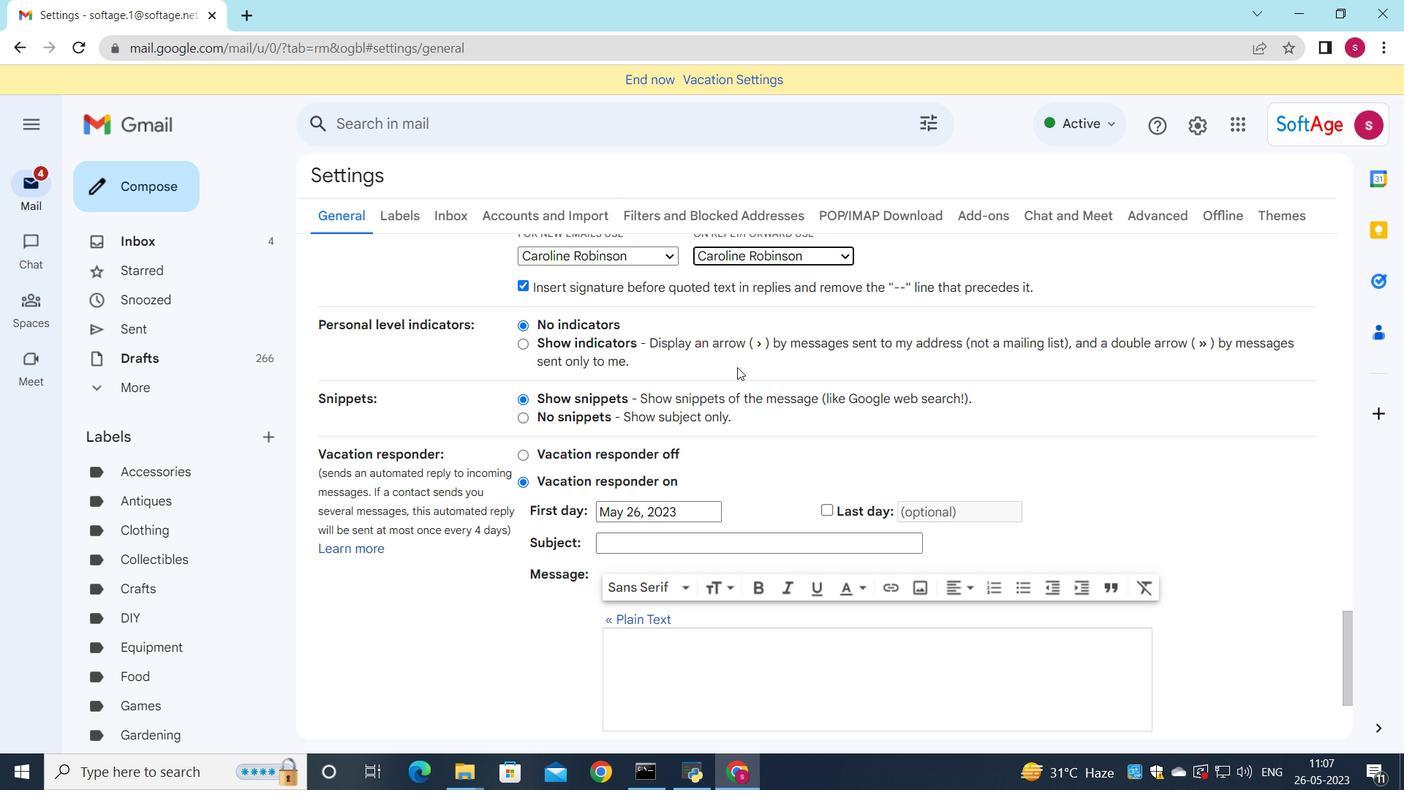 
Action: Mouse scrolled (736, 368) with delta (0, 0)
Screenshot: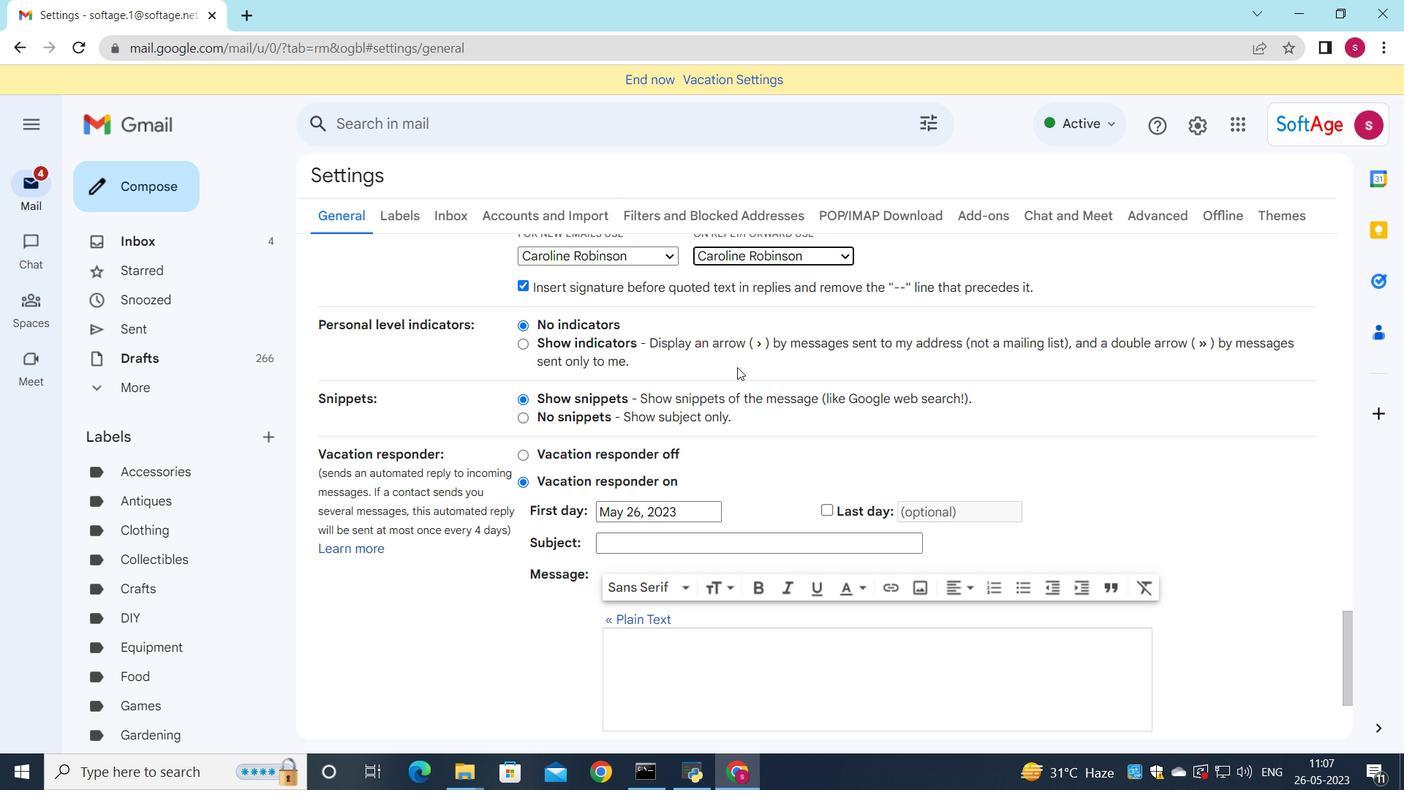 
Action: Mouse moved to (736, 360)
Screenshot: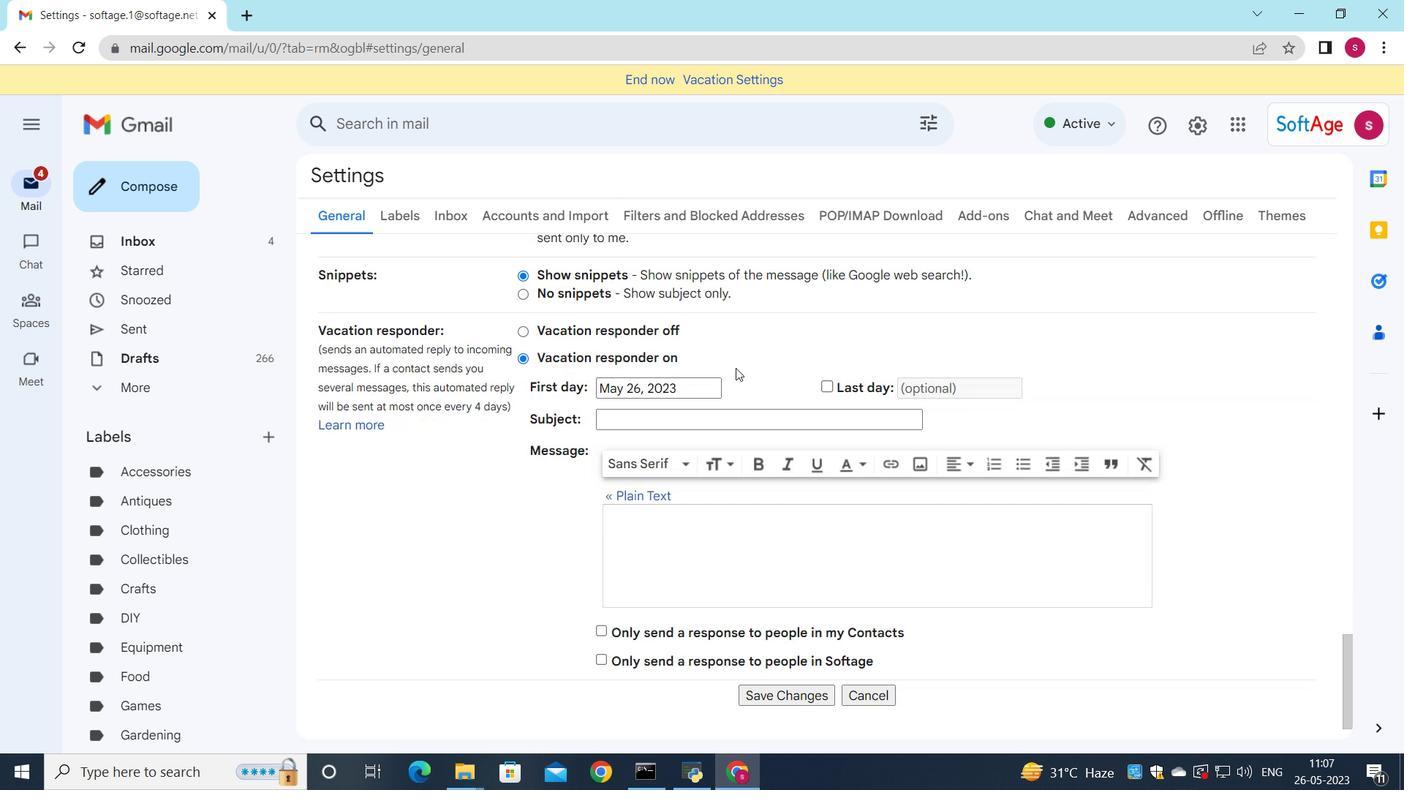 
Action: Mouse scrolled (736, 359) with delta (0, 0)
Screenshot: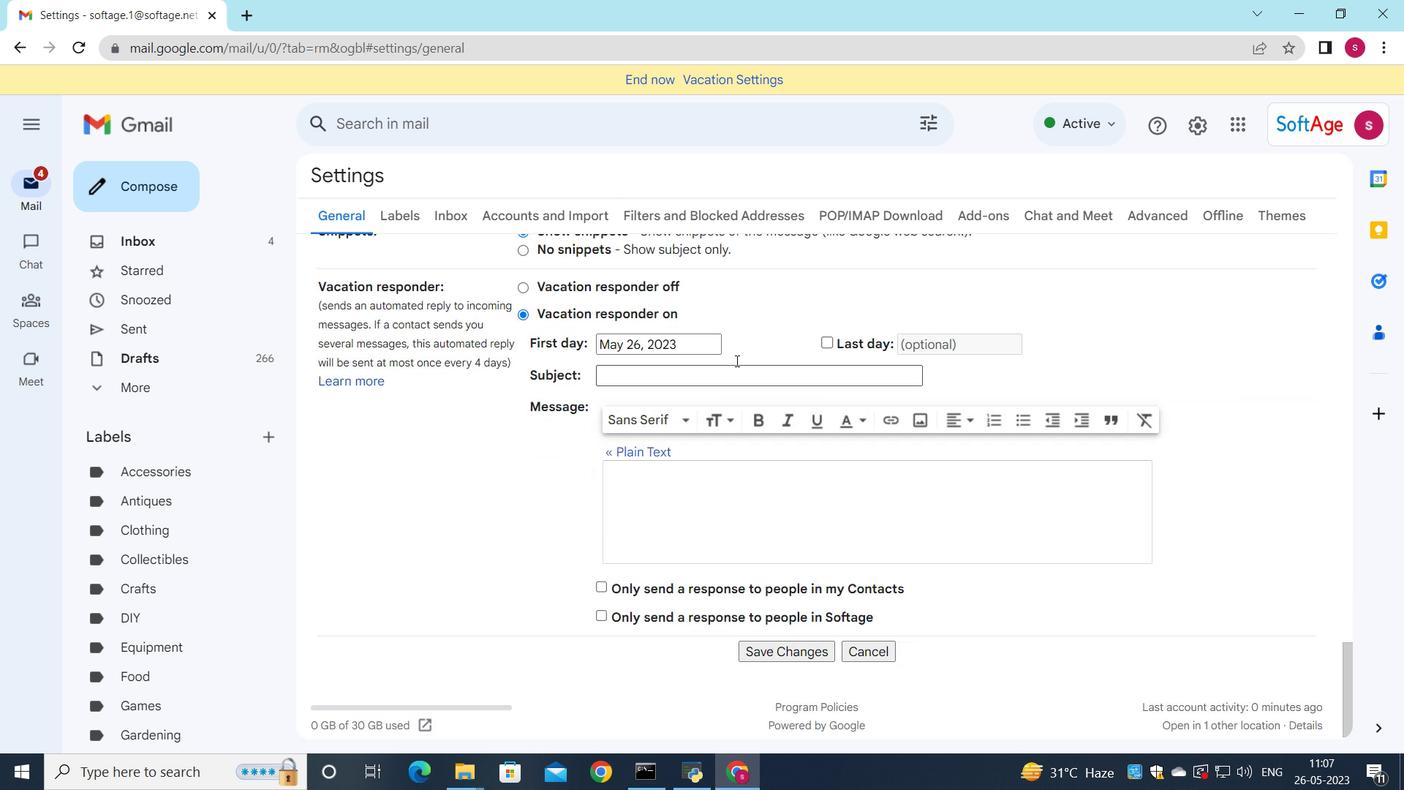 
Action: Mouse moved to (734, 364)
Screenshot: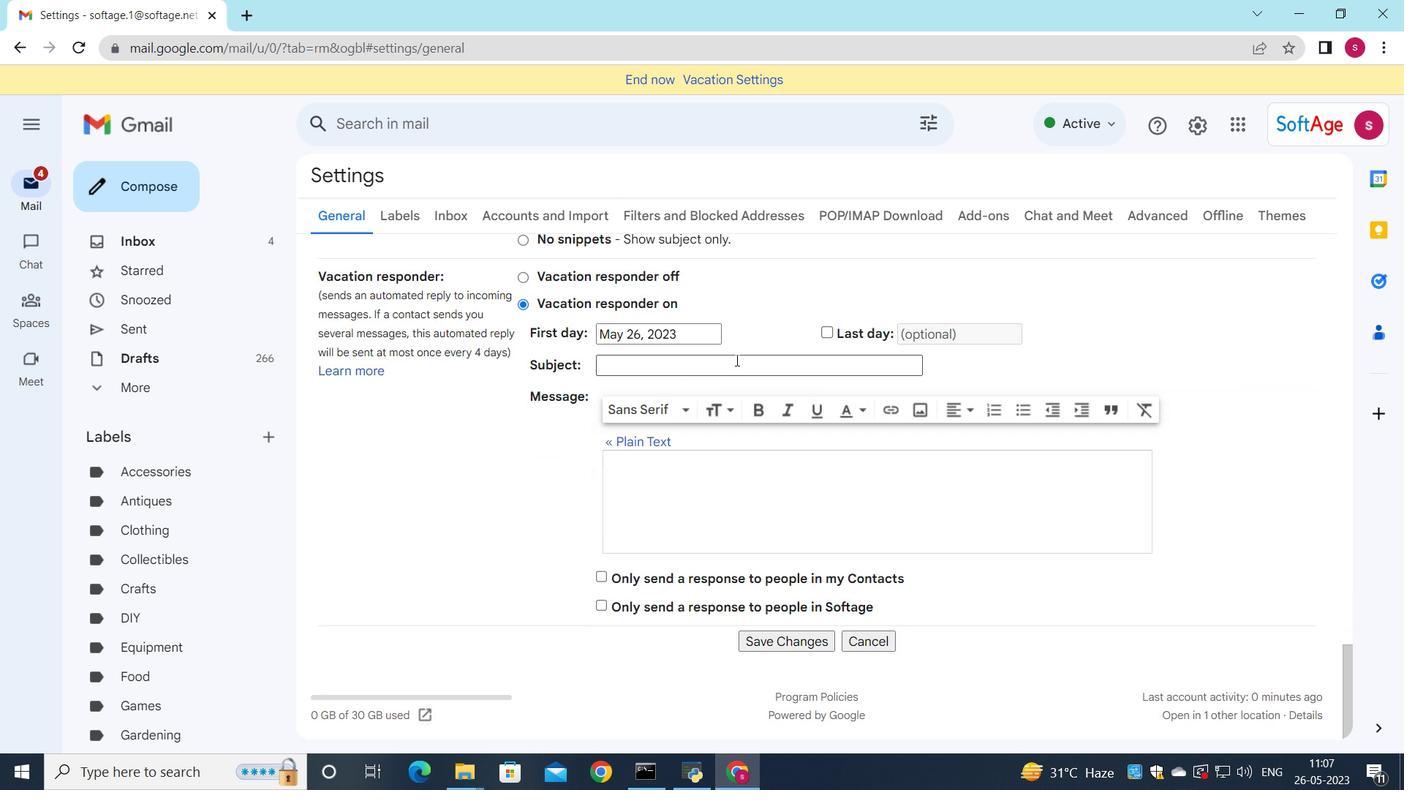 
Action: Mouse scrolled (734, 363) with delta (0, 0)
Screenshot: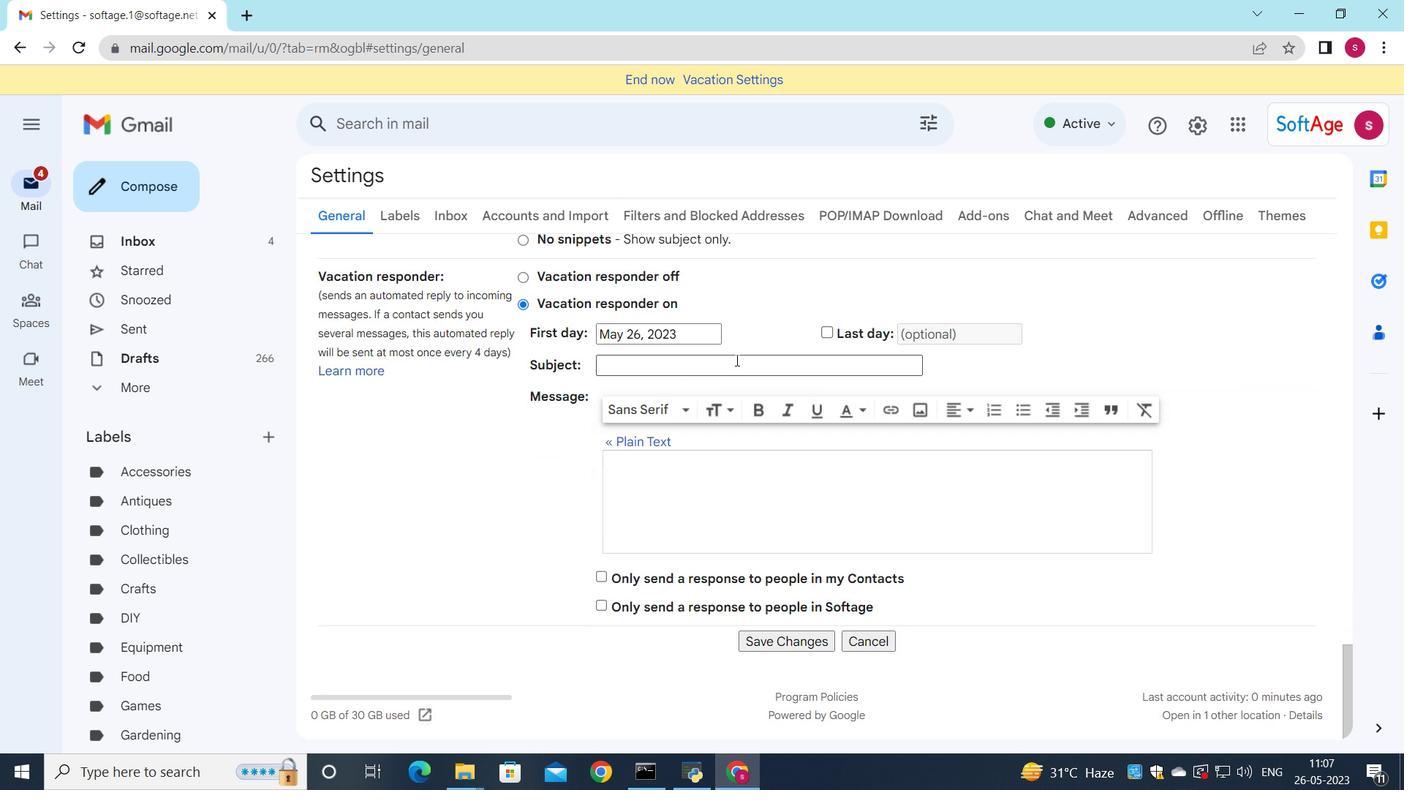 
Action: Mouse moved to (734, 366)
Screenshot: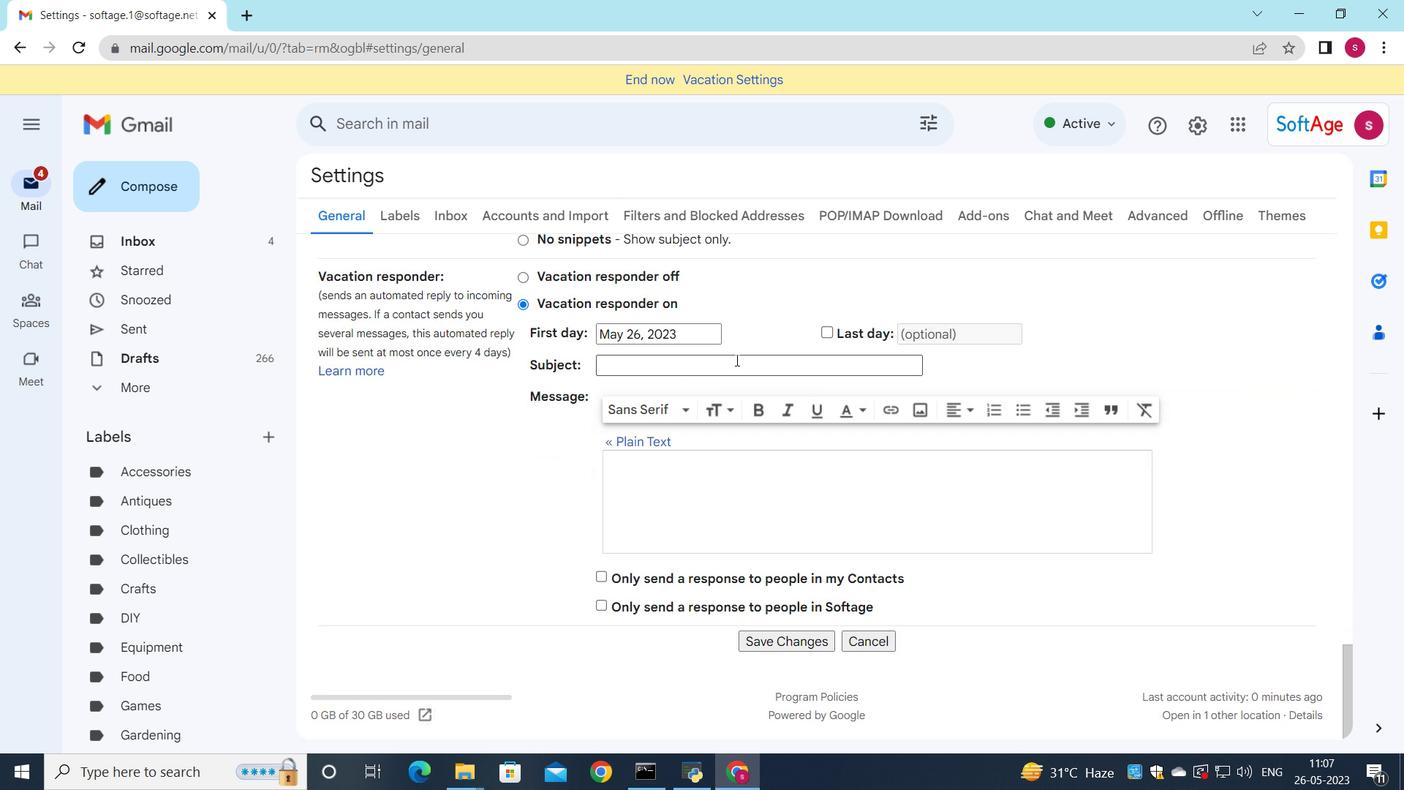 
Action: Mouse scrolled (734, 365) with delta (0, 0)
Screenshot: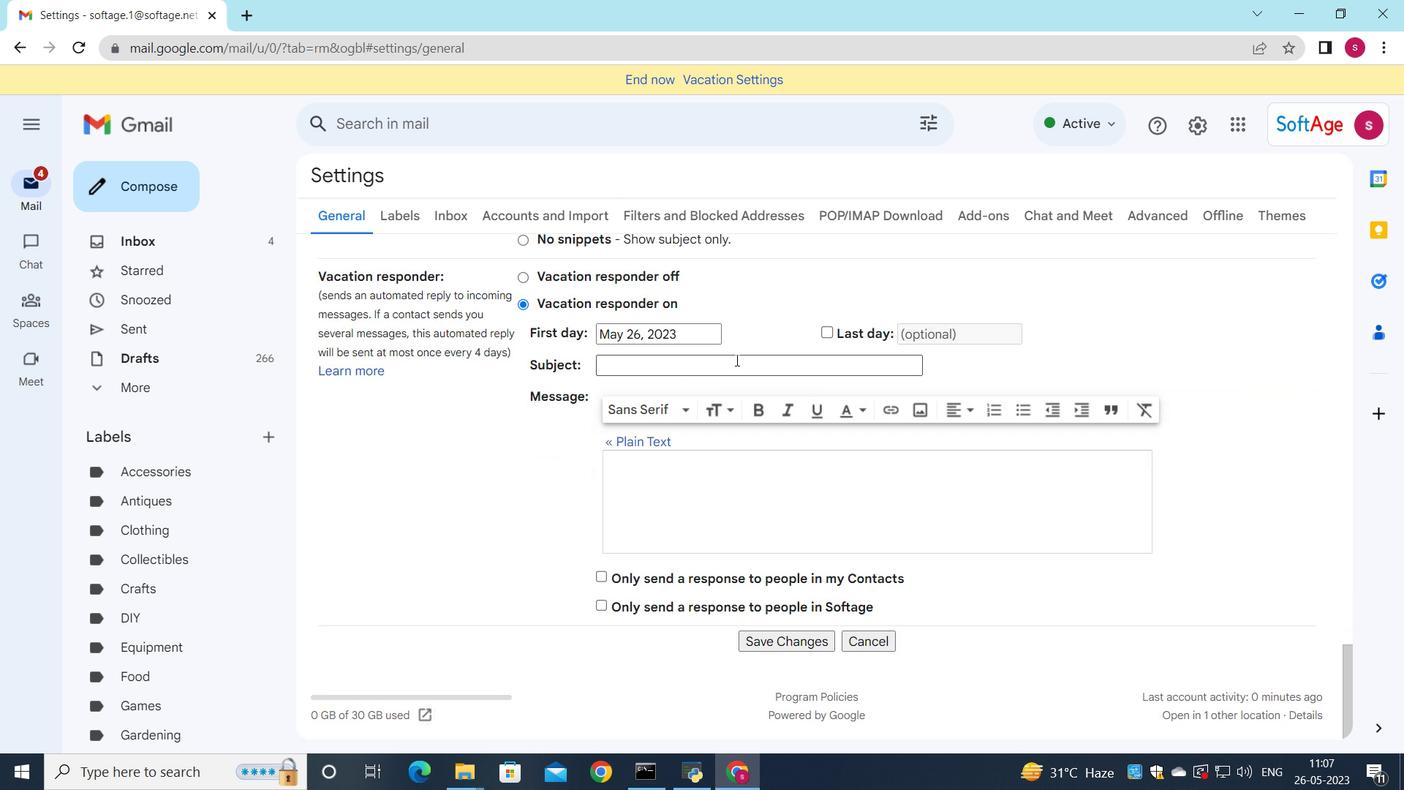 
Action: Mouse moved to (733, 369)
Screenshot: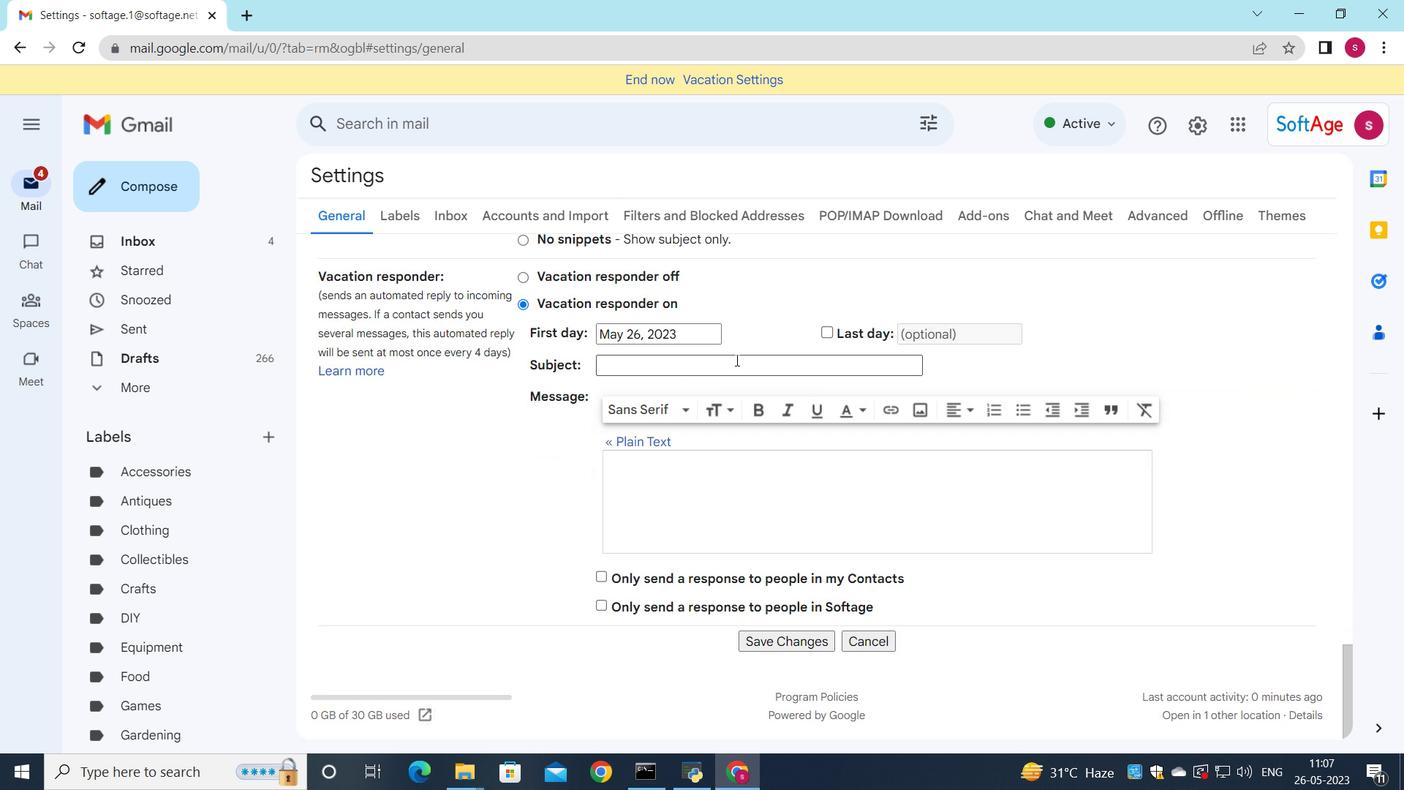 
Action: Mouse scrolled (733, 368) with delta (0, 0)
Screenshot: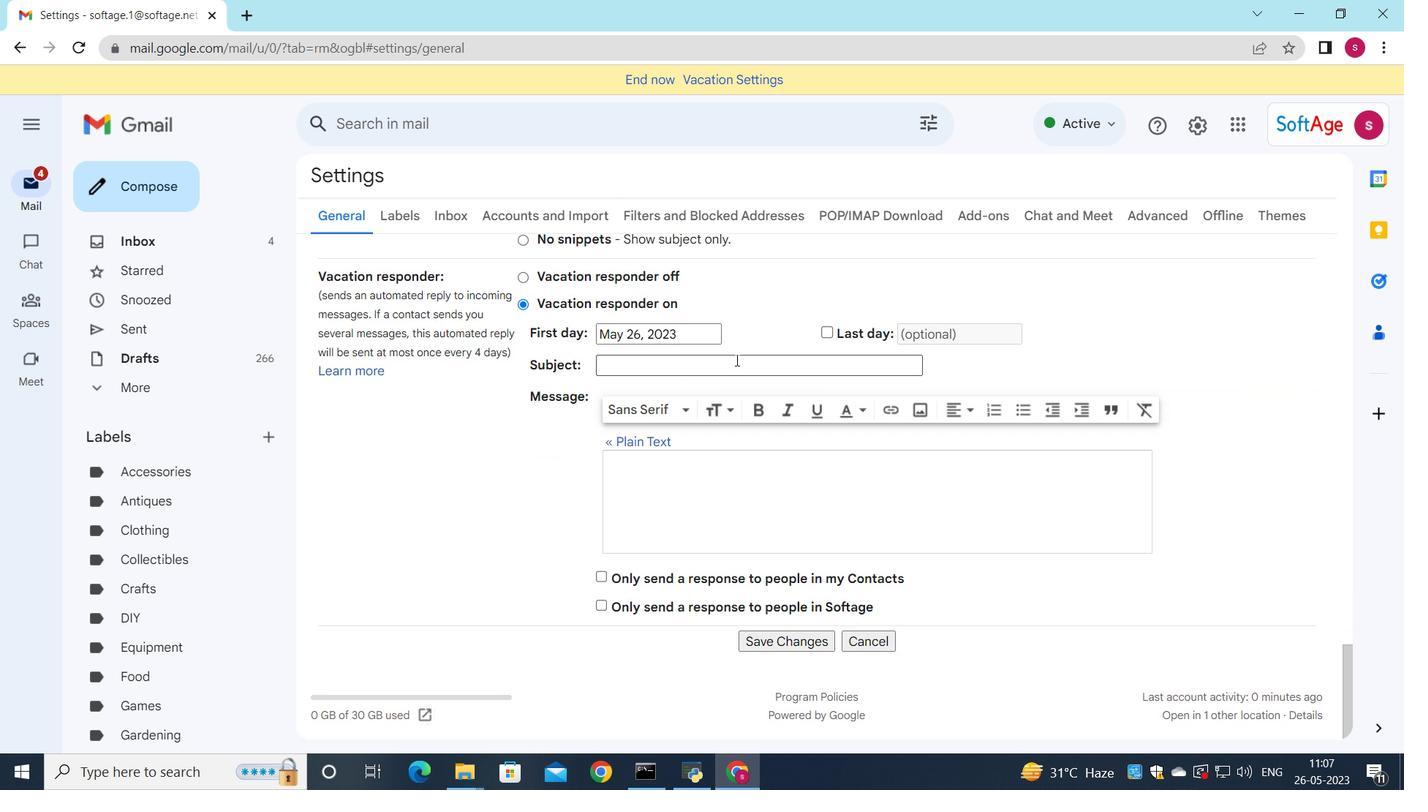 
Action: Mouse moved to (769, 642)
Screenshot: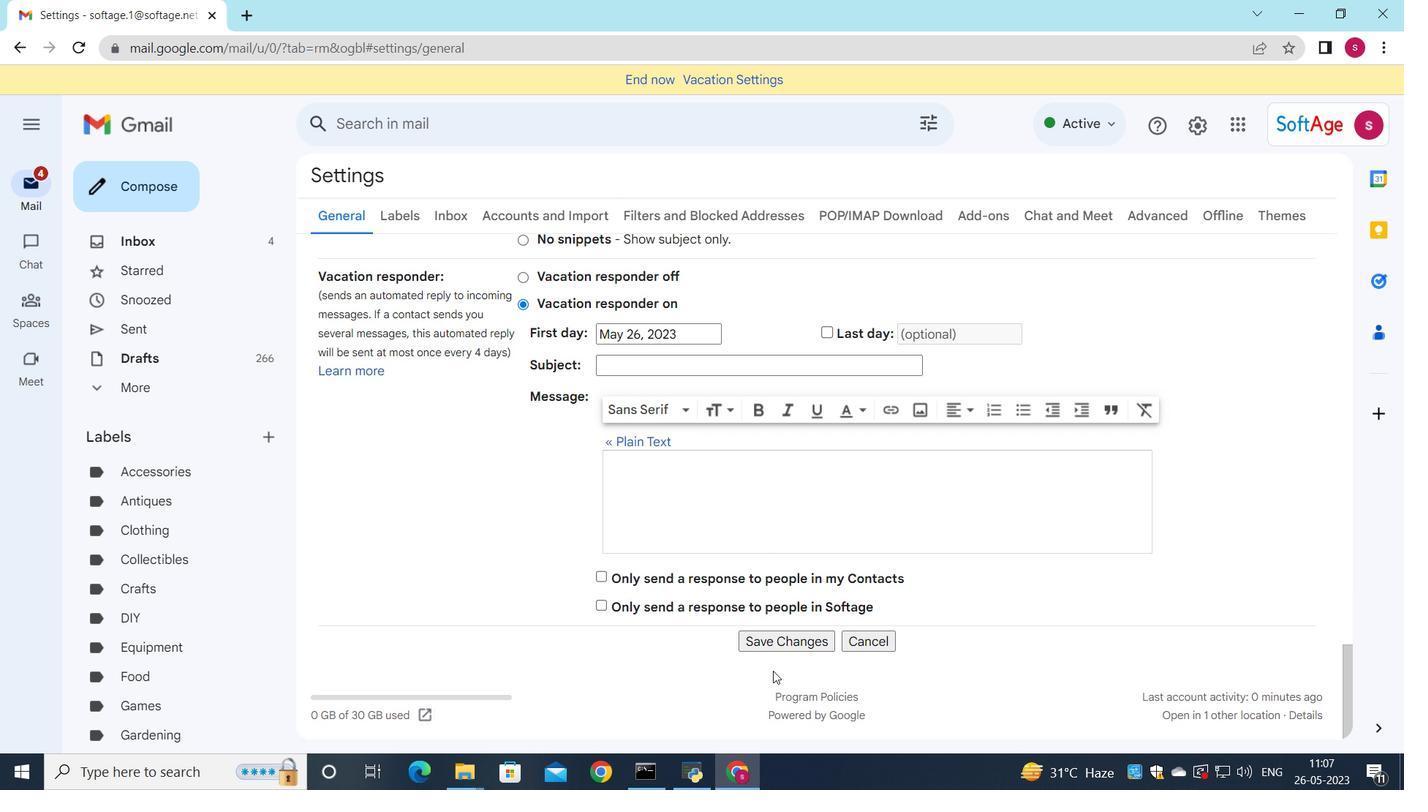 
Action: Mouse pressed left at (769, 642)
Screenshot: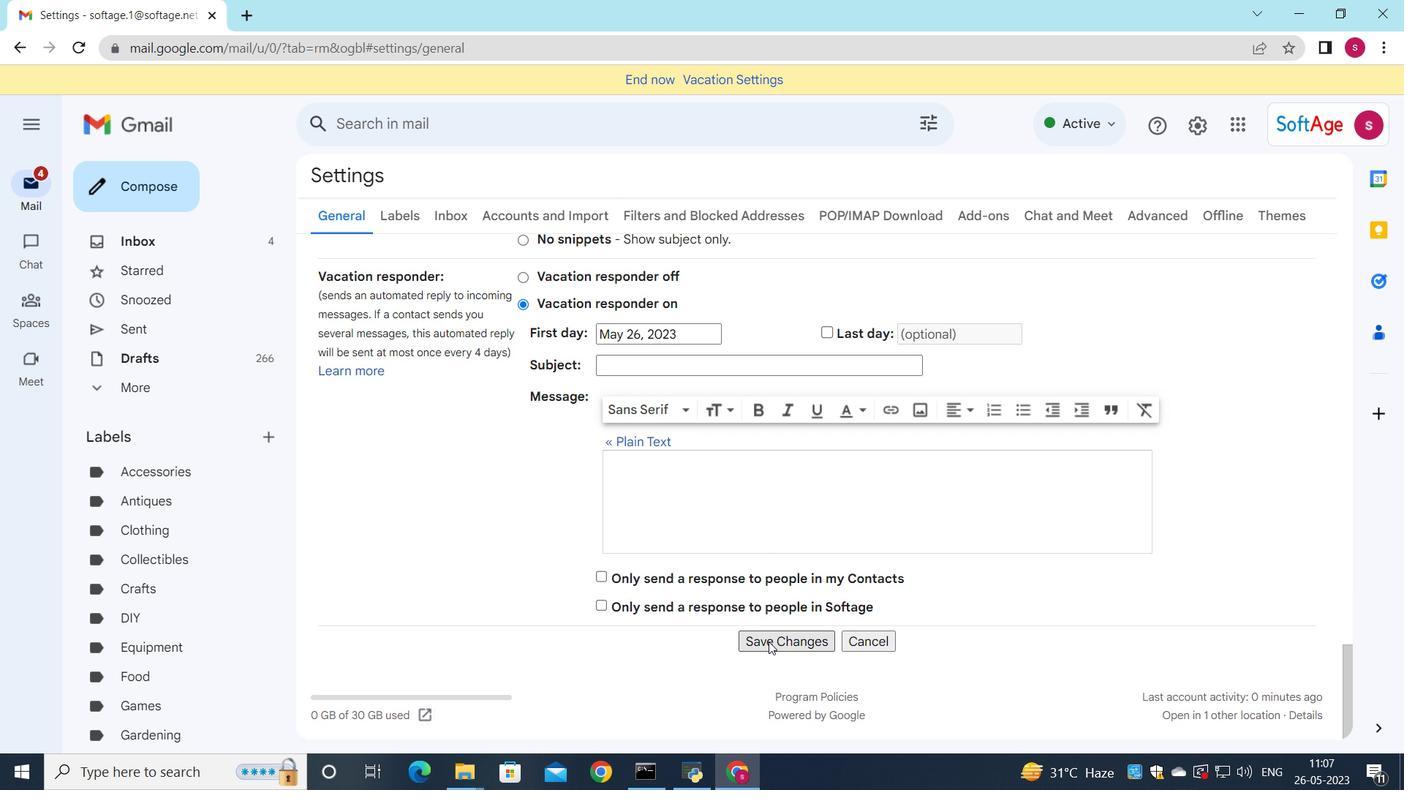 
Action: Mouse moved to (185, 182)
Screenshot: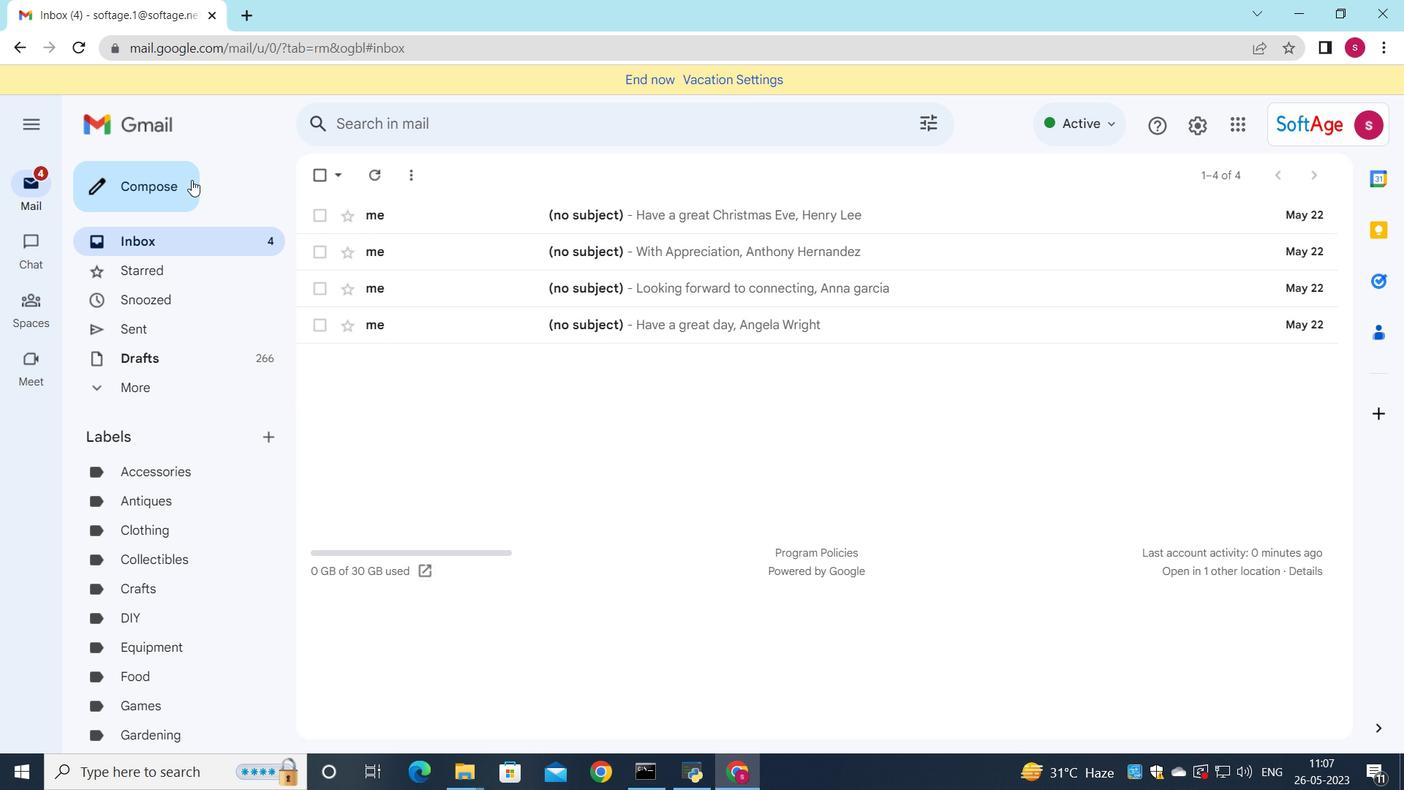 
Action: Mouse pressed left at (185, 182)
Screenshot: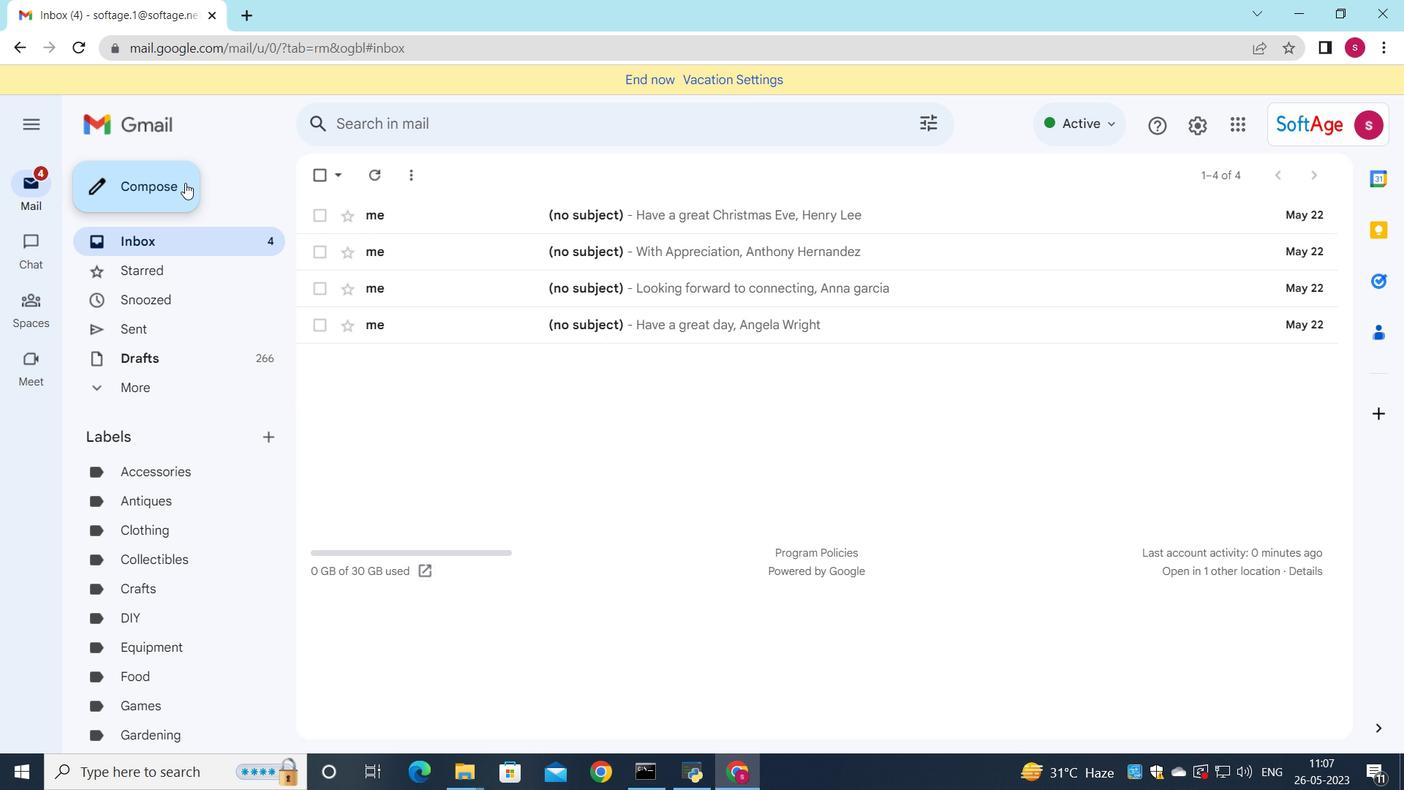
Action: Mouse moved to (883, 316)
Screenshot: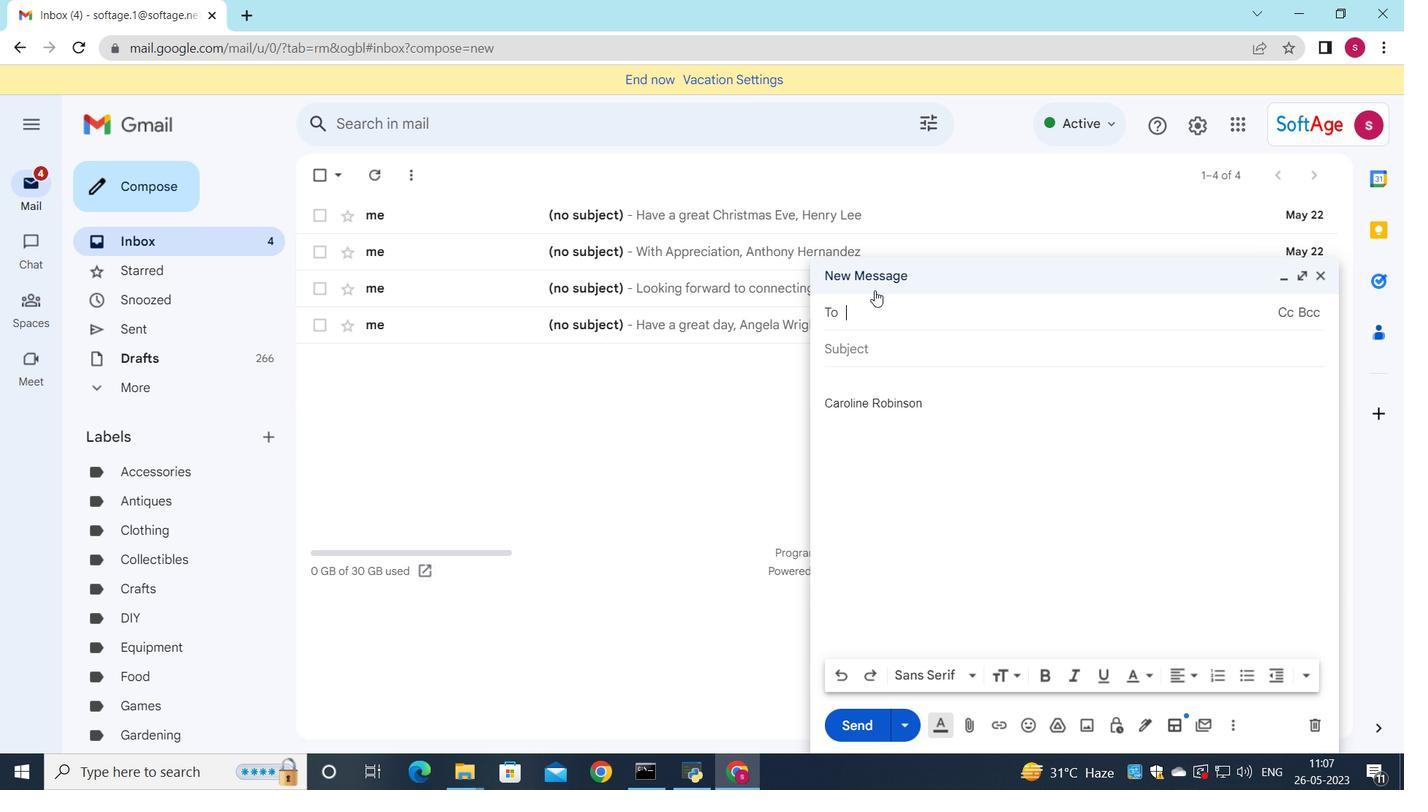 
Action: Key pressed s
Screenshot: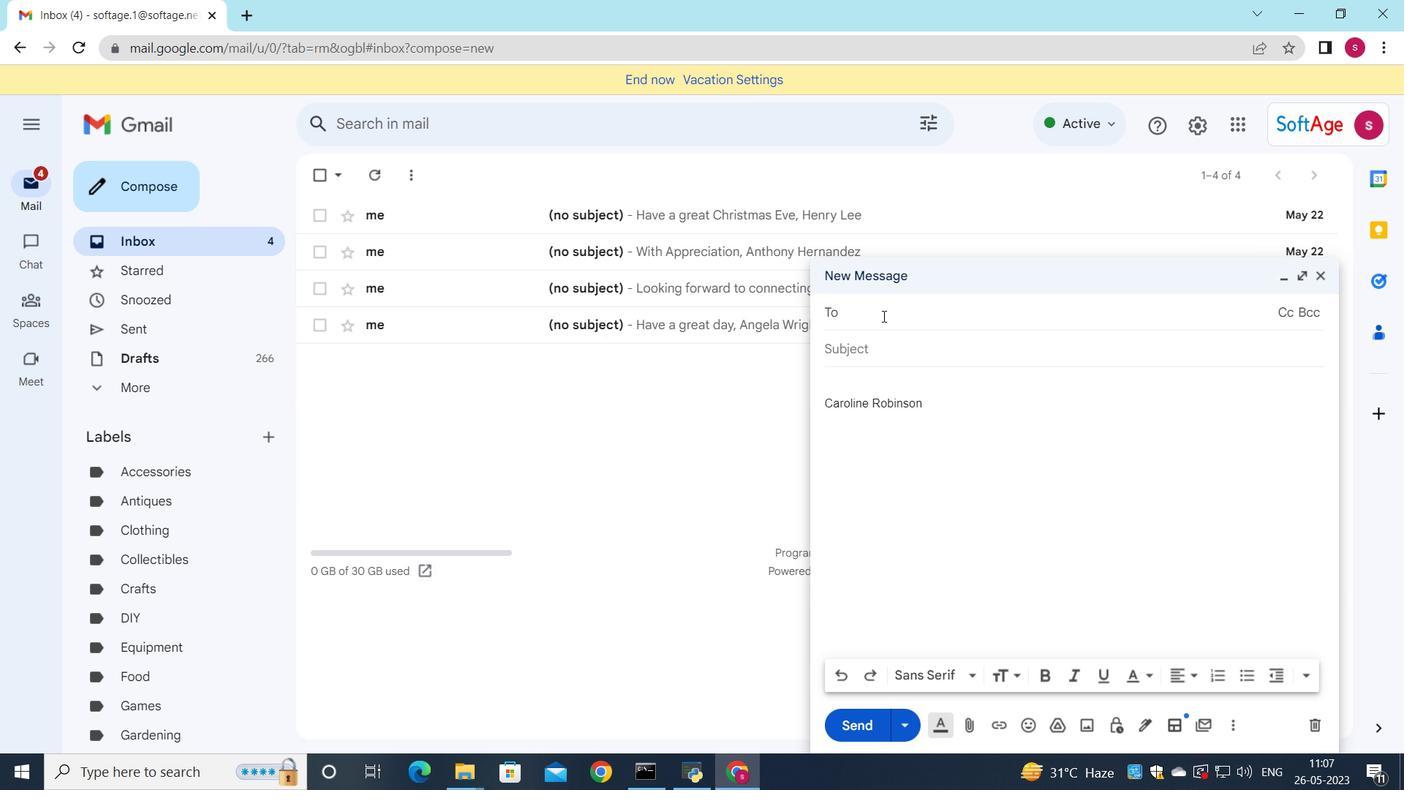 
Action: Mouse moved to (984, 362)
Screenshot: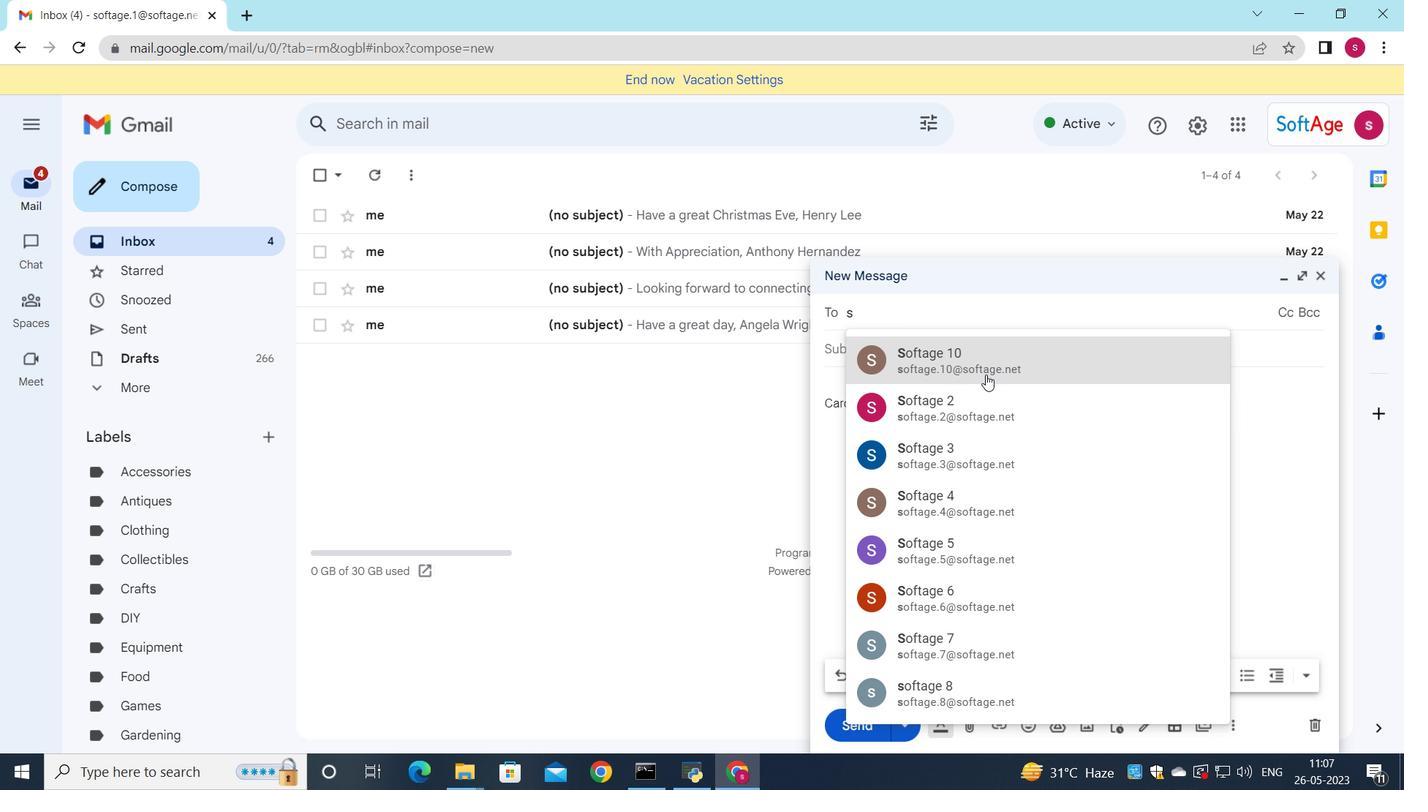 
Action: Mouse pressed left at (984, 362)
Screenshot: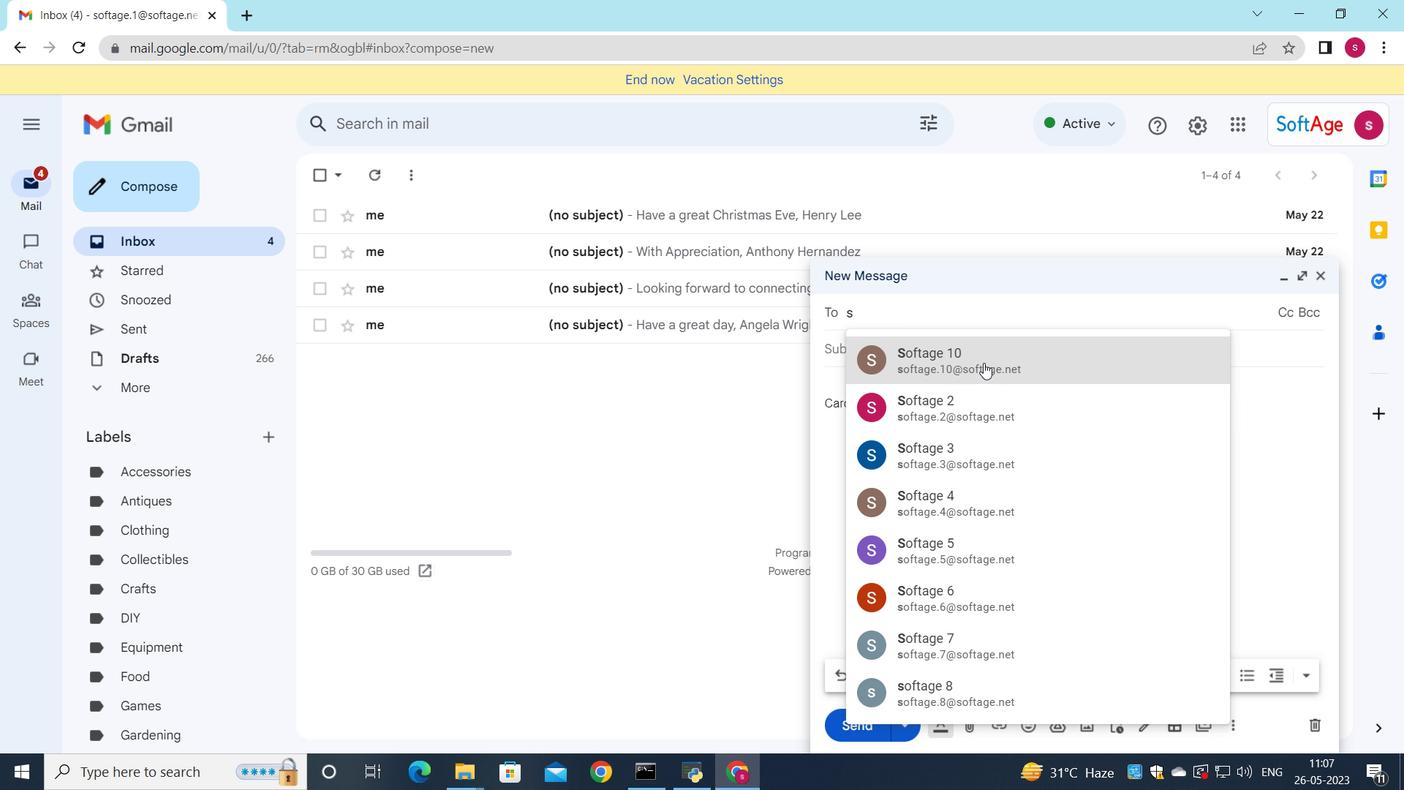 
Action: Mouse moved to (911, 316)
Screenshot: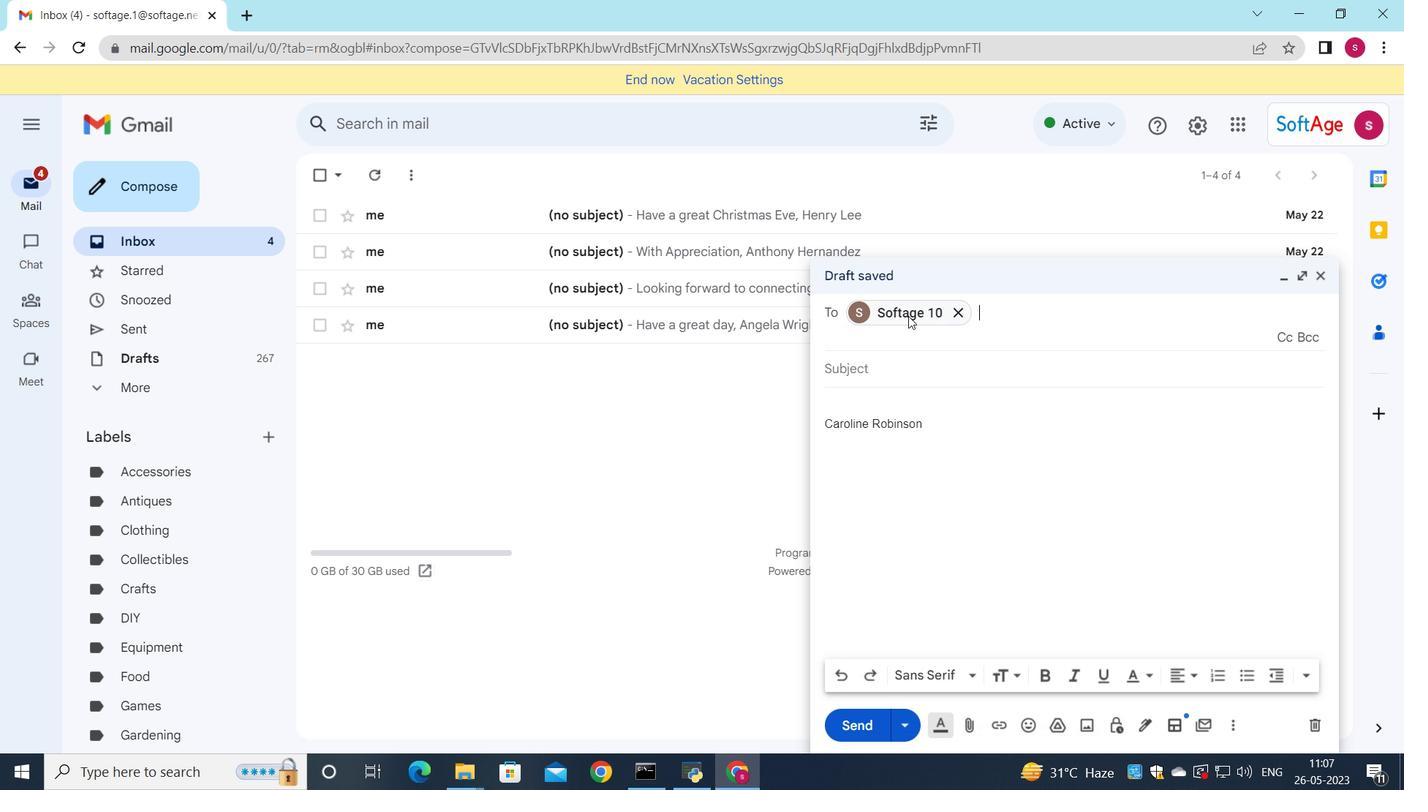 
Action: Key pressed s
Screenshot: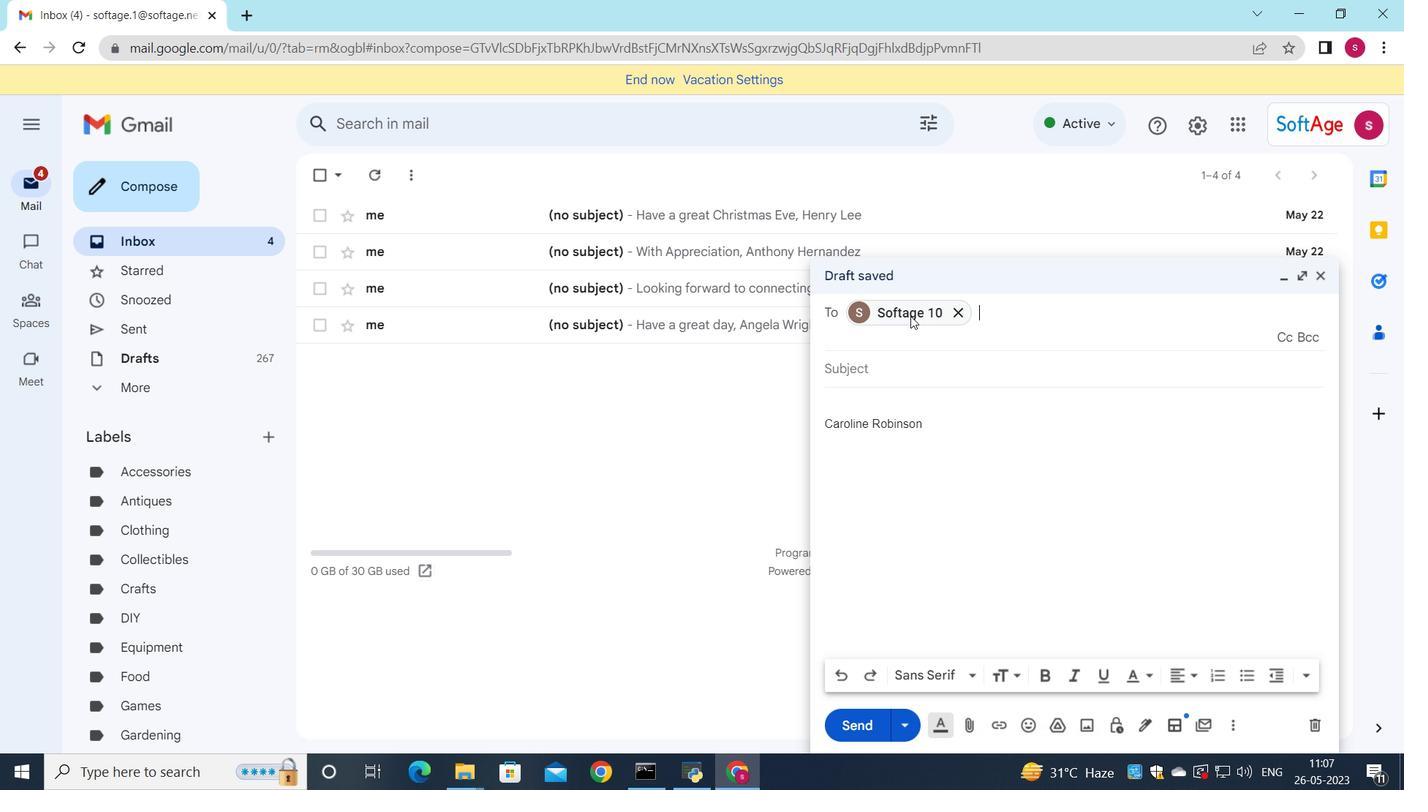 
Action: Mouse moved to (1066, 411)
Screenshot: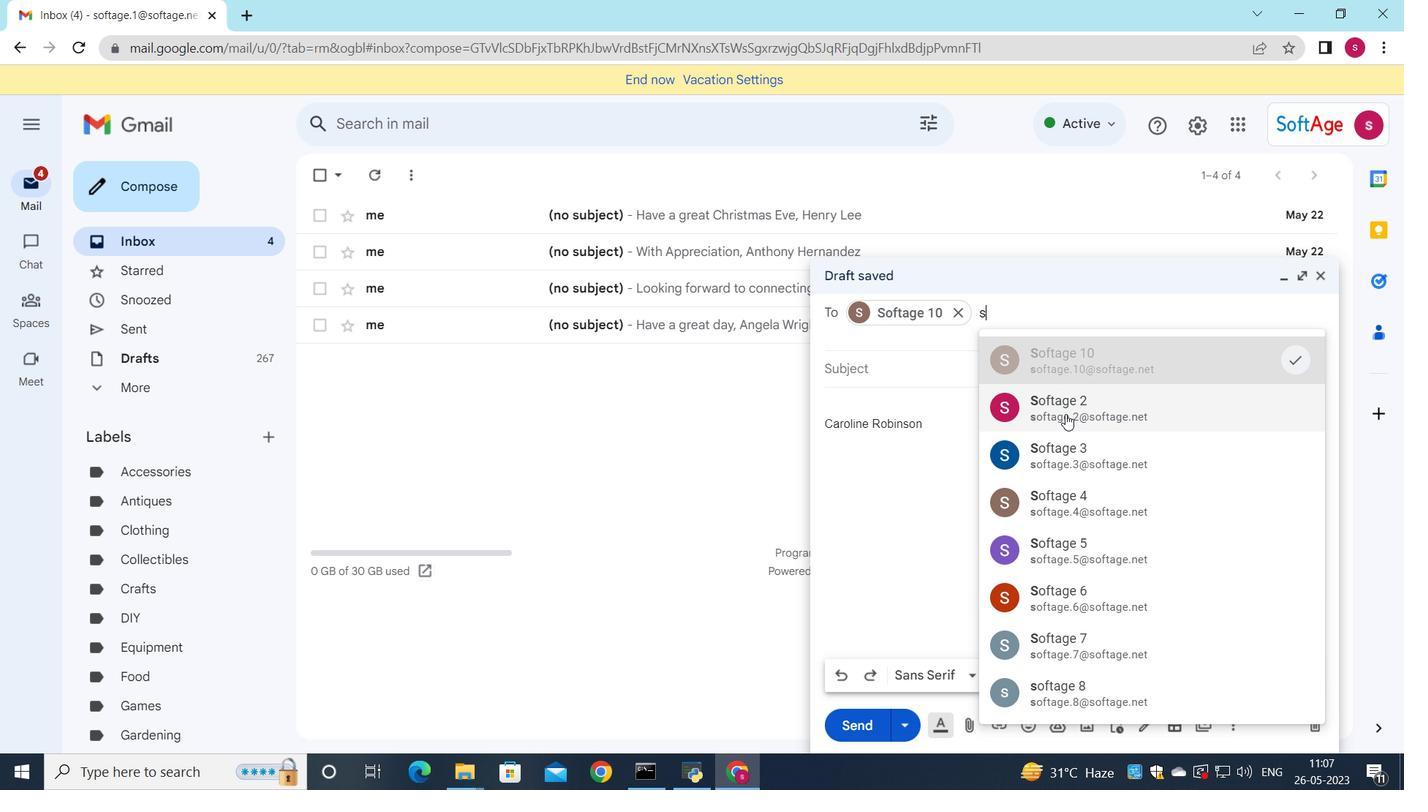
Action: Mouse pressed left at (1066, 411)
Screenshot: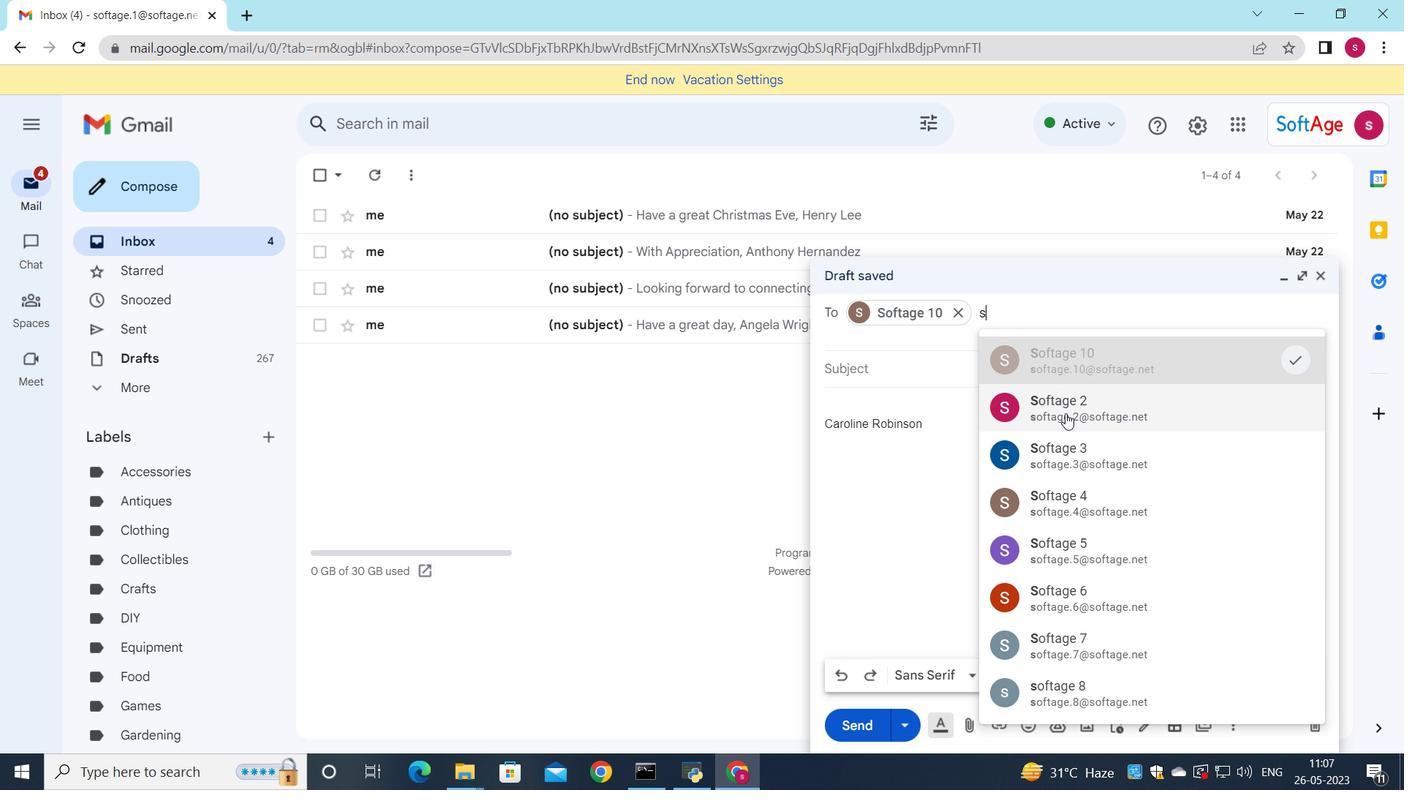 
Action: Mouse moved to (894, 365)
Screenshot: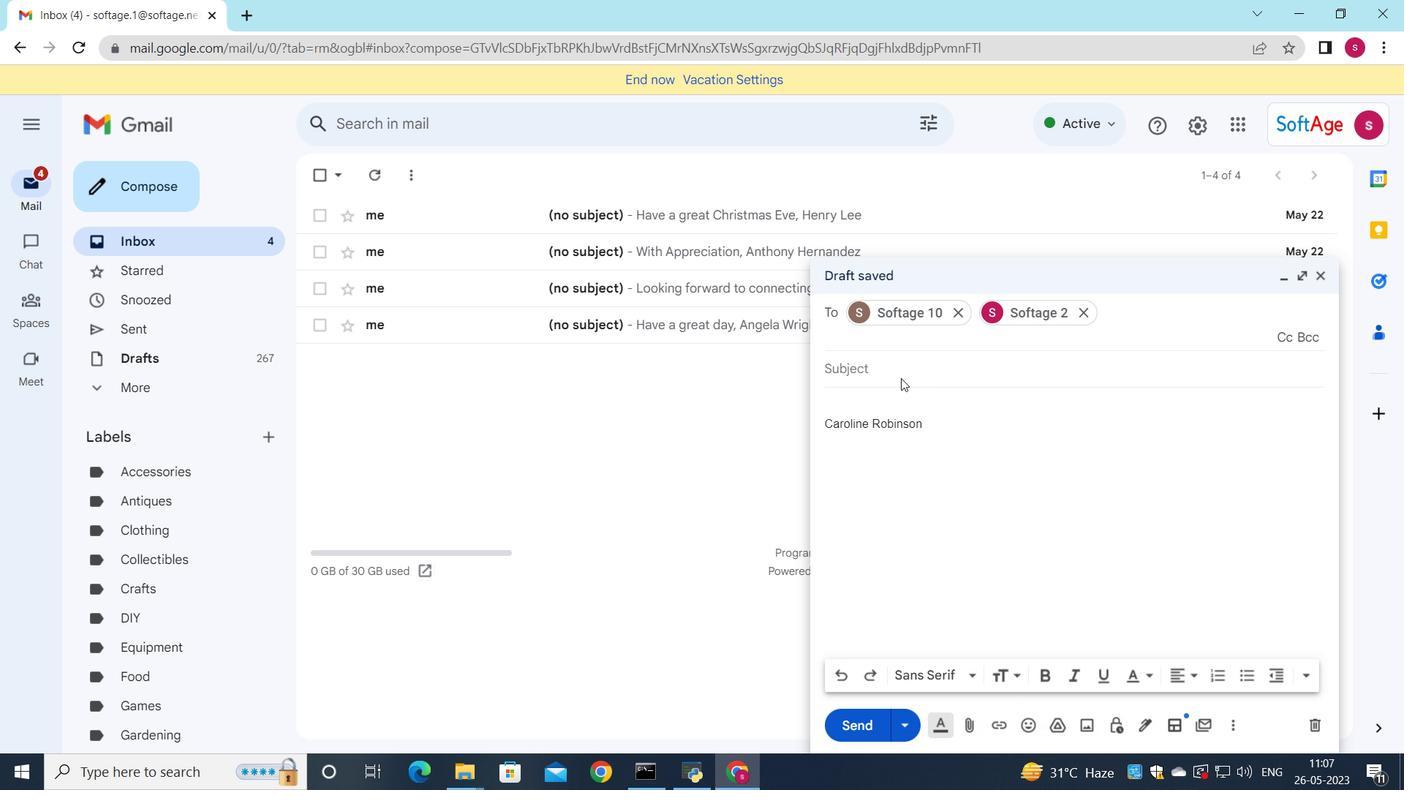 
Action: Mouse pressed left at (894, 365)
Screenshot: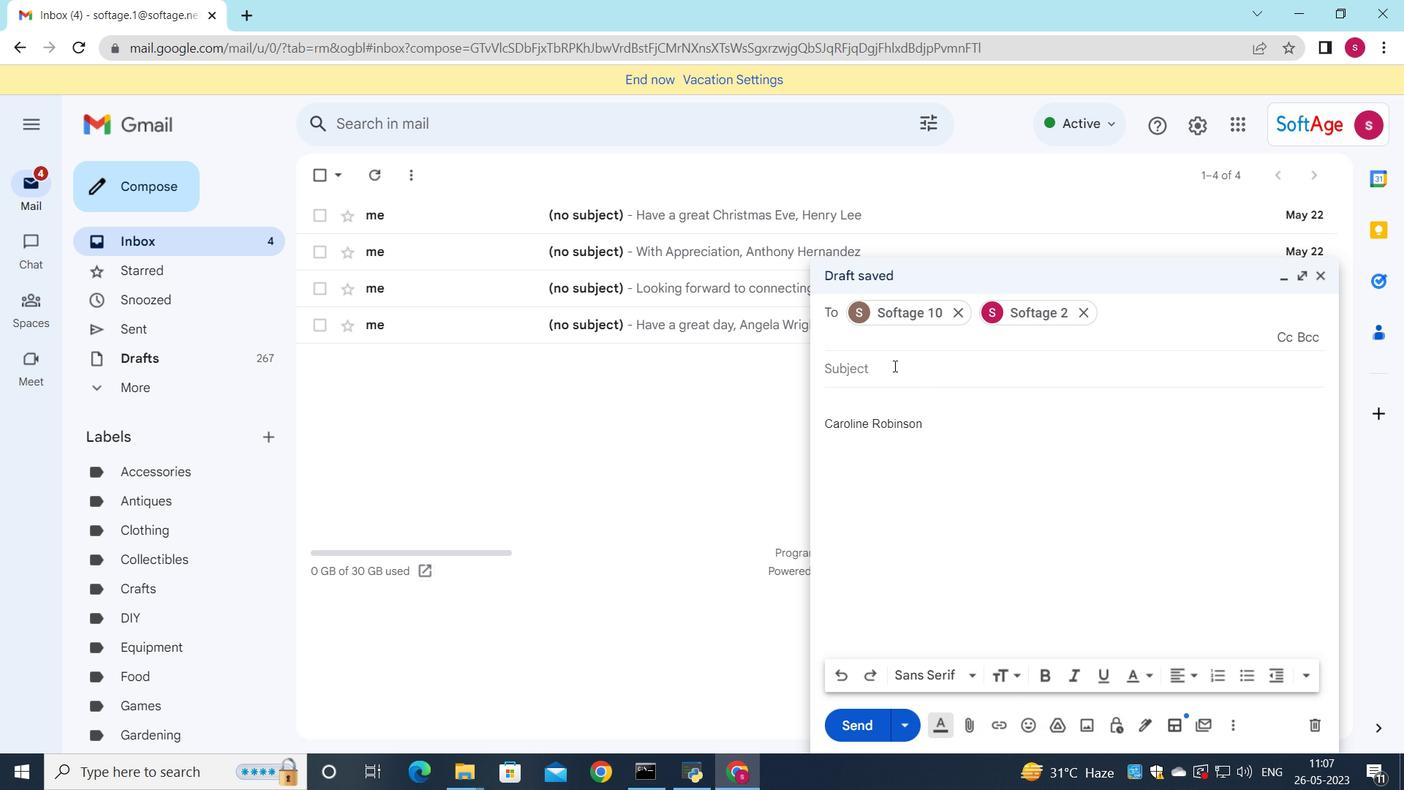 
Action: Key pressed <Key.shift>Request<Key.space>for<Key.space>help
Screenshot: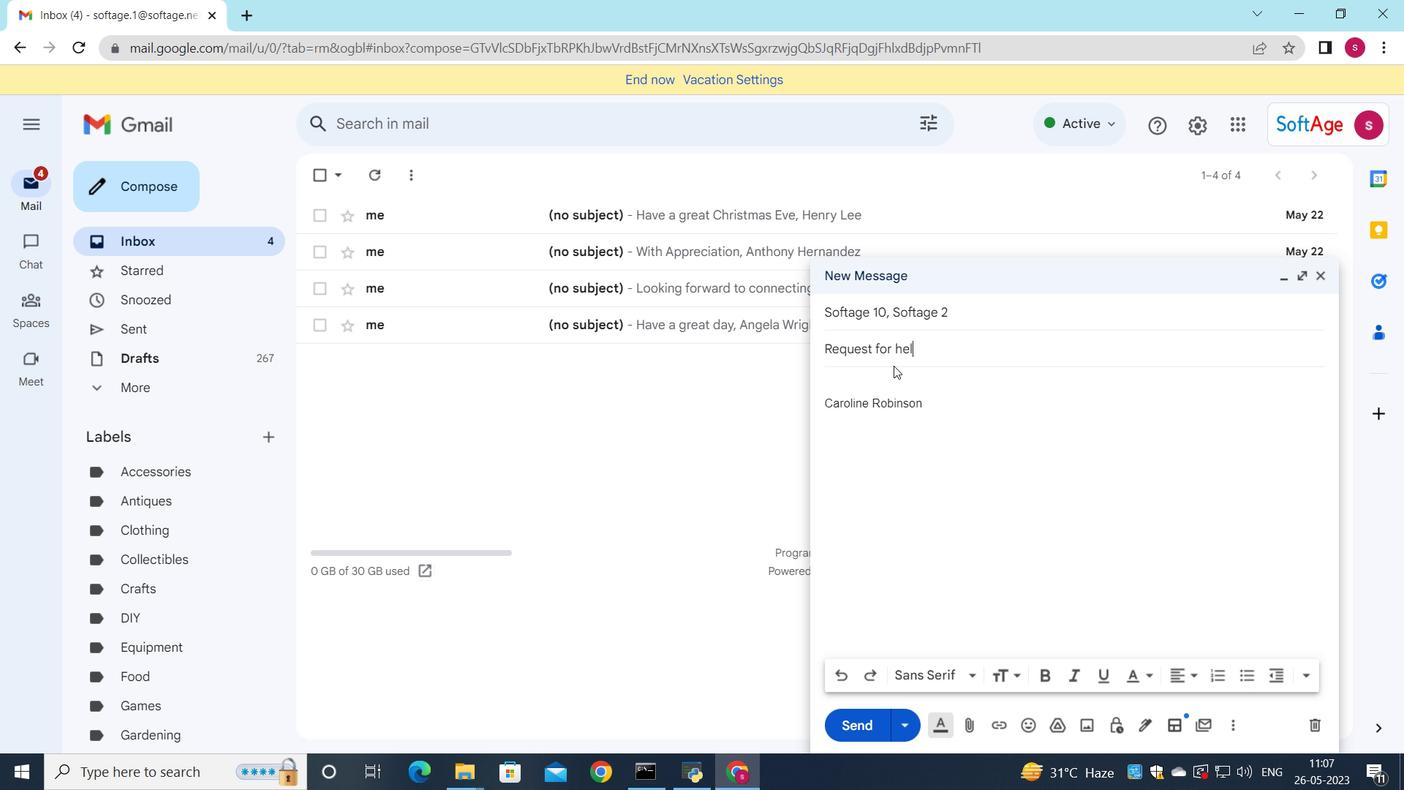 
Action: Mouse moved to (859, 387)
Screenshot: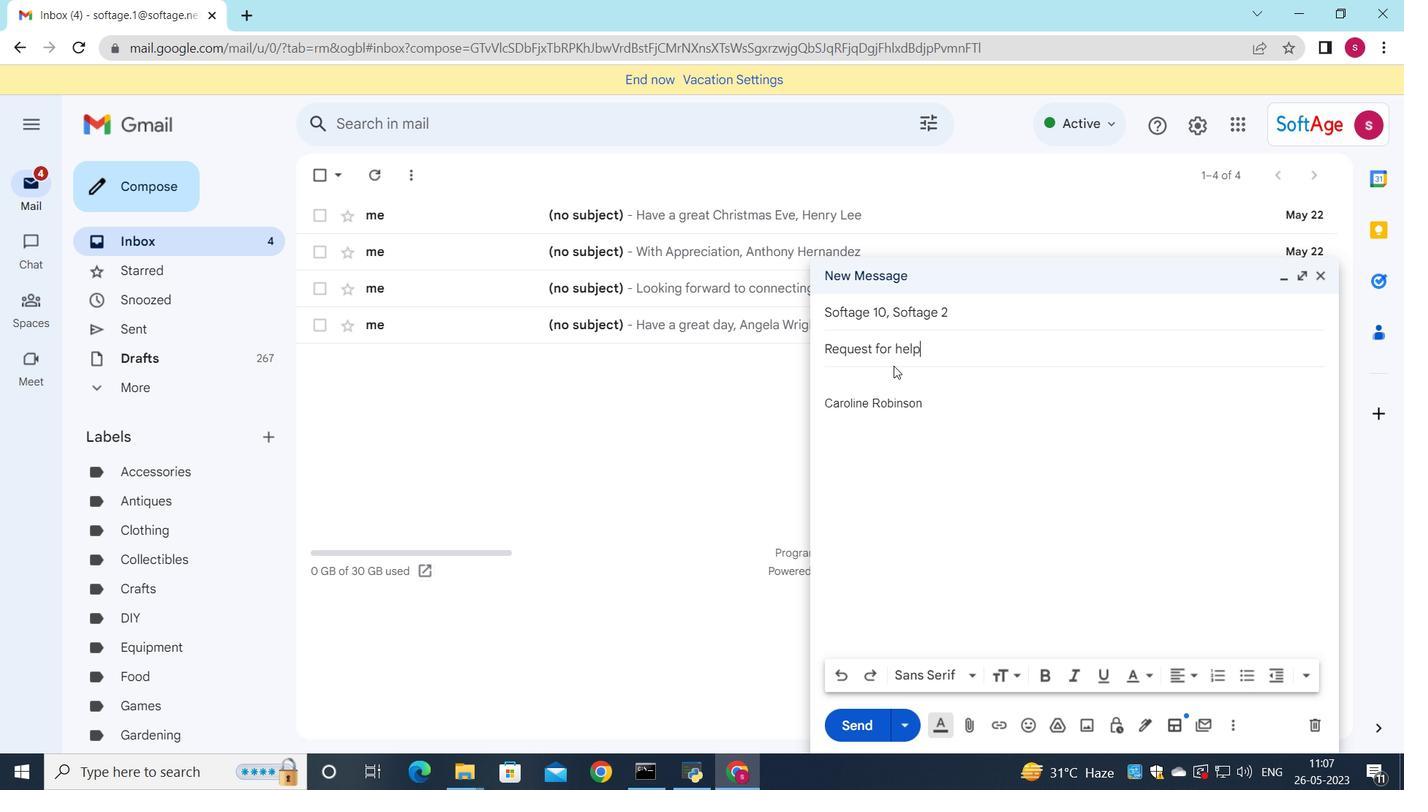 
Action: Mouse pressed left at (859, 387)
Screenshot: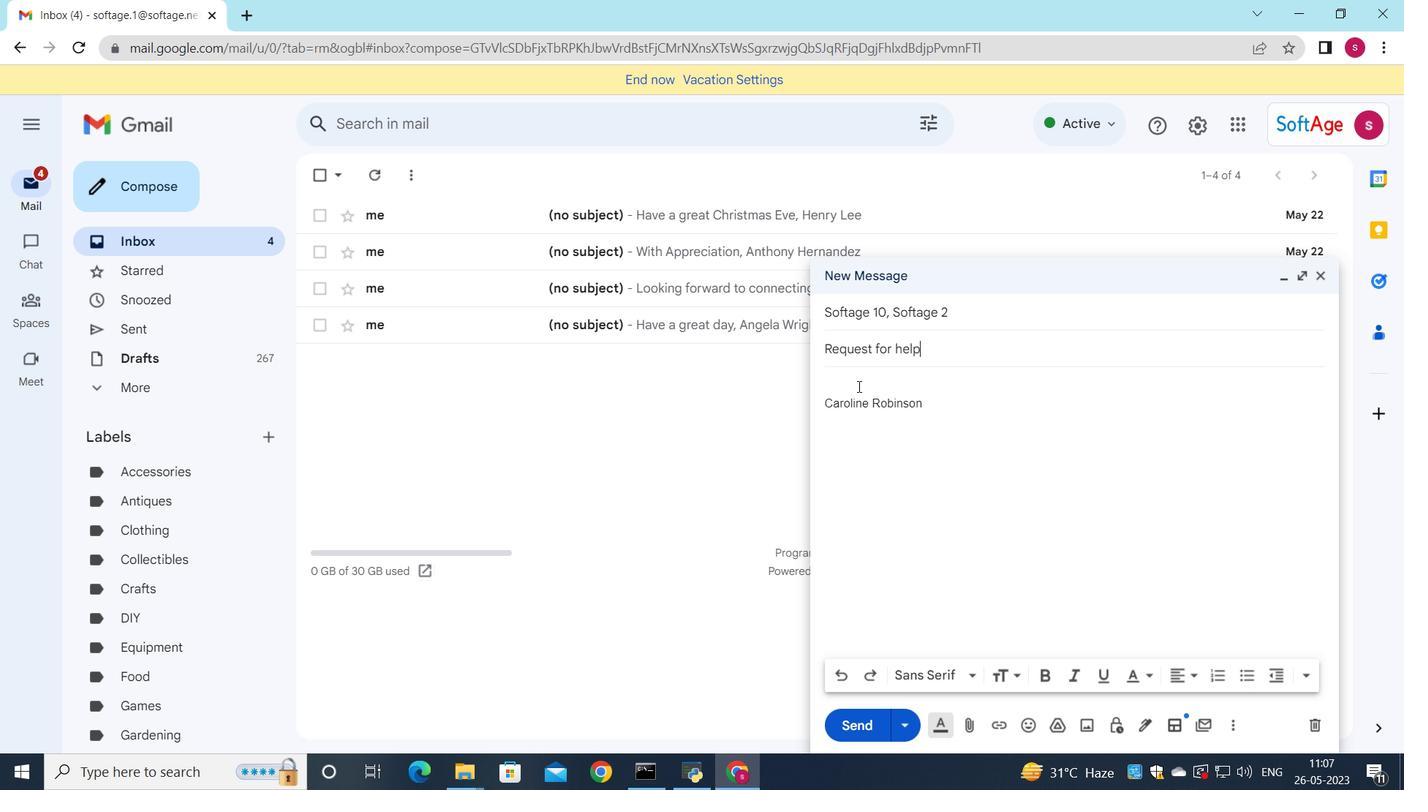 
Action: Key pressed <Key.shift_r><Key.shift_r><Key.shift_r><Key.shift_r><Key.shift_r>I<Key.space>will<Key.space>need<Key.space>to<Key.space>consult<Key.space>with<Key.space>my<Key.space>team<Key.space>before<Key.space>responding<Key.space>to<Key.space>your<Key.space>request
Screenshot: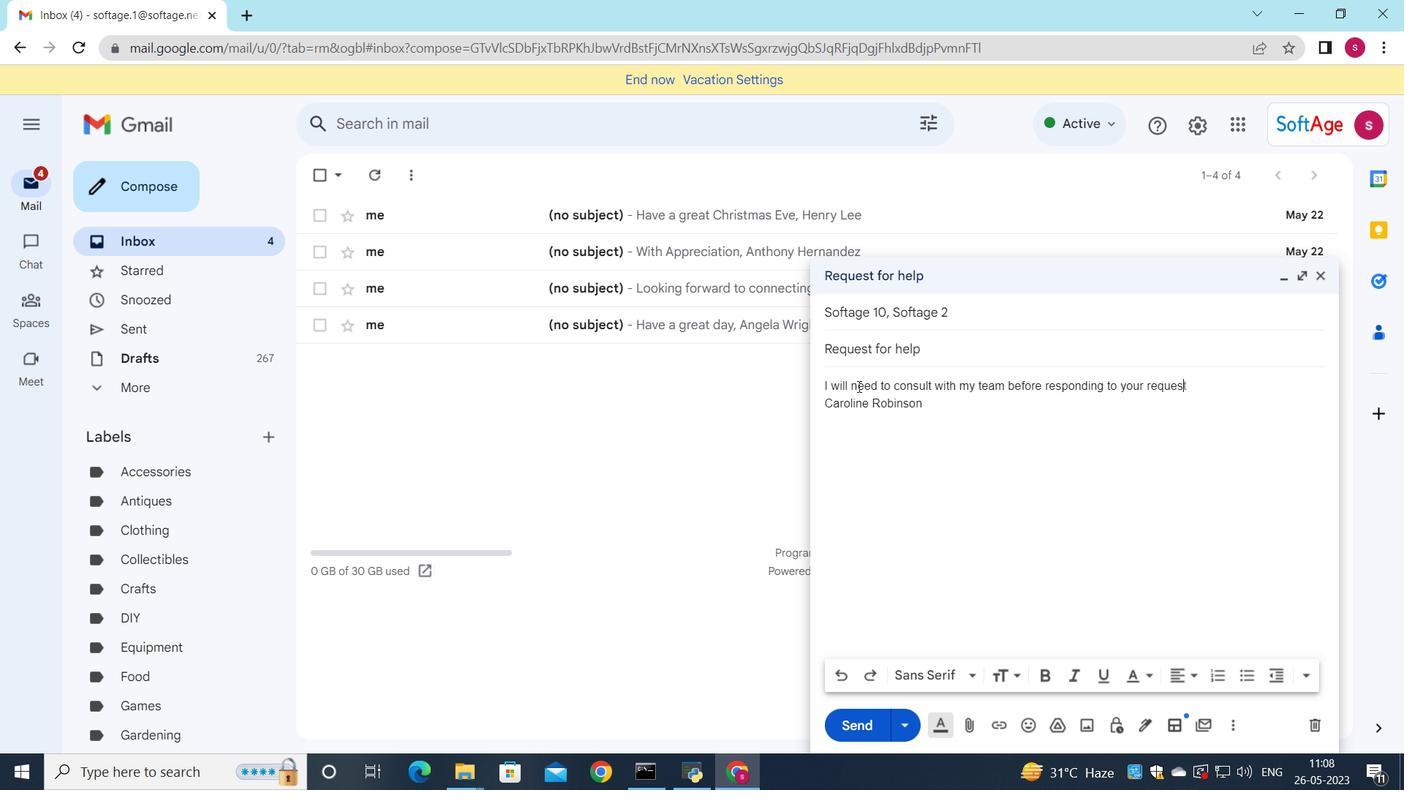 
Action: Mouse moved to (969, 729)
Screenshot: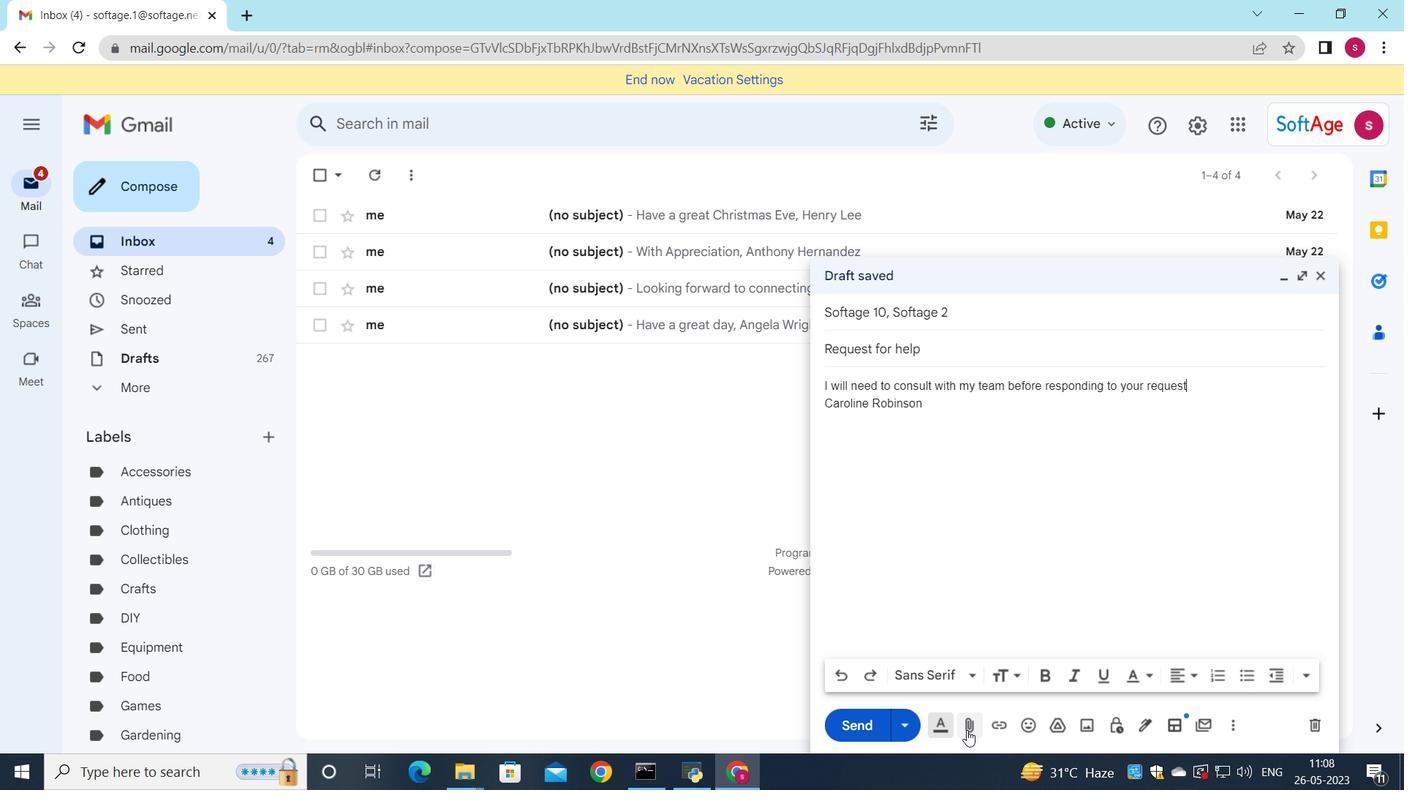 
Action: Mouse pressed left at (969, 729)
Screenshot: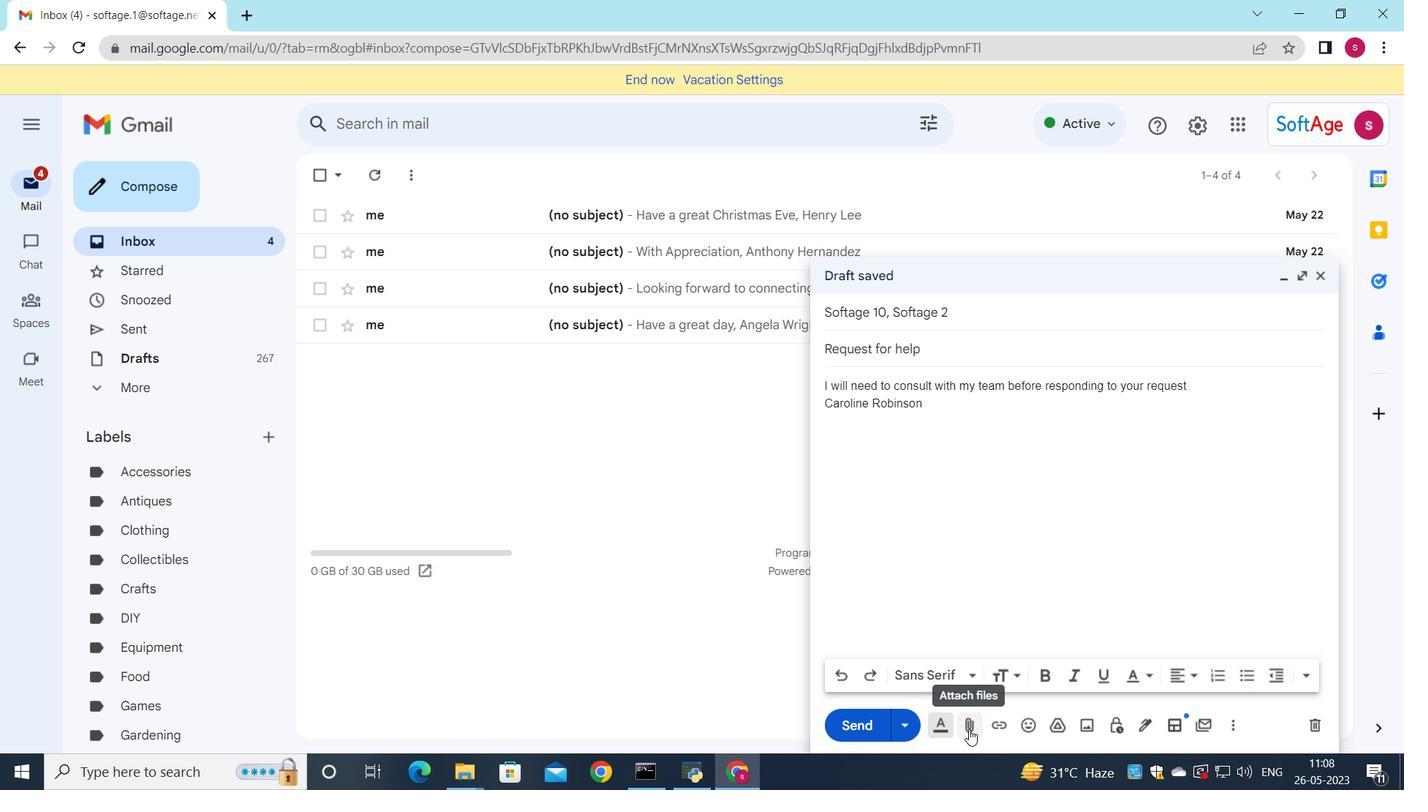 
Action: Mouse moved to (256, 134)
Screenshot: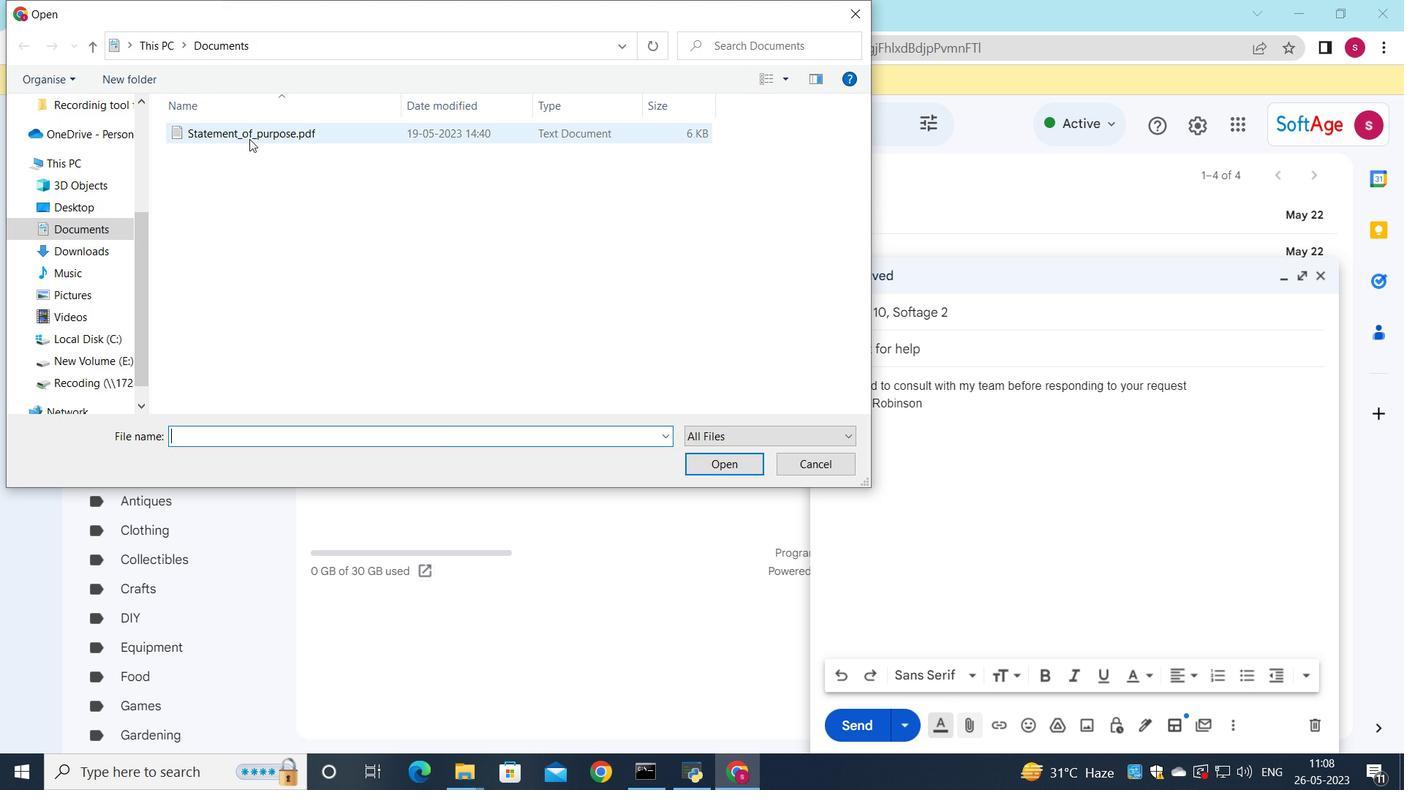 
Action: Mouse pressed left at (256, 134)
Screenshot: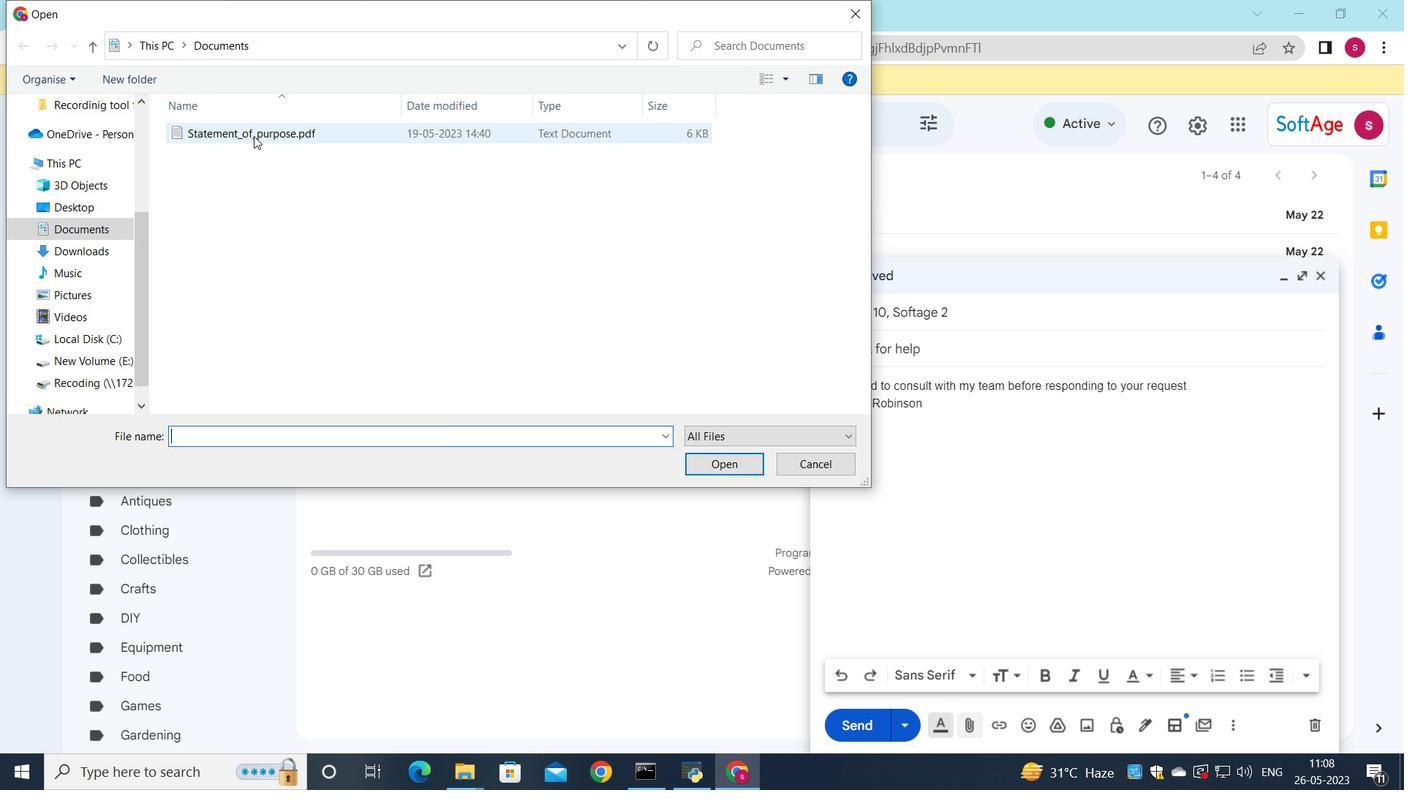
Action: Mouse moved to (270, 130)
Screenshot: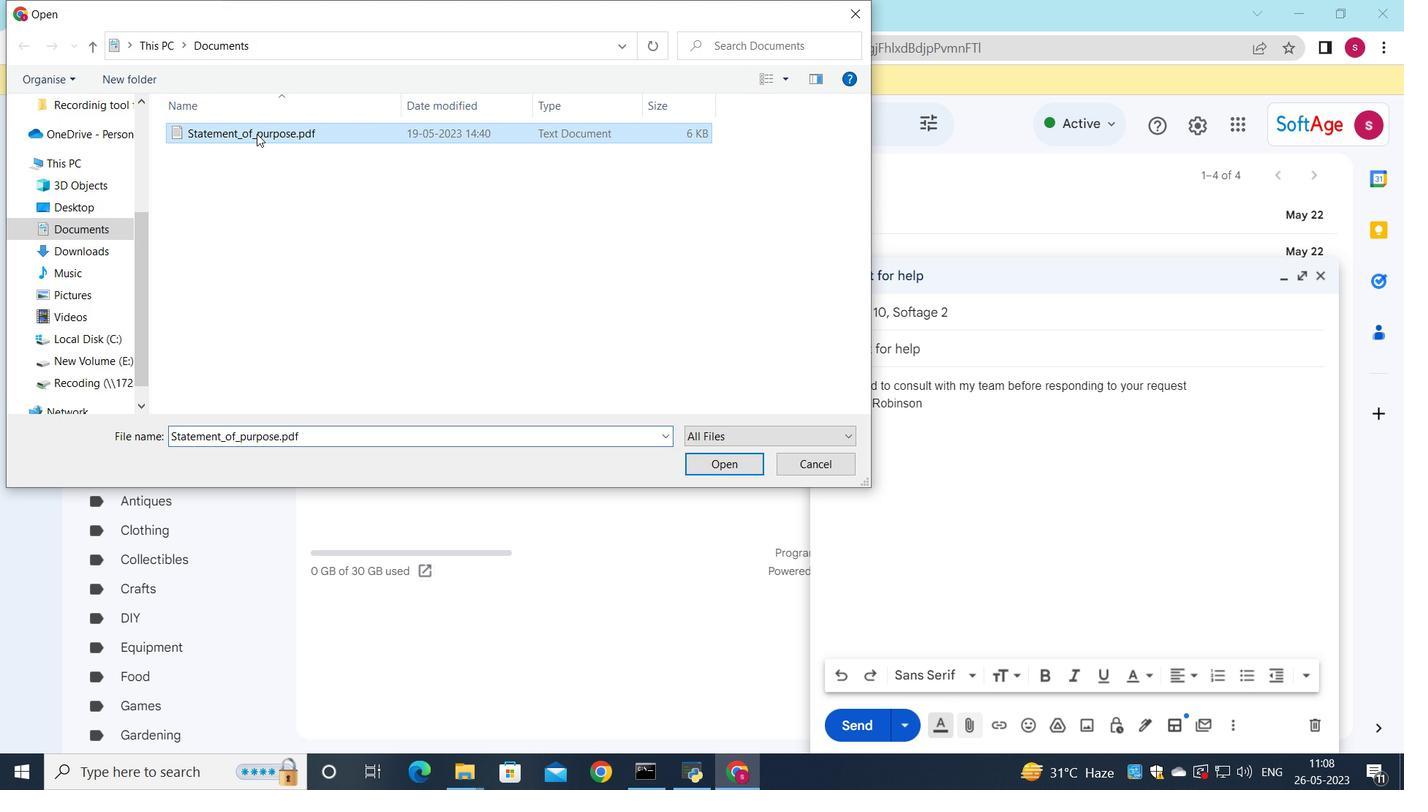
Action: Mouse pressed left at (270, 130)
Screenshot: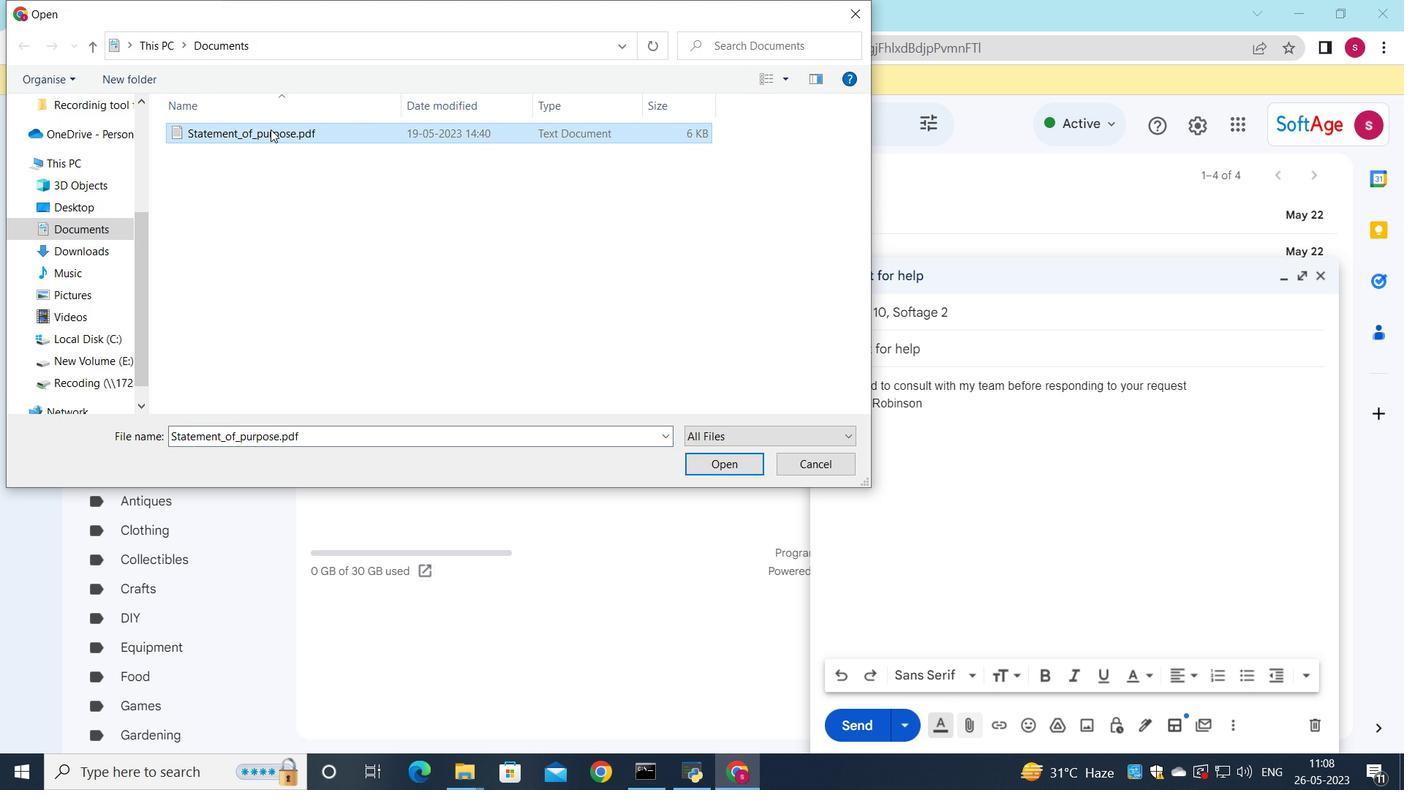 
Action: Mouse moved to (559, 212)
Screenshot: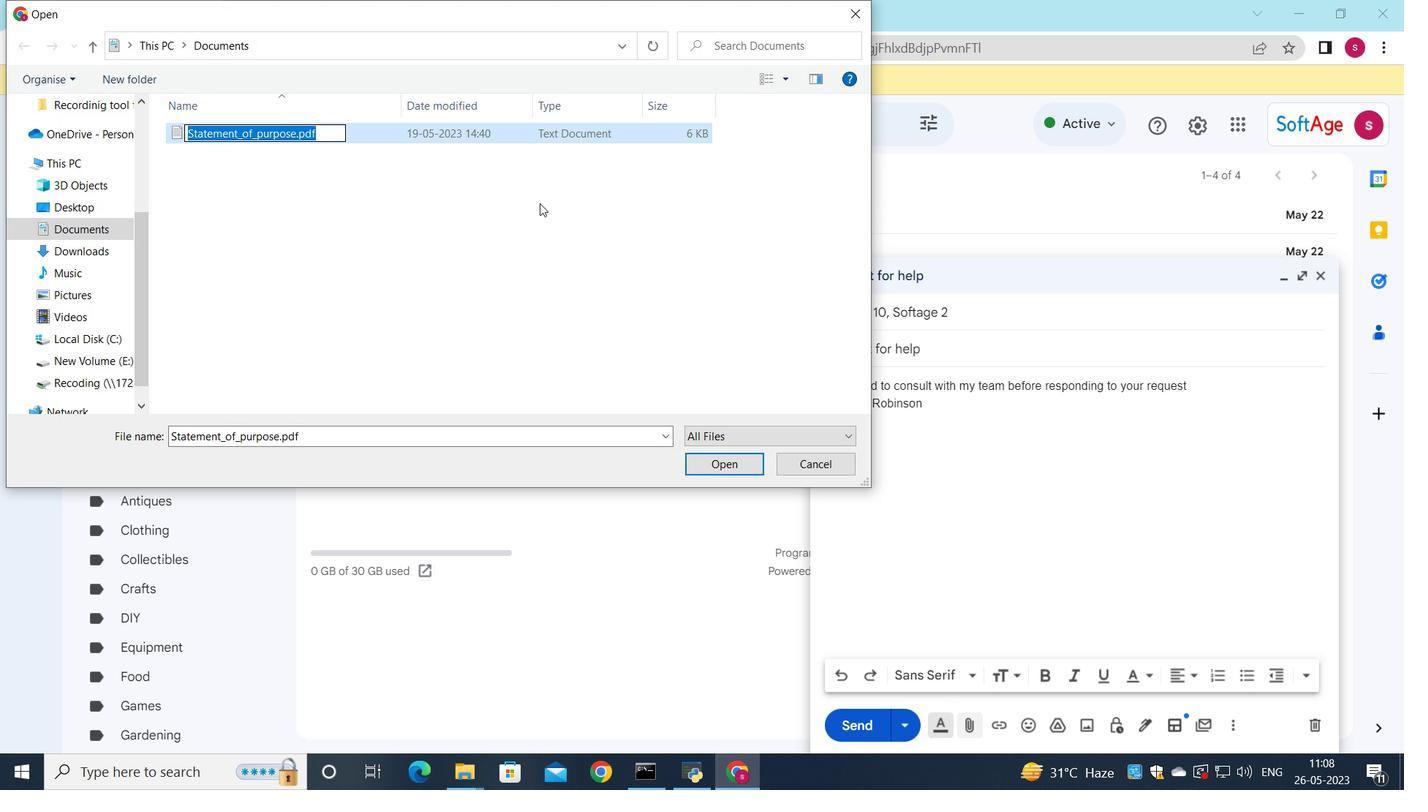
Action: Key pressed <Key.shift_r>Project<Key.shift><Key.shift><Key.shift><Key.shift><Key.shift><Key.shift><Key.shift_r>_report.docx
Screenshot: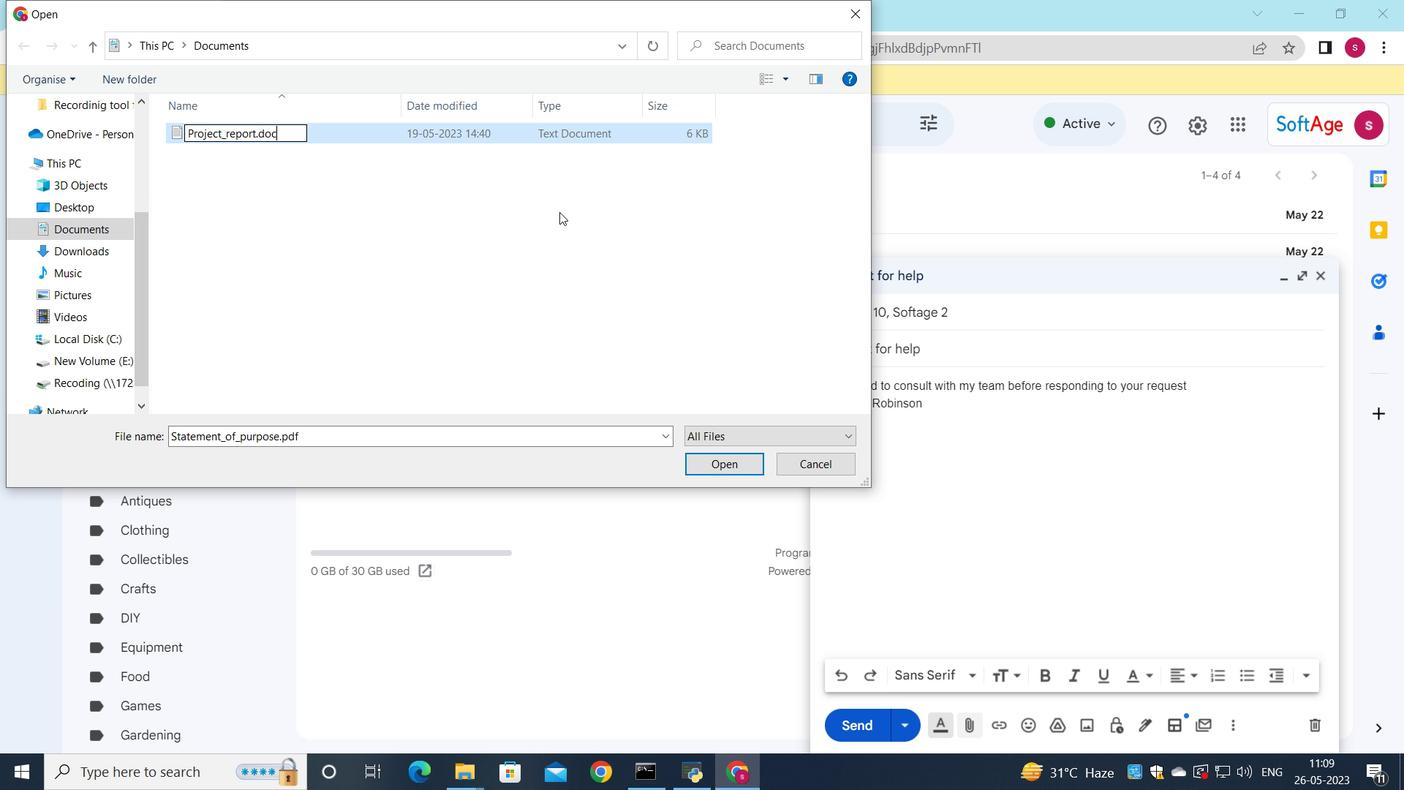 
Action: Mouse moved to (488, 125)
Screenshot: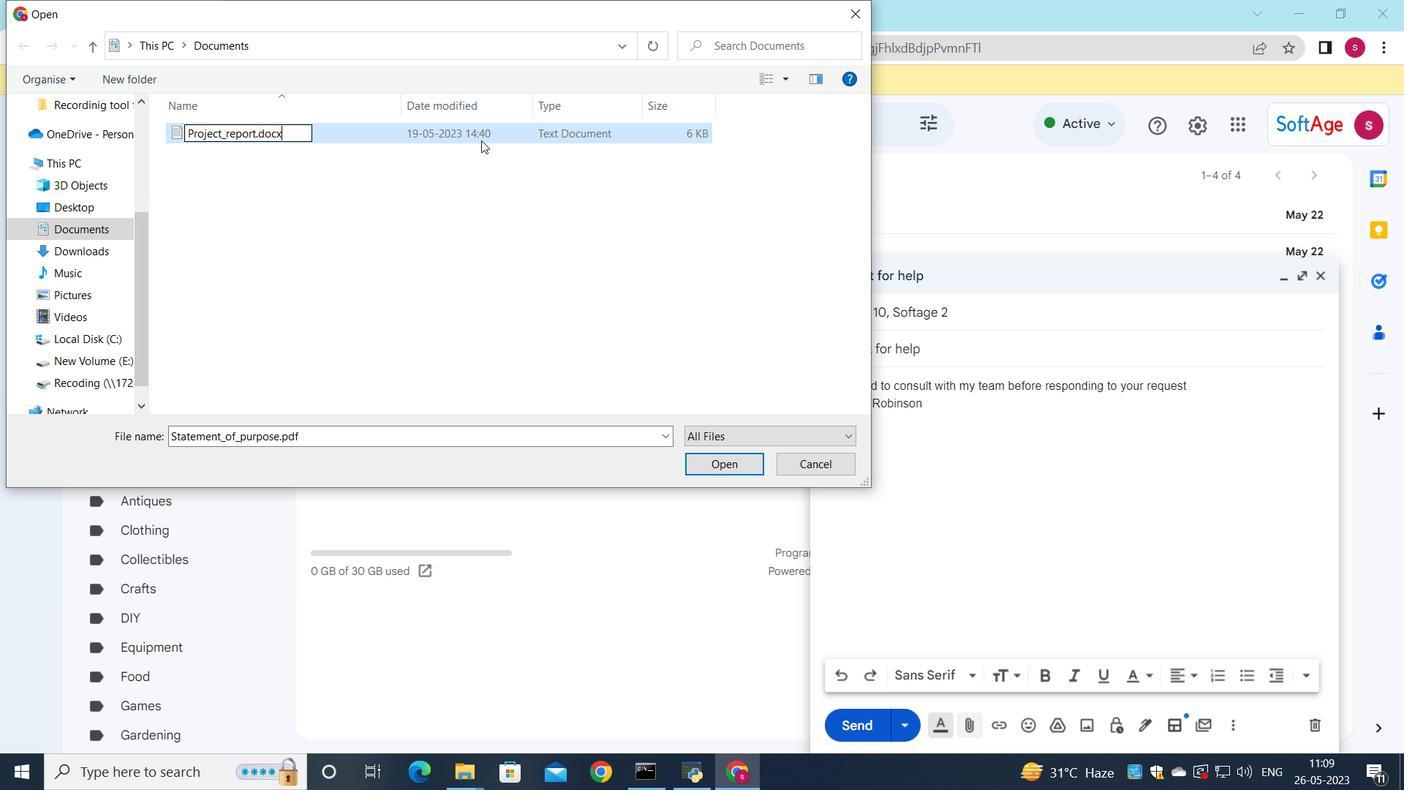 
Action: Mouse pressed left at (488, 125)
Screenshot: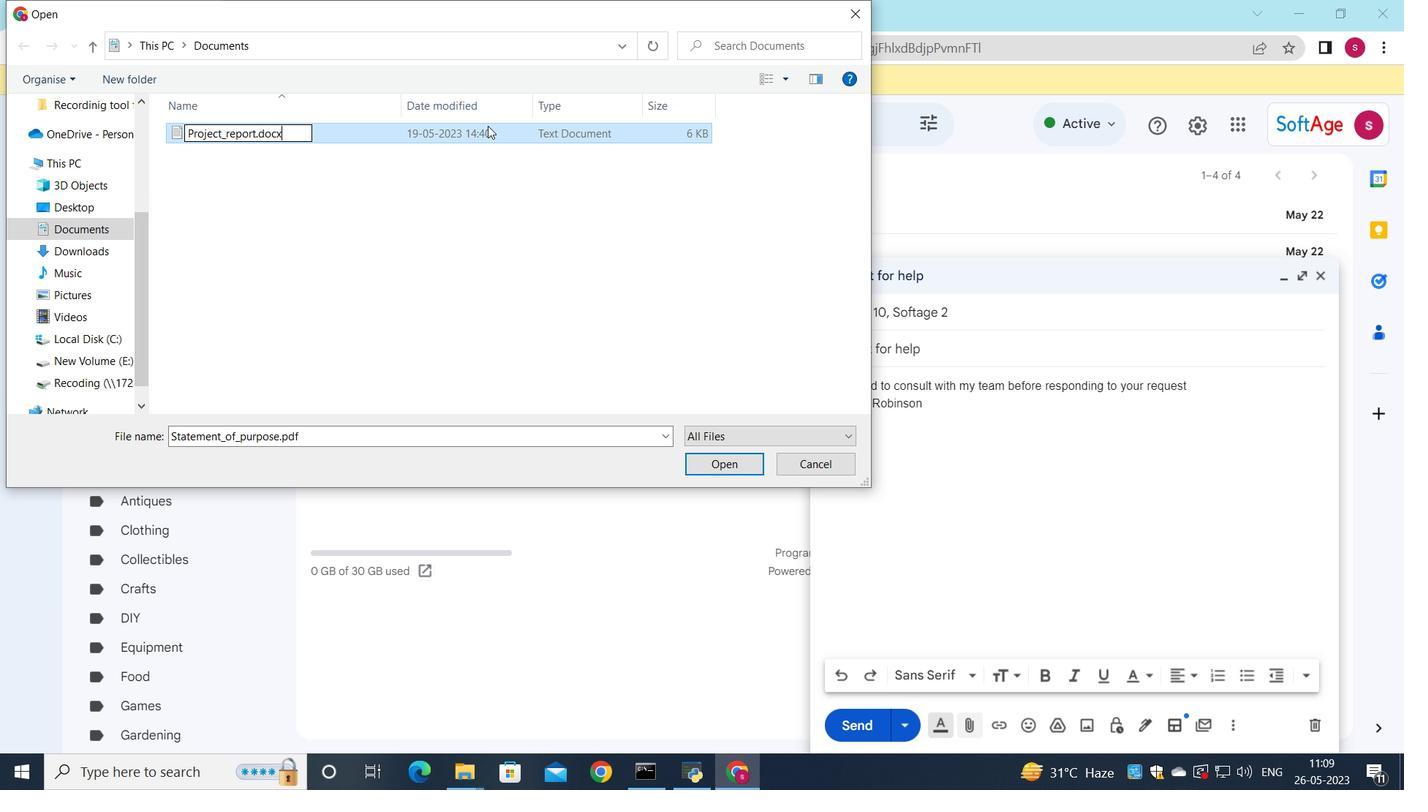 
Action: Mouse moved to (720, 458)
Screenshot: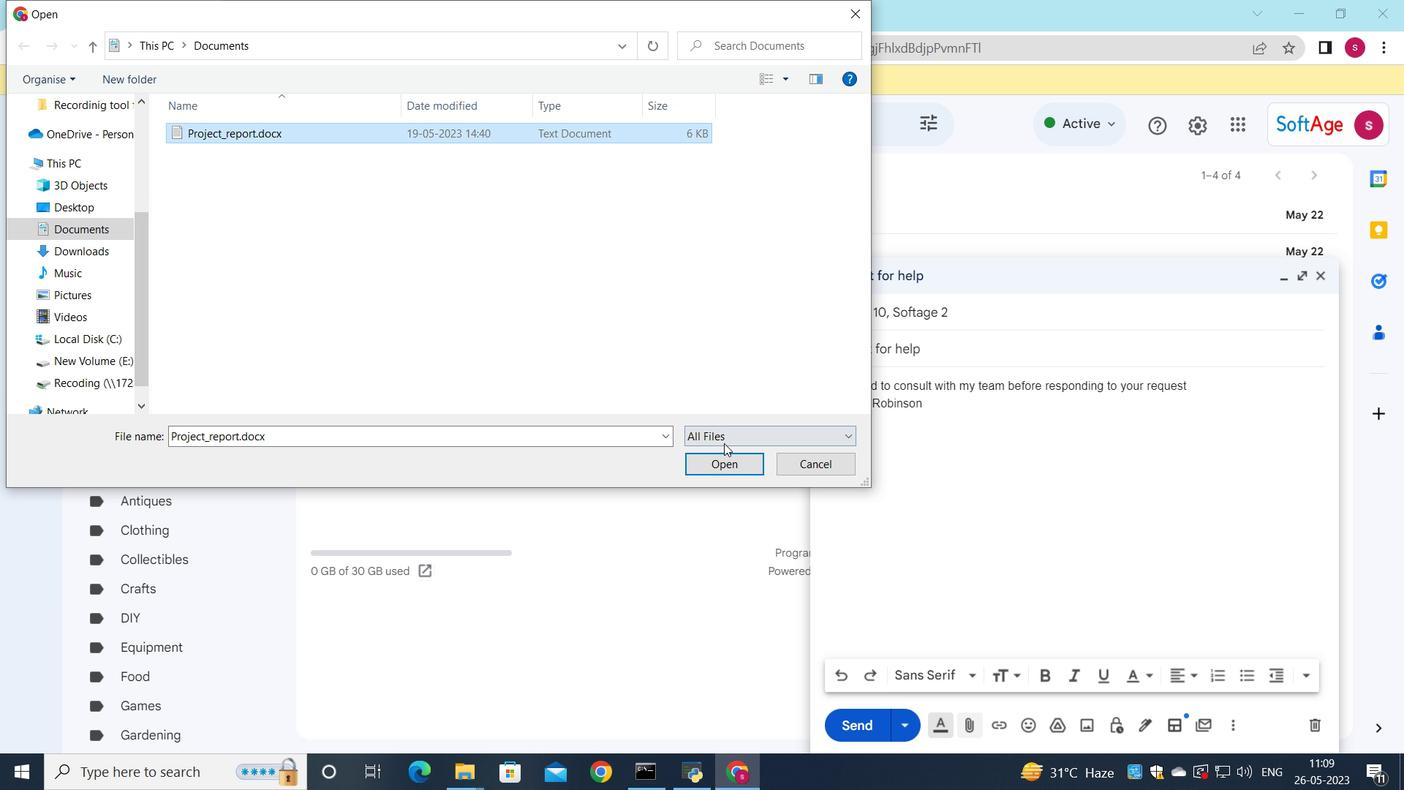 
Action: Mouse pressed left at (720, 458)
Screenshot: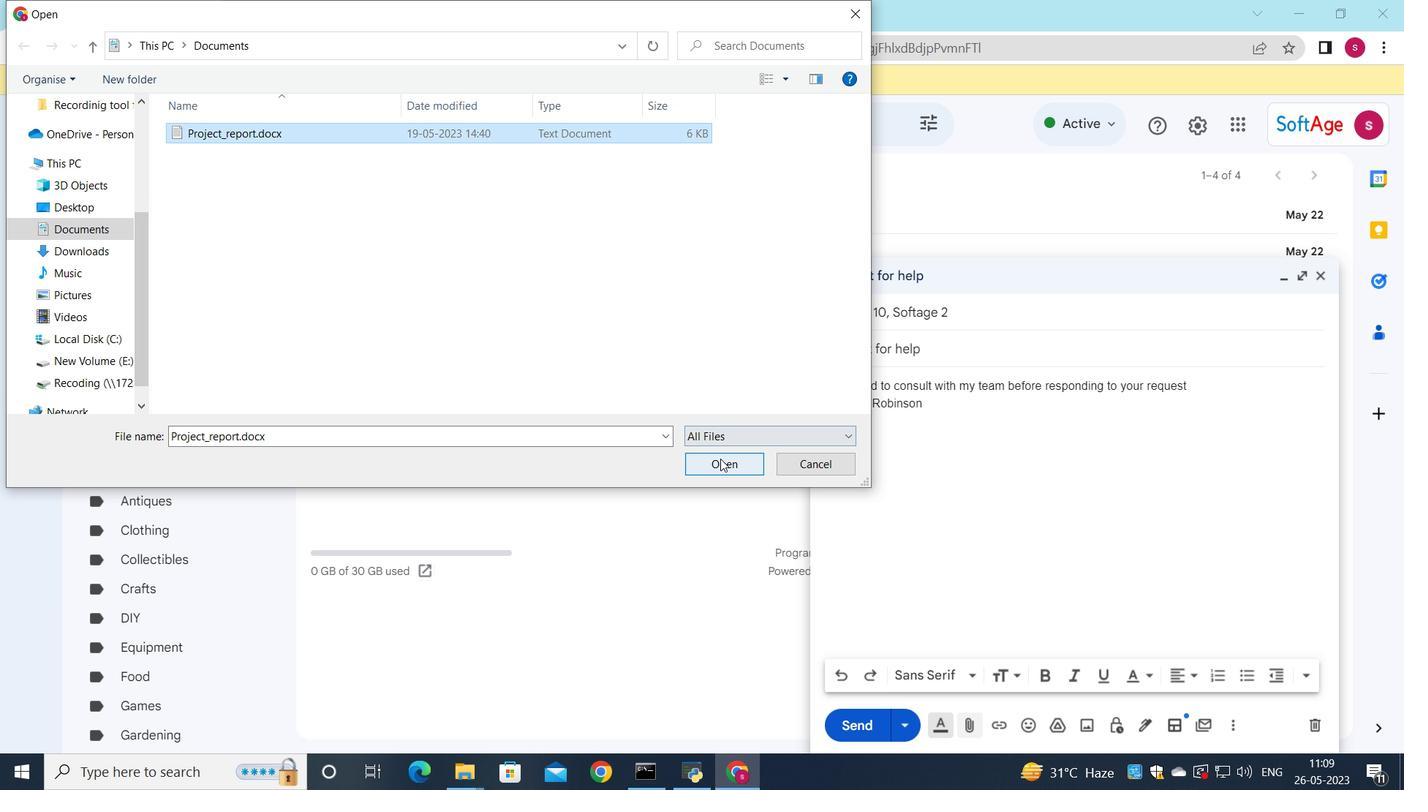 
Action: Mouse moved to (862, 725)
Screenshot: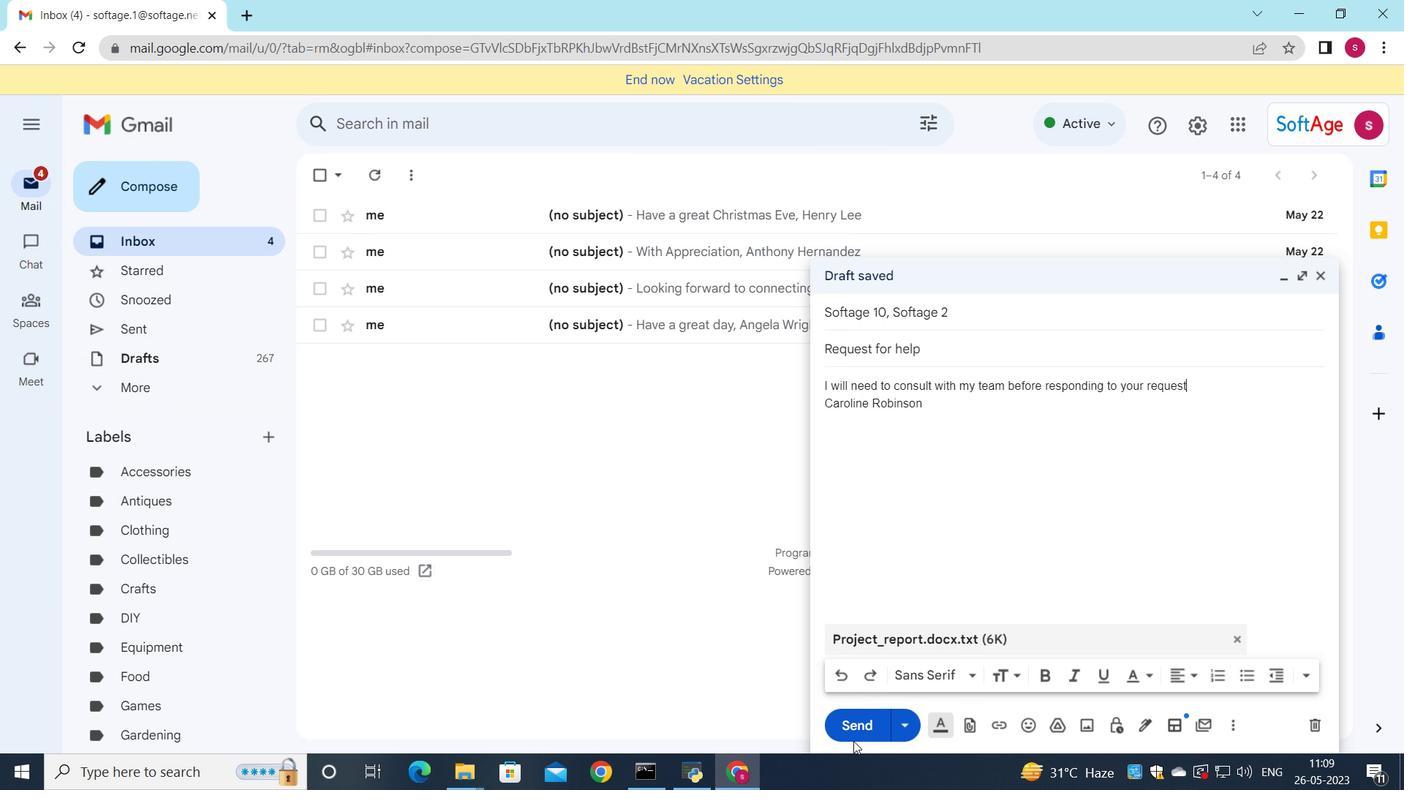 
Action: Mouse pressed left at (862, 725)
Screenshot: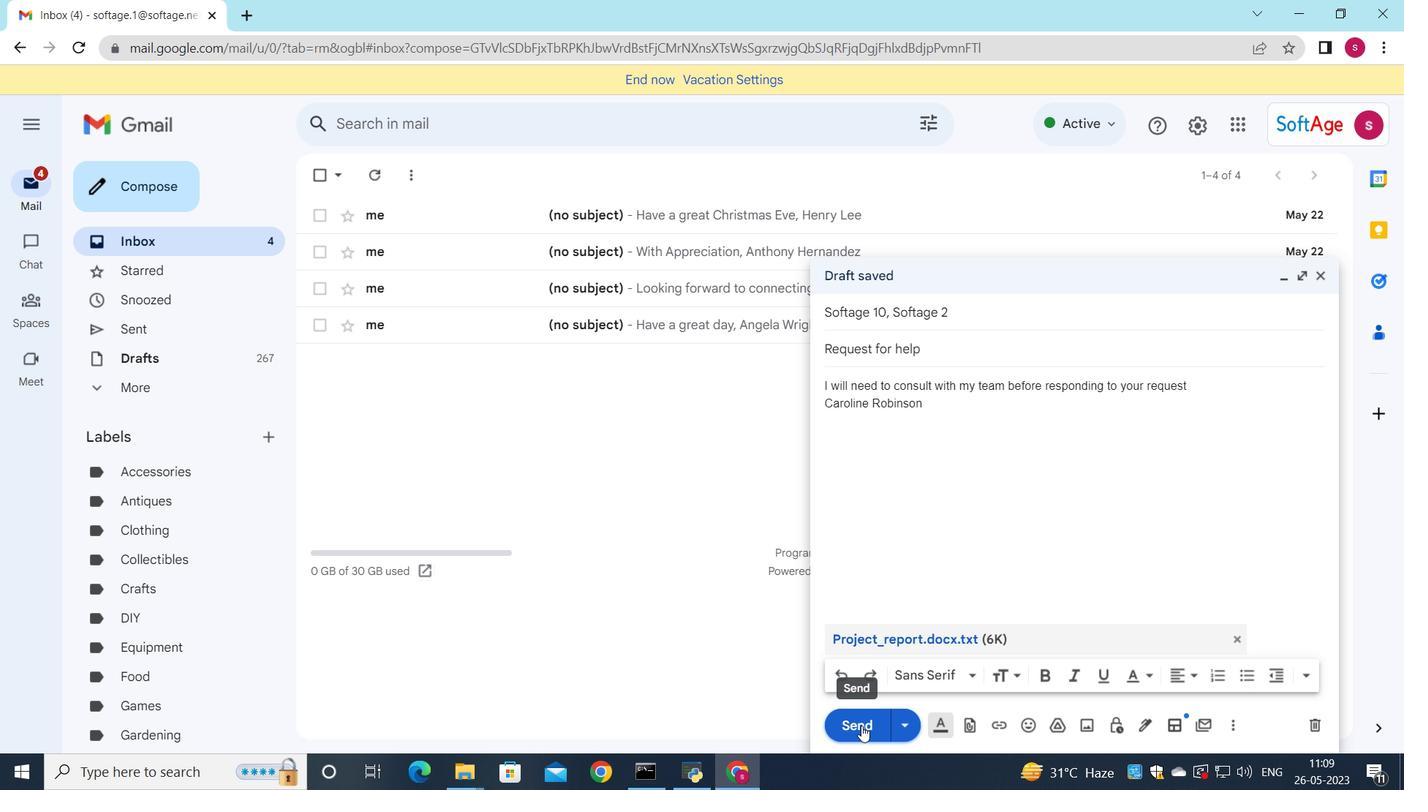 
Action: Mouse moved to (180, 316)
Screenshot: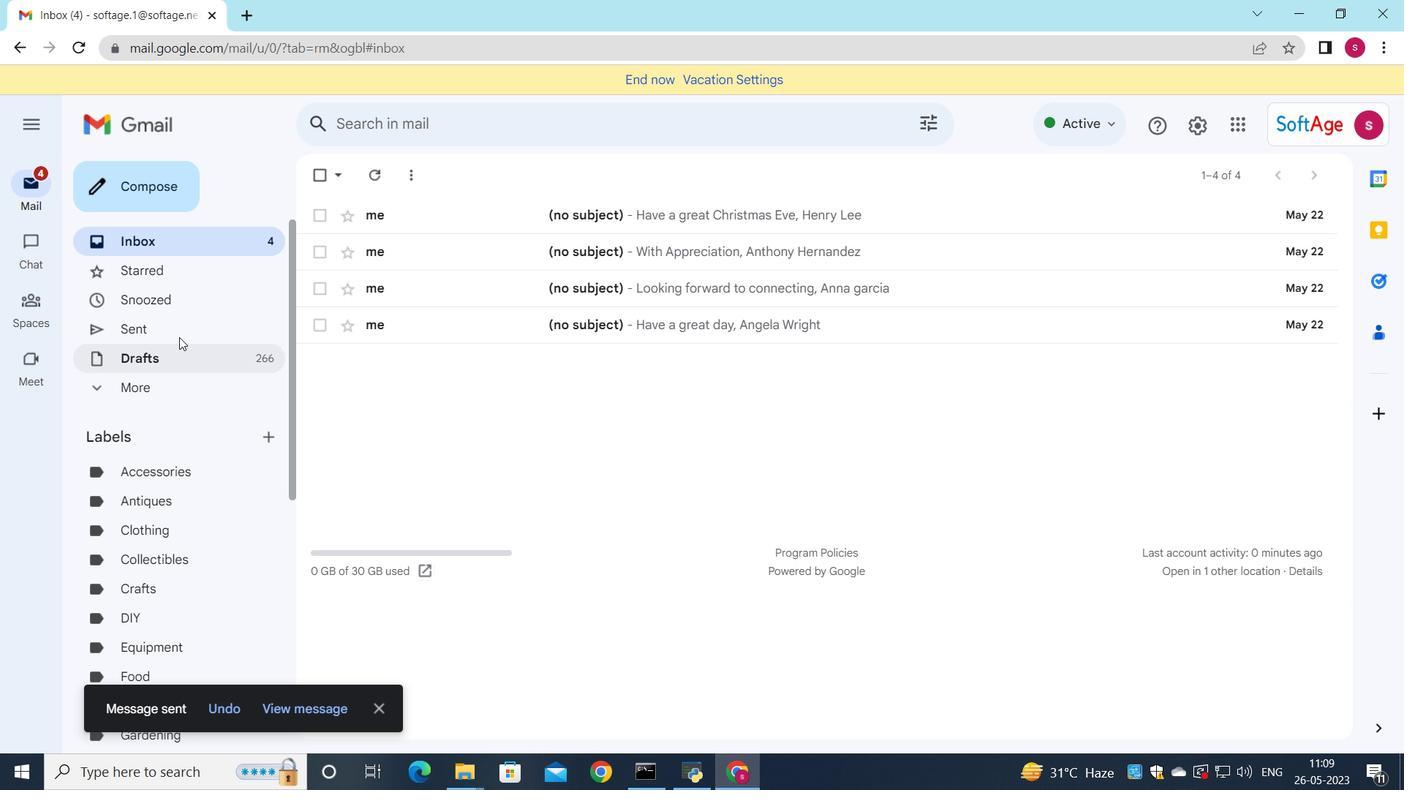
Action: Mouse pressed left at (180, 316)
Screenshot: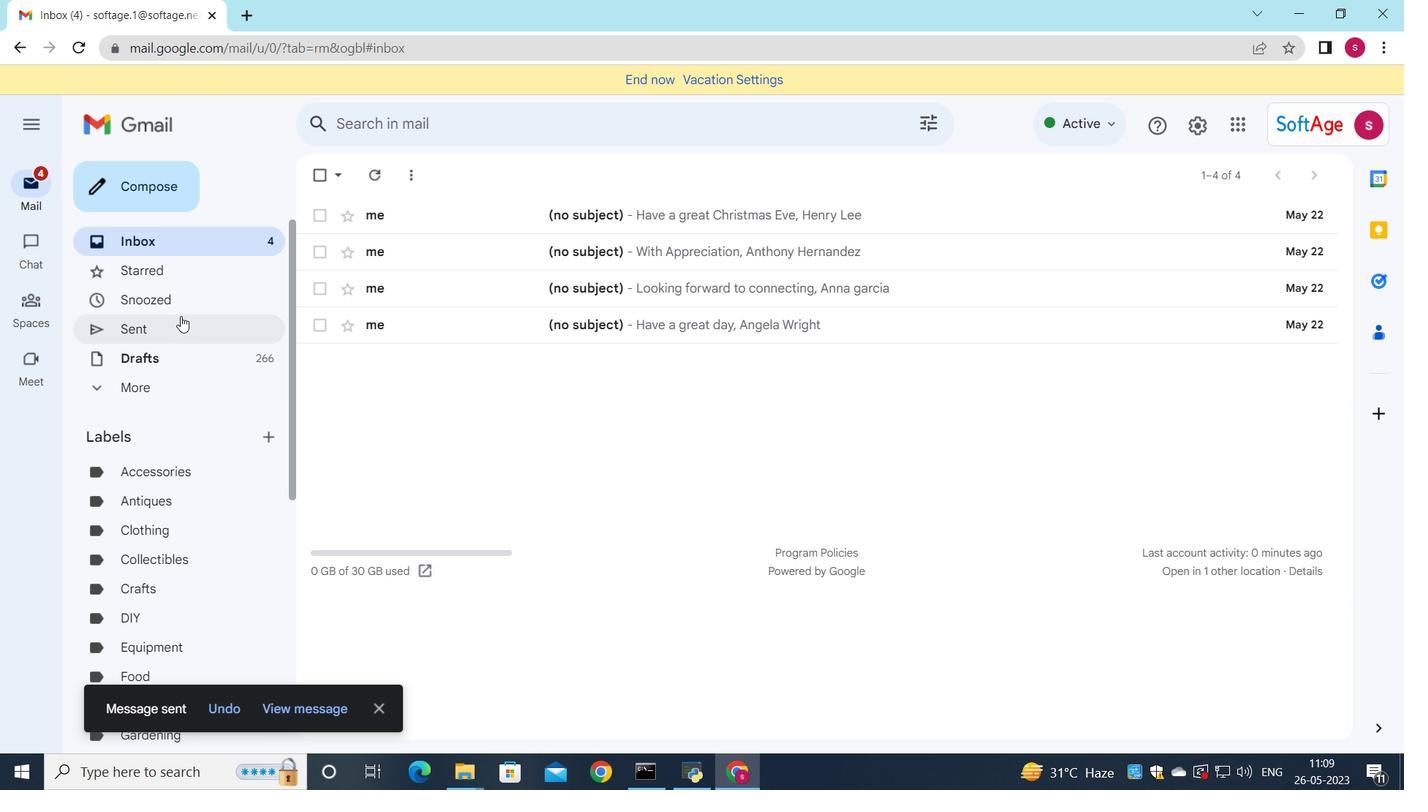 
Action: Mouse moved to (460, 277)
Screenshot: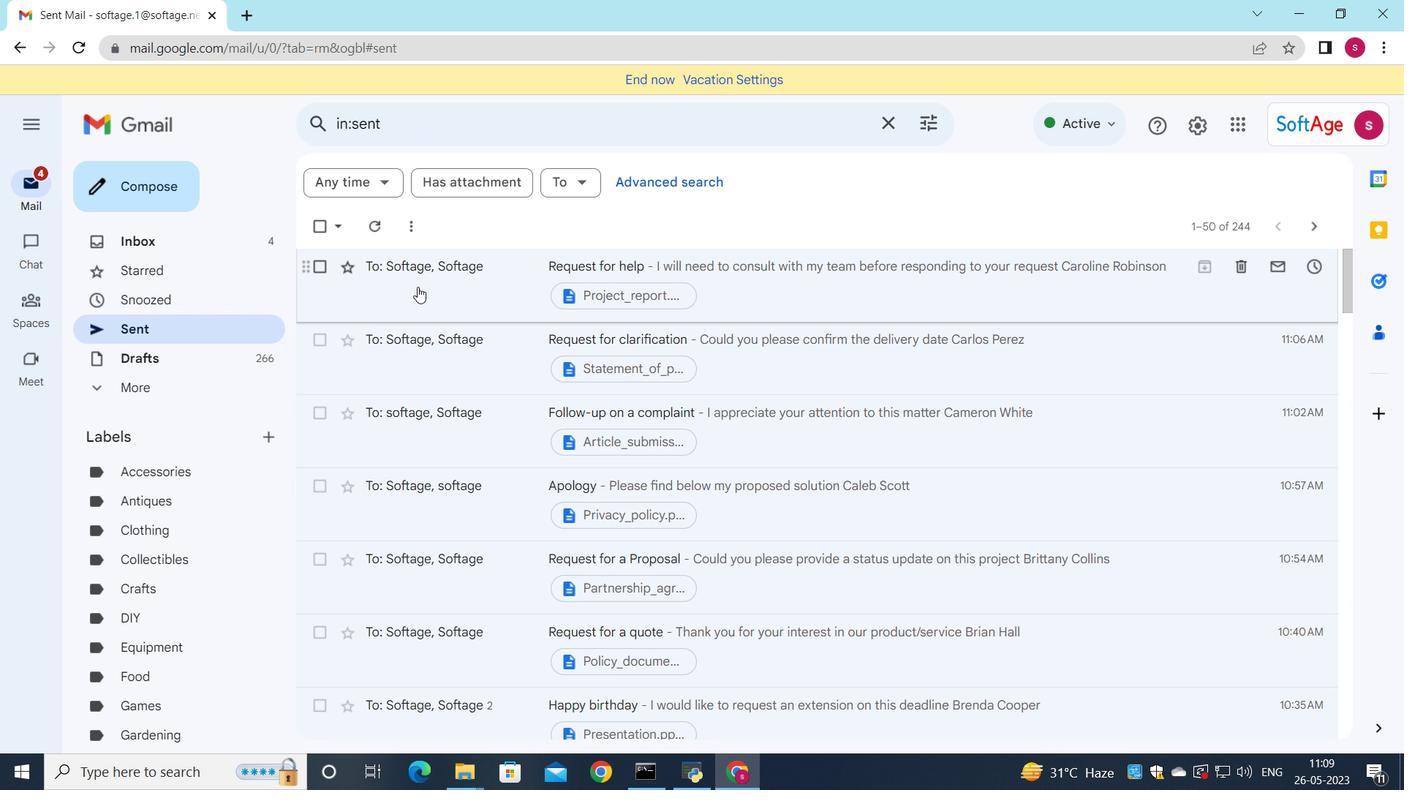 
Action: Mouse pressed left at (460, 277)
Screenshot: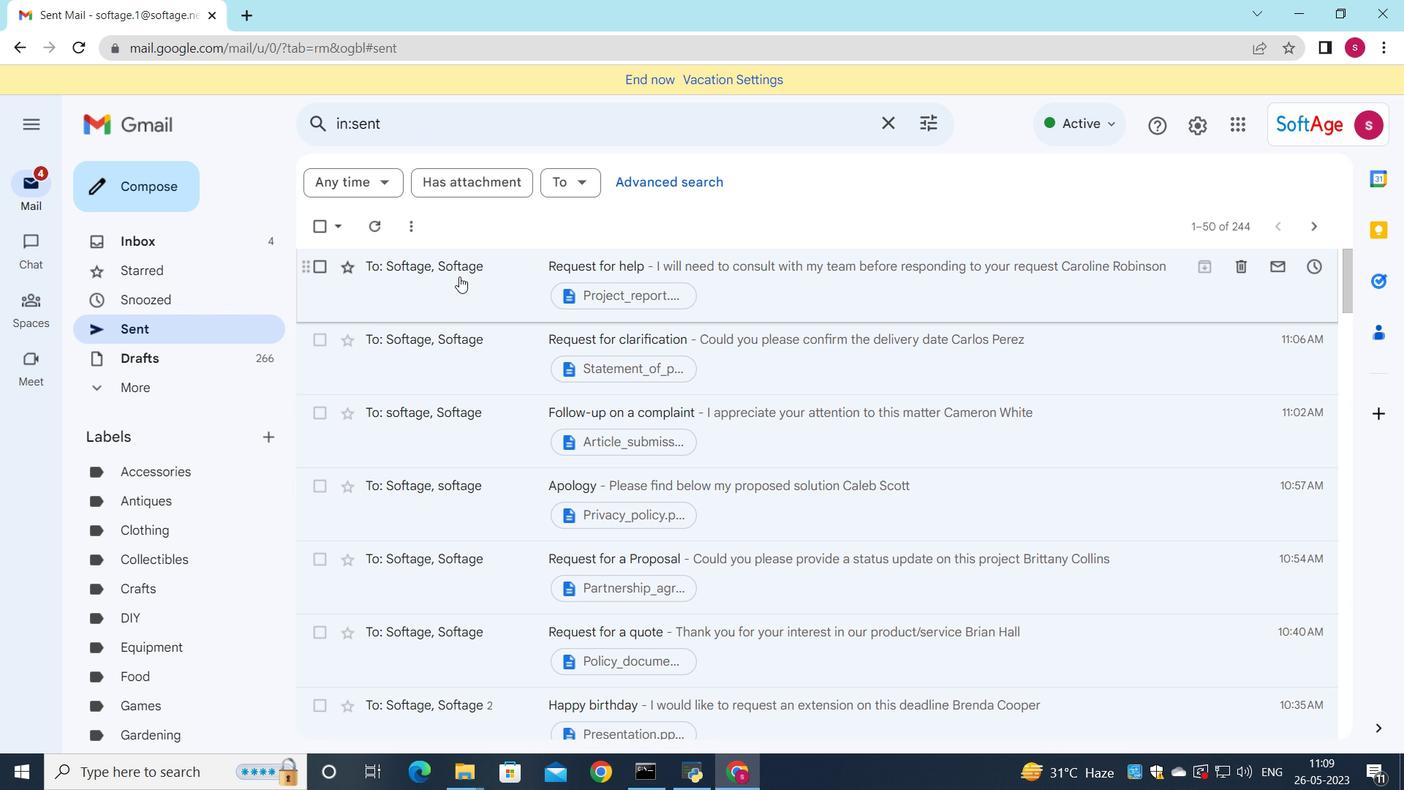 
Action: Mouse moved to (575, 348)
Screenshot: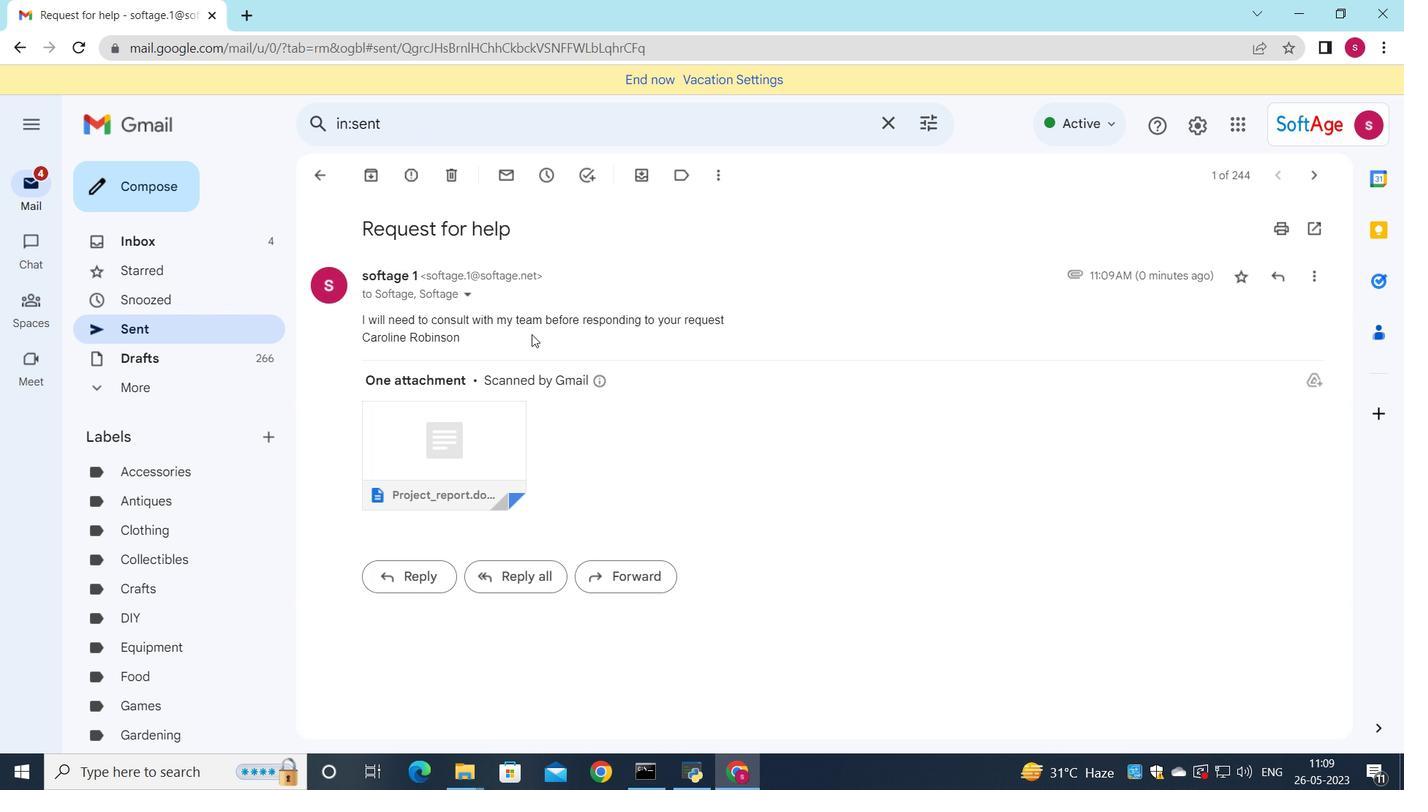 
